 Task: Create a logo that cleverly uses shadow and light.
Action: Mouse moved to (33, 96)
Screenshot: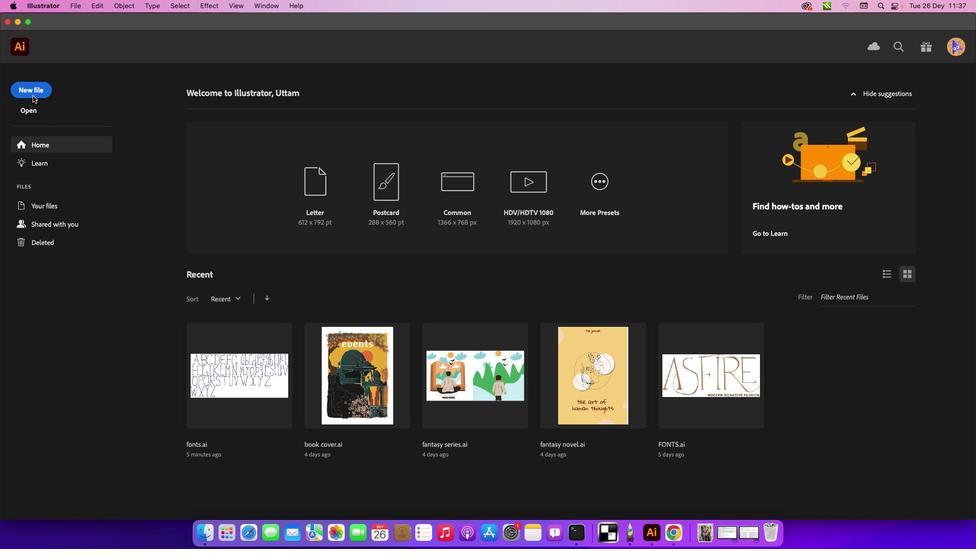 
Action: Mouse pressed left at (33, 96)
Screenshot: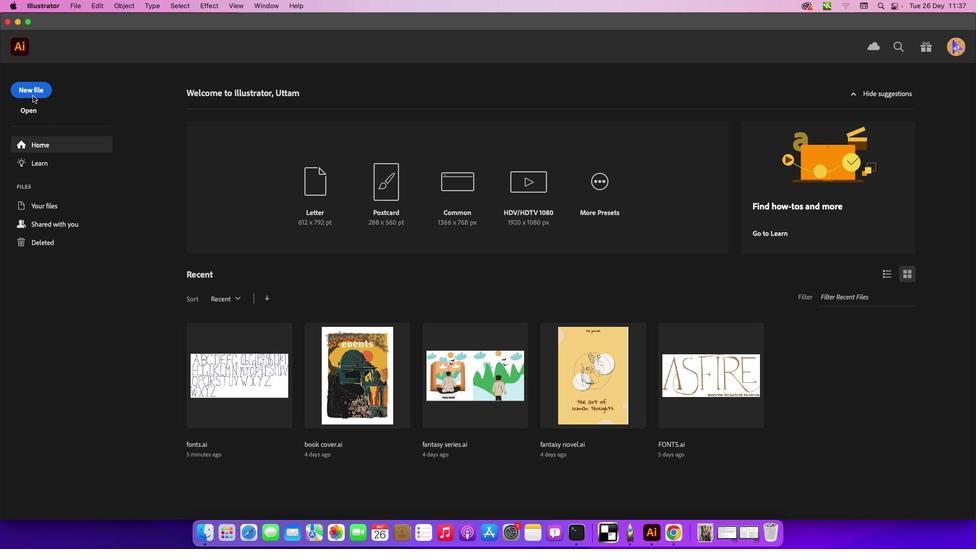 
Action: Mouse moved to (37, 94)
Screenshot: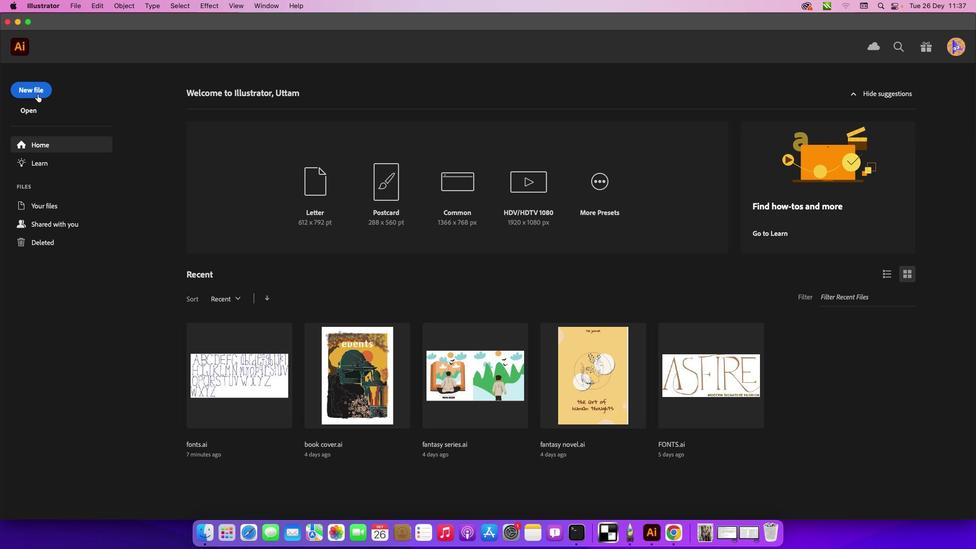 
Action: Mouse pressed left at (37, 94)
Screenshot: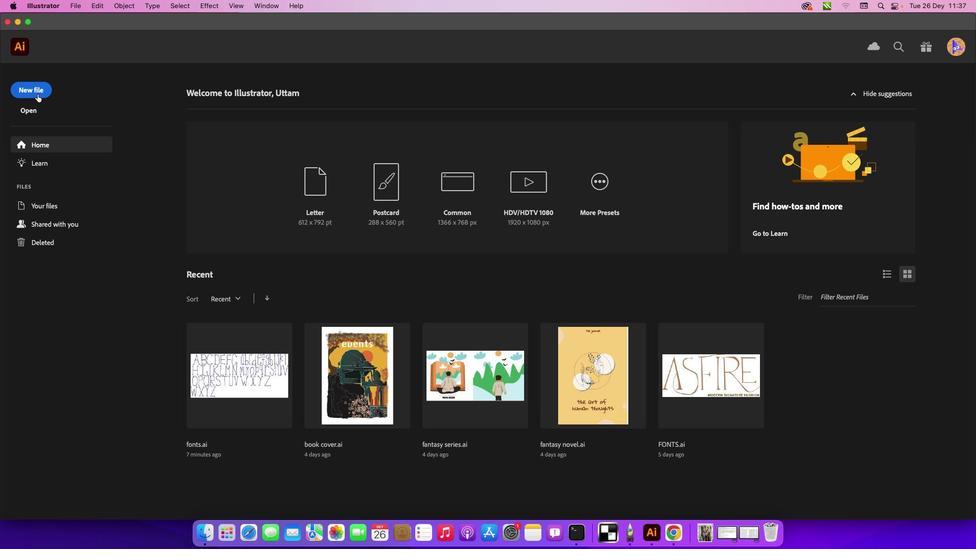 
Action: Mouse moved to (302, 200)
Screenshot: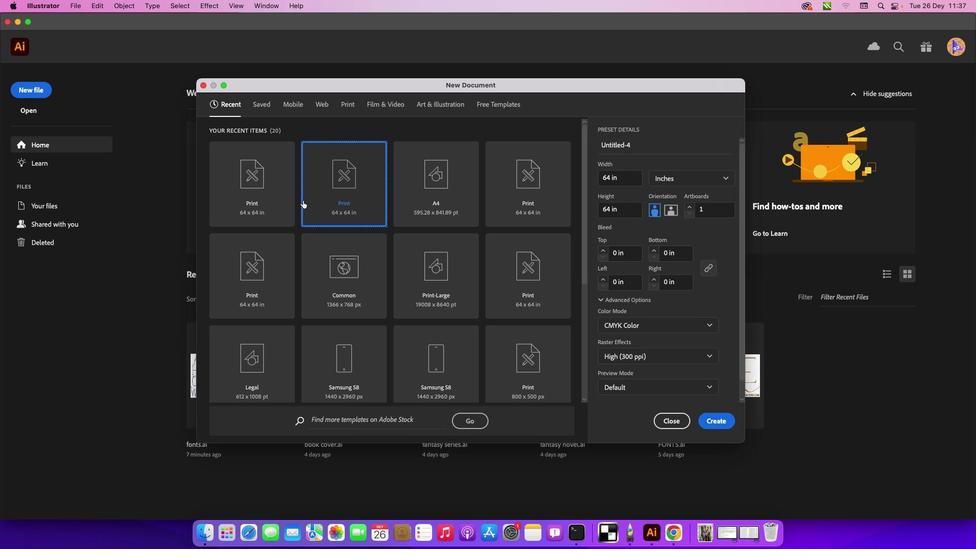
Action: Mouse pressed left at (302, 200)
Screenshot: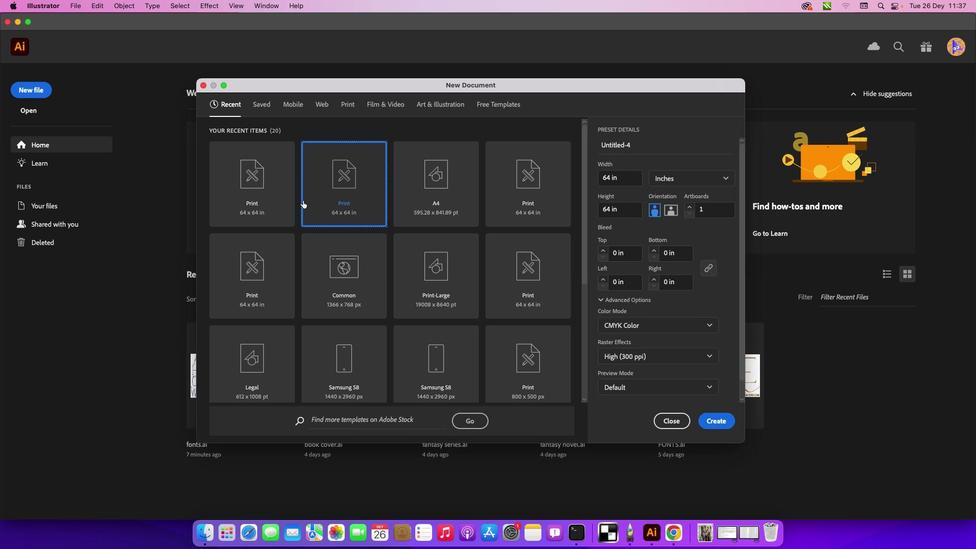 
Action: Mouse moved to (711, 422)
Screenshot: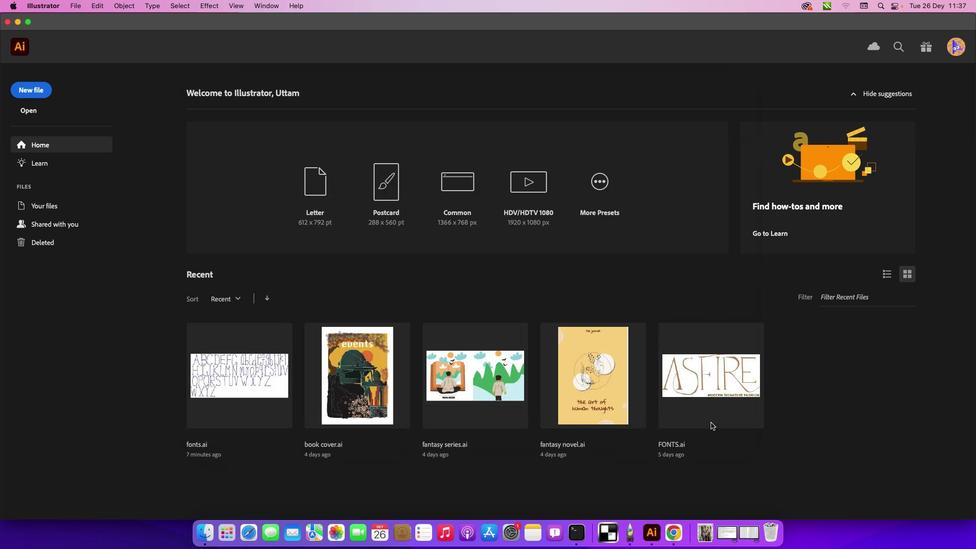
Action: Mouse pressed left at (711, 422)
Screenshot: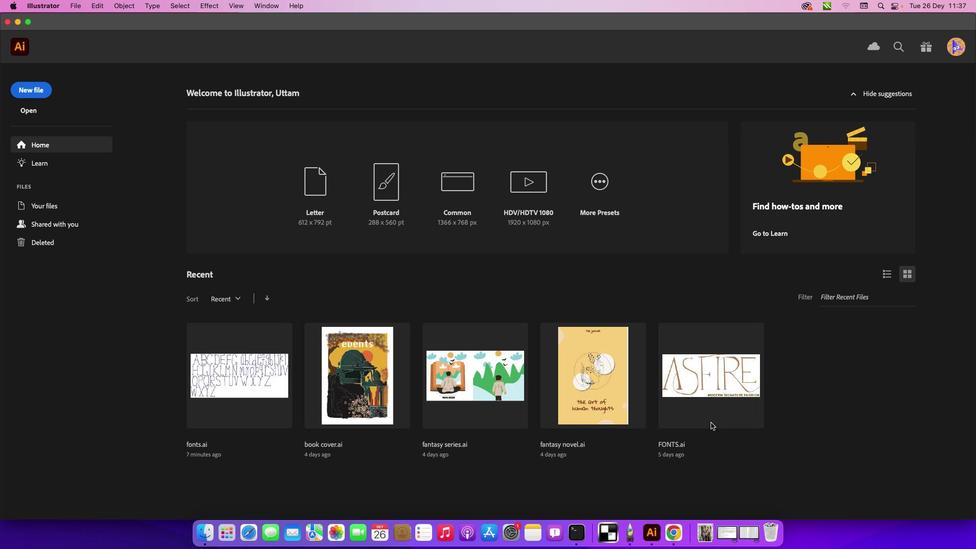 
Action: Mouse moved to (11, 91)
Screenshot: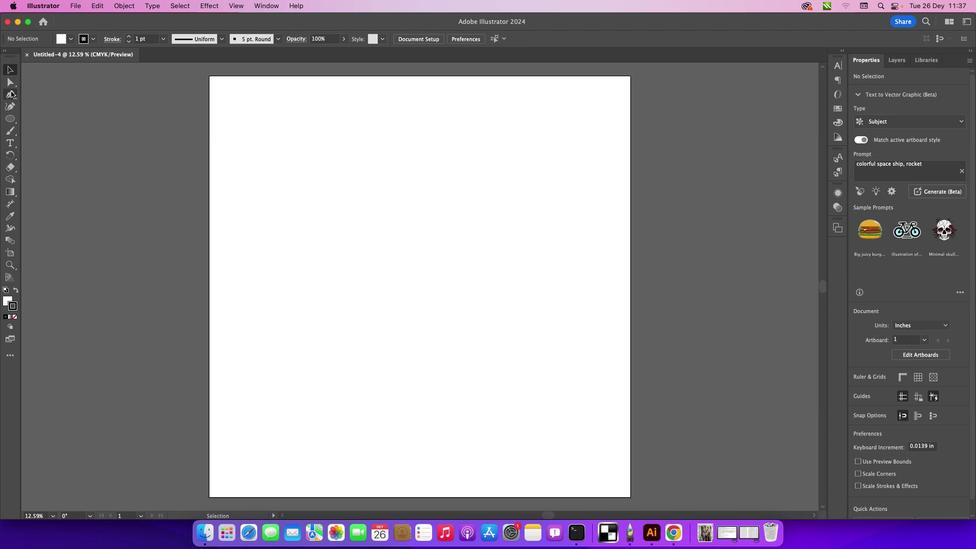 
Action: Mouse pressed left at (11, 91)
Screenshot: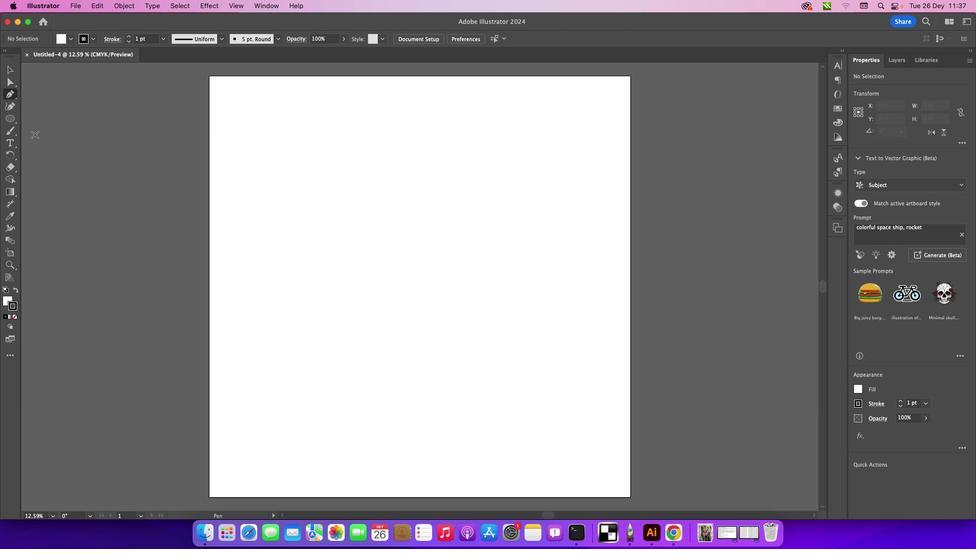 
Action: Mouse moved to (313, 347)
Screenshot: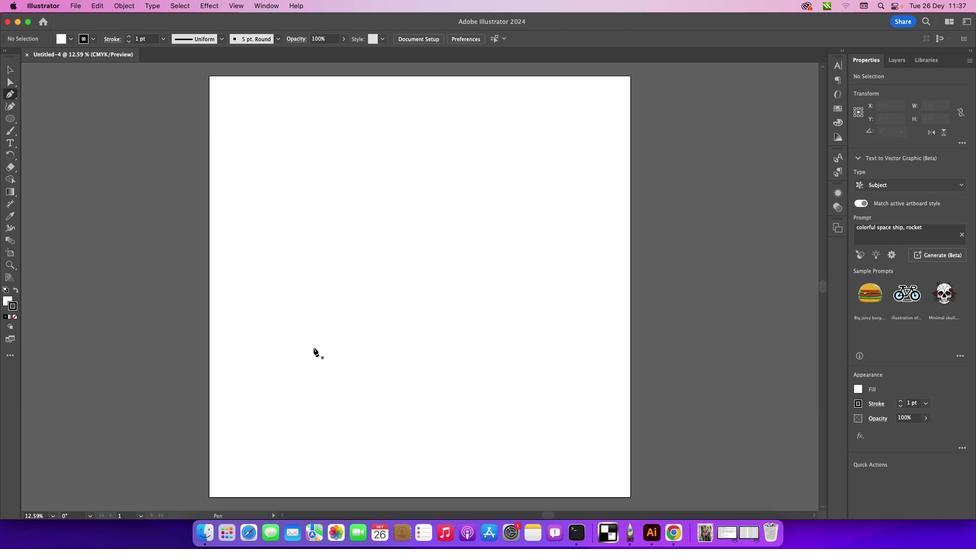 
Action: Key pressed Key.caps_lock
Screenshot: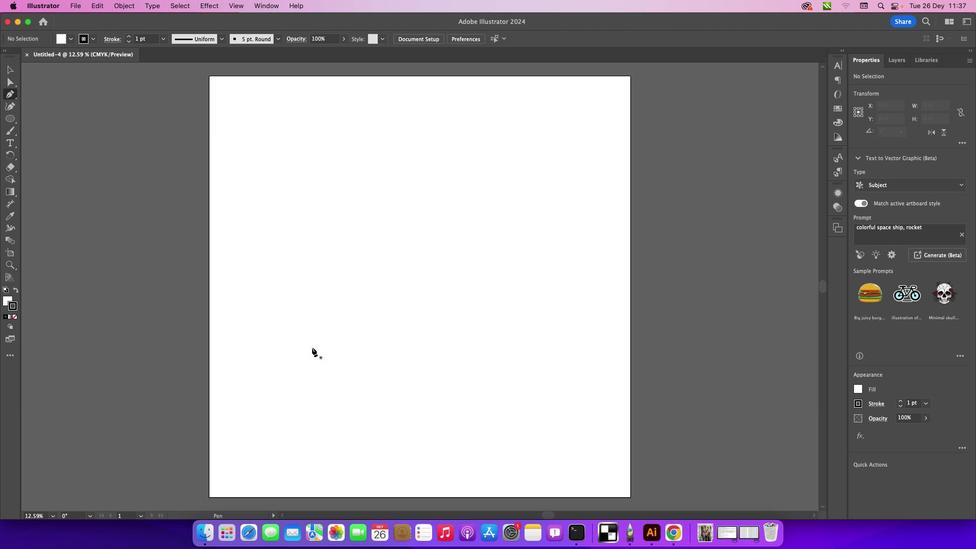 
Action: Mouse moved to (271, 391)
Screenshot: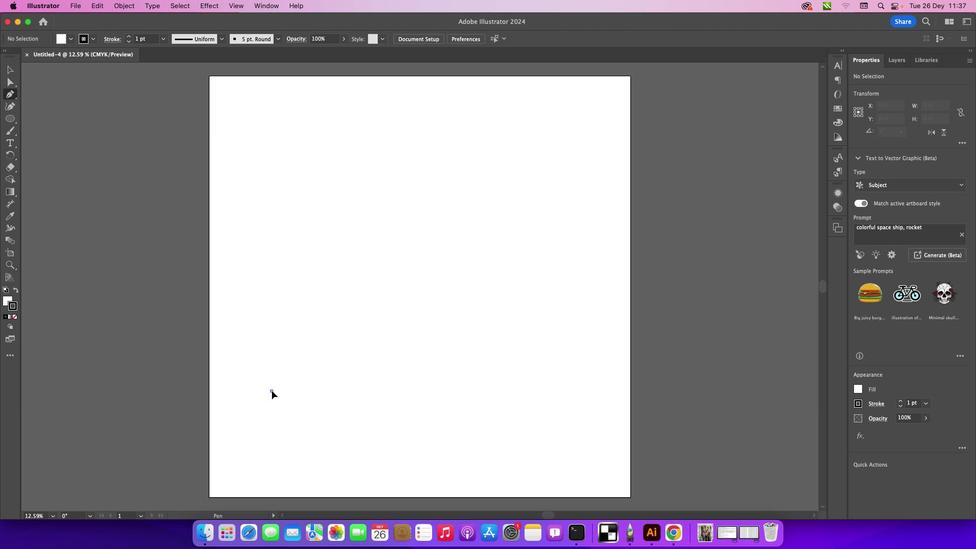 
Action: Mouse pressed left at (271, 391)
Screenshot: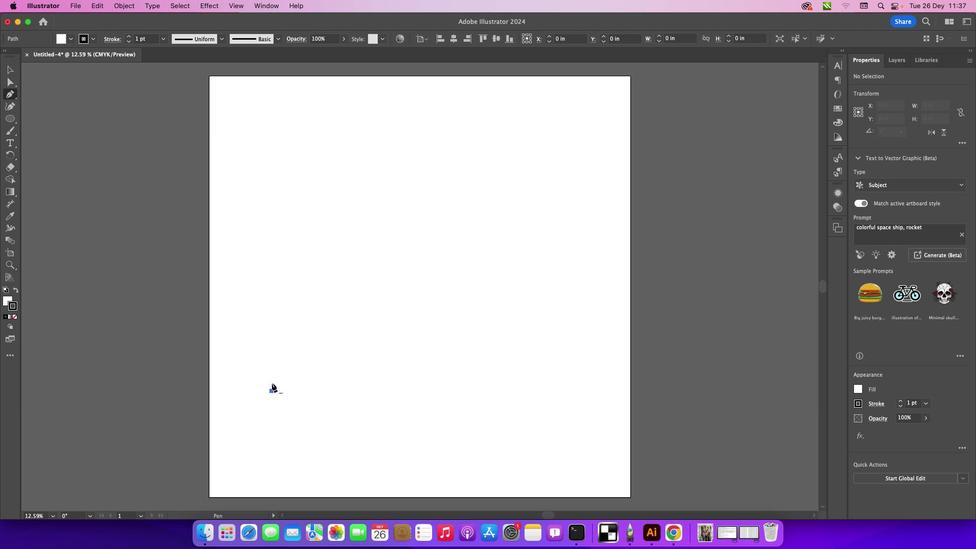 
Action: Mouse moved to (270, 242)
Screenshot: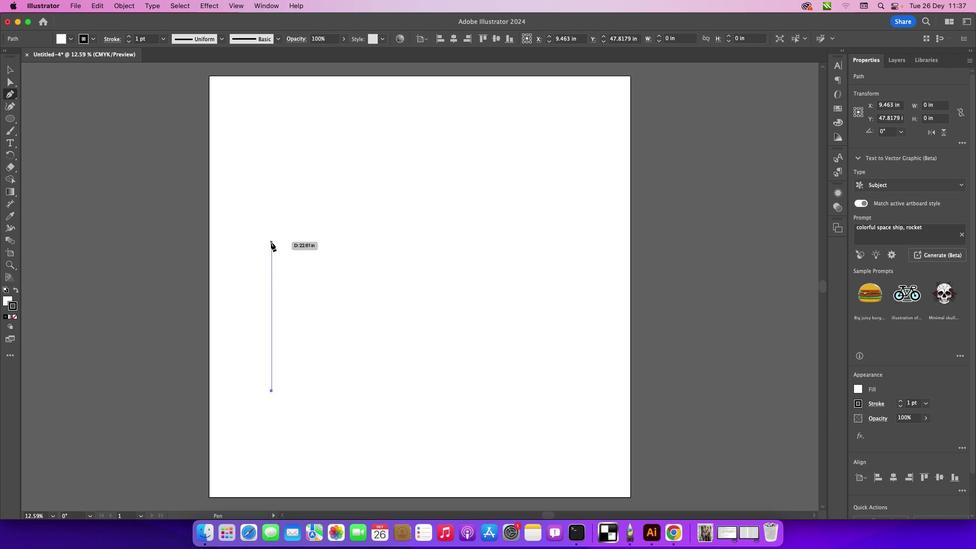 
Action: Mouse pressed left at (270, 242)
Screenshot: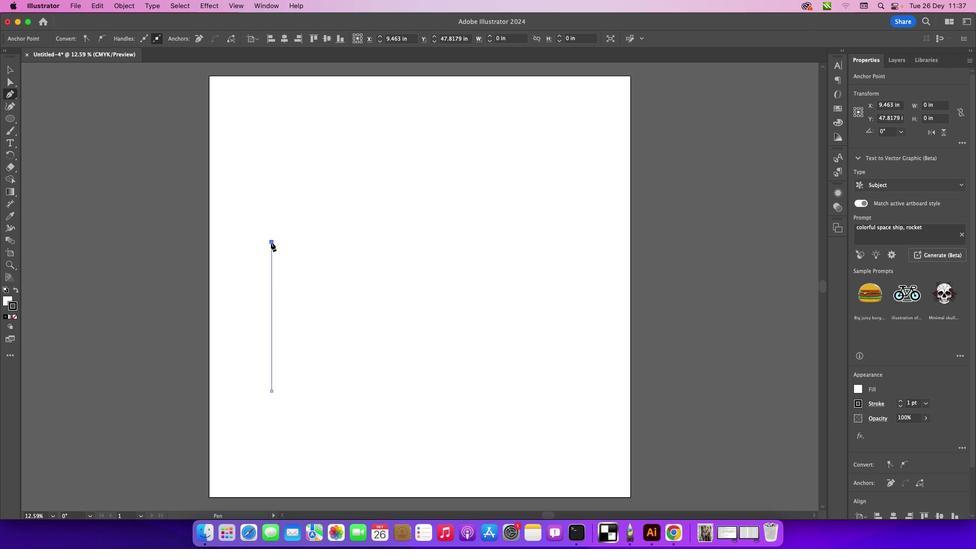 
Action: Mouse moved to (329, 160)
Screenshot: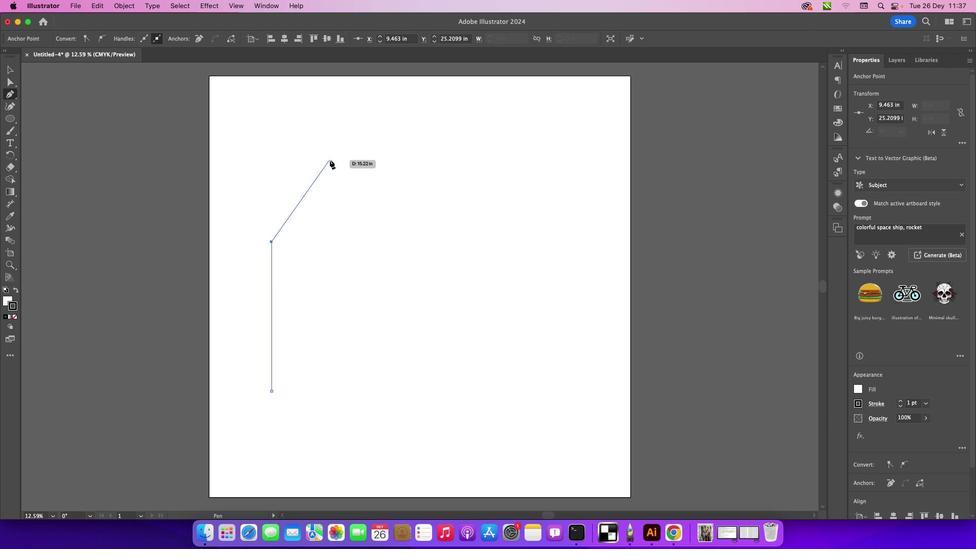 
Action: Mouse pressed left at (329, 160)
Screenshot: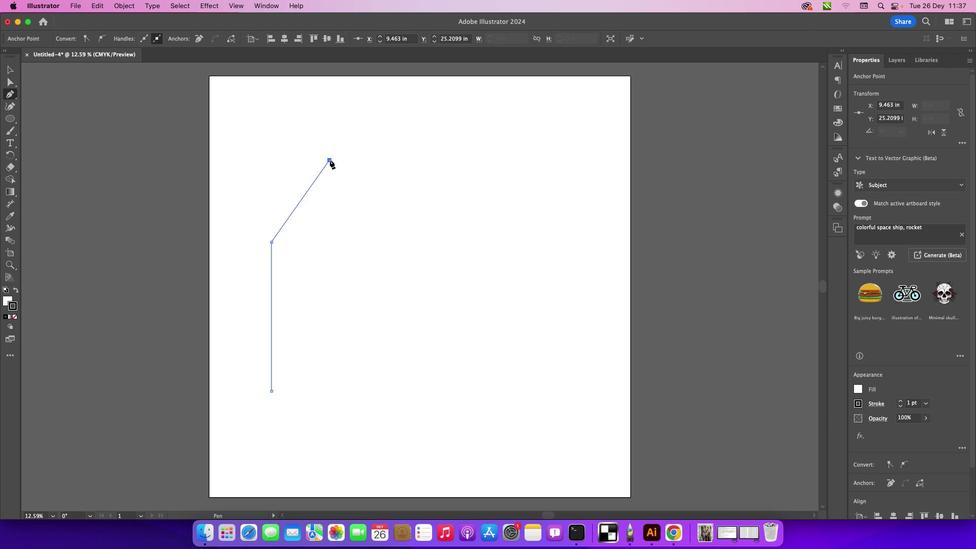 
Action: Mouse moved to (329, 366)
Screenshot: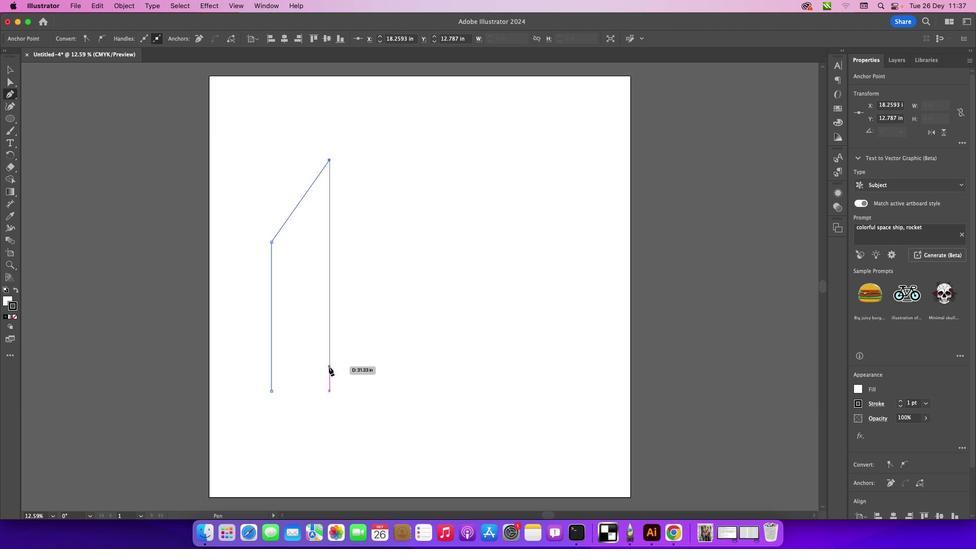 
Action: Mouse pressed left at (329, 366)
Screenshot: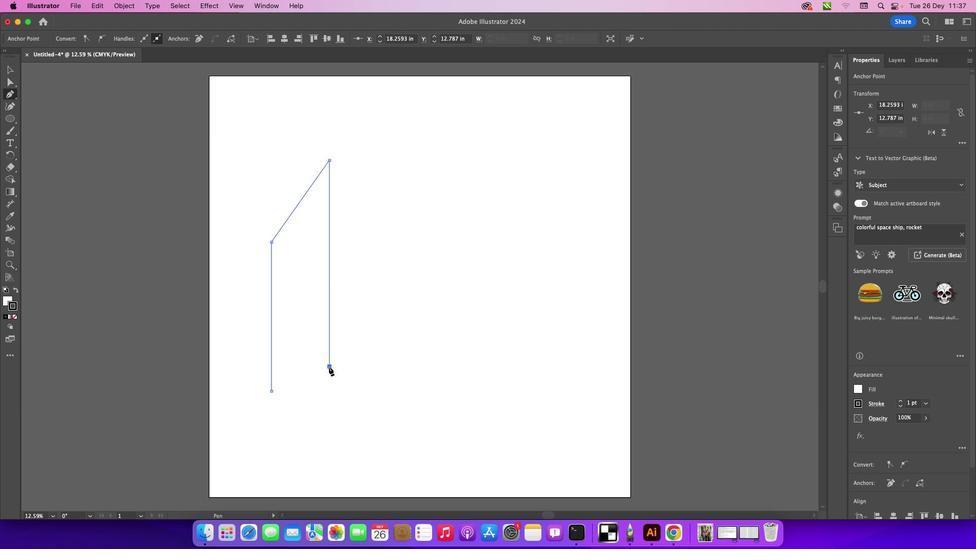
Action: Mouse moved to (341, 390)
Screenshot: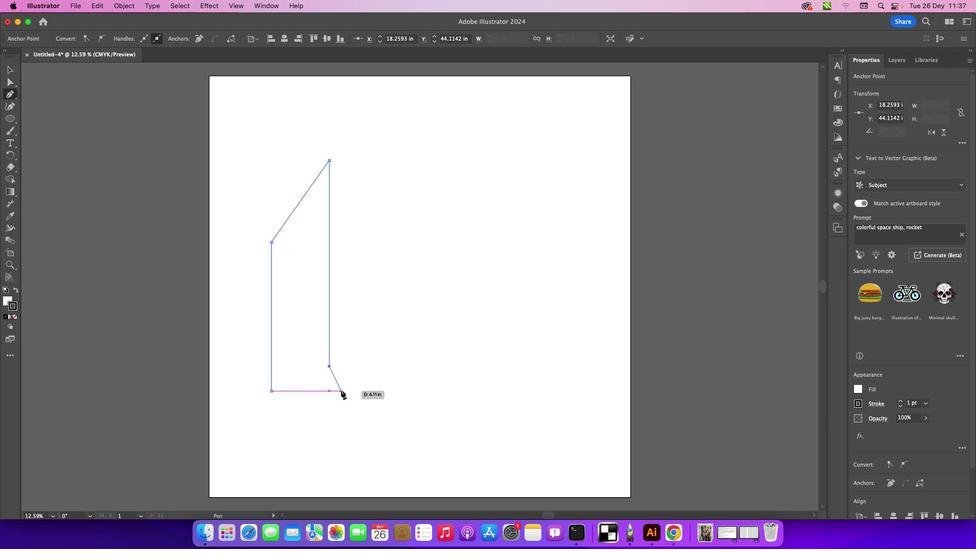 
Action: Mouse pressed left at (341, 390)
Screenshot: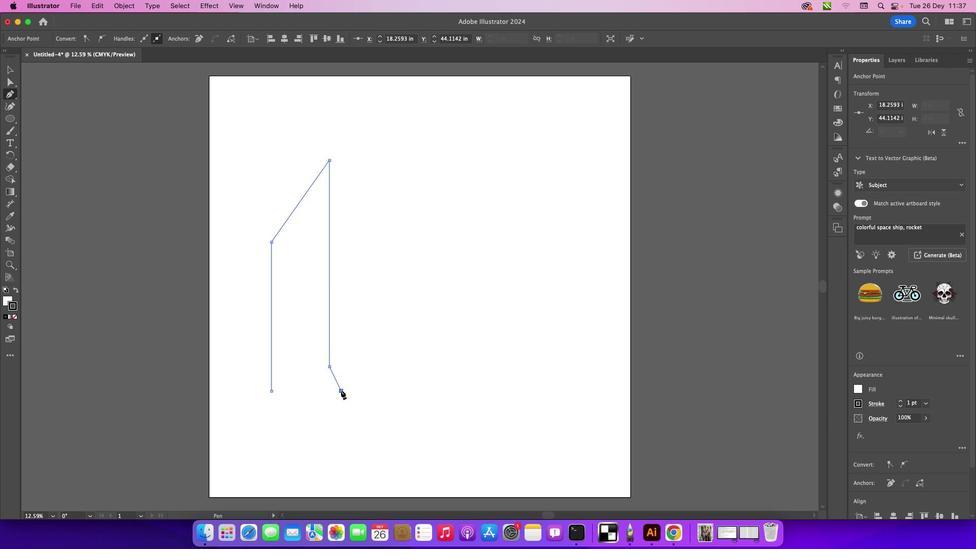 
Action: Mouse moved to (350, 378)
Screenshot: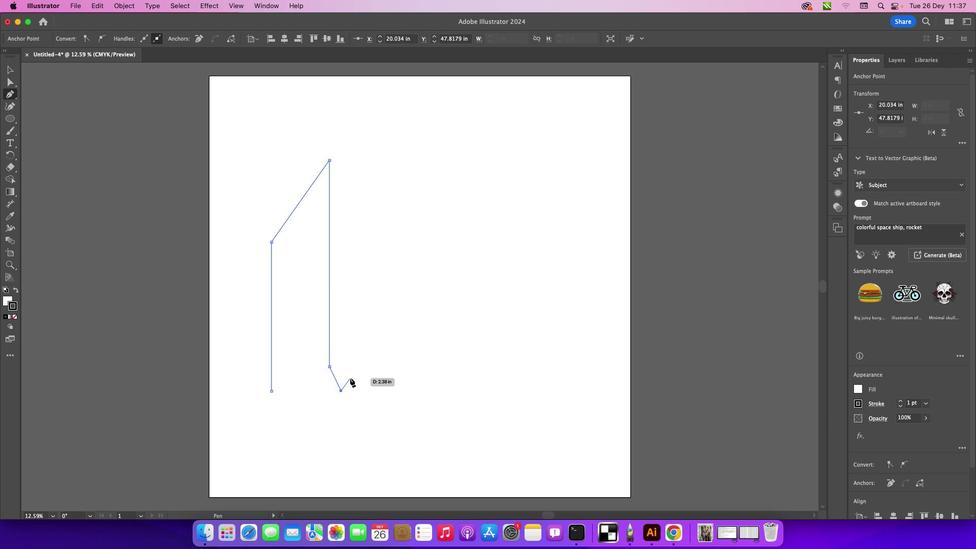 
Action: Mouse pressed left at (350, 378)
Screenshot: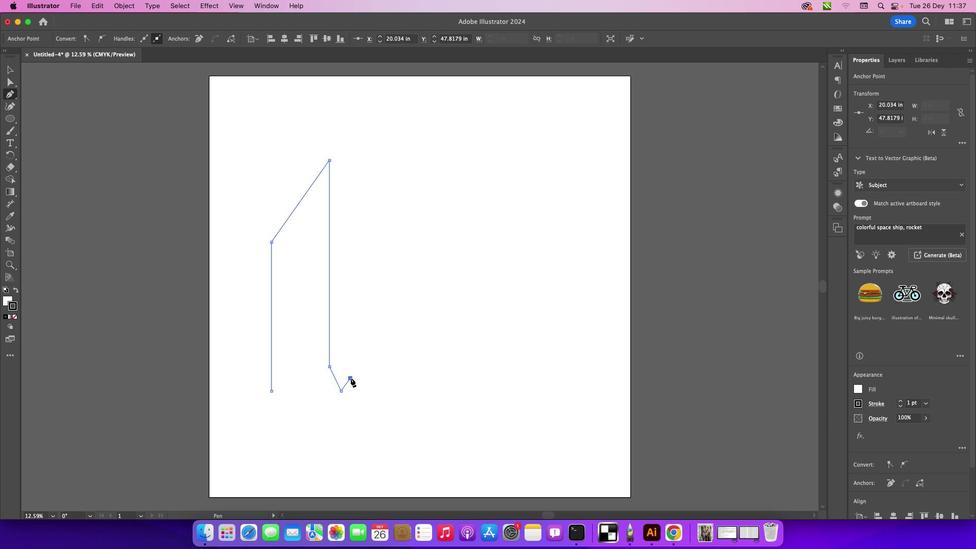 
Action: Mouse moved to (340, 361)
Screenshot: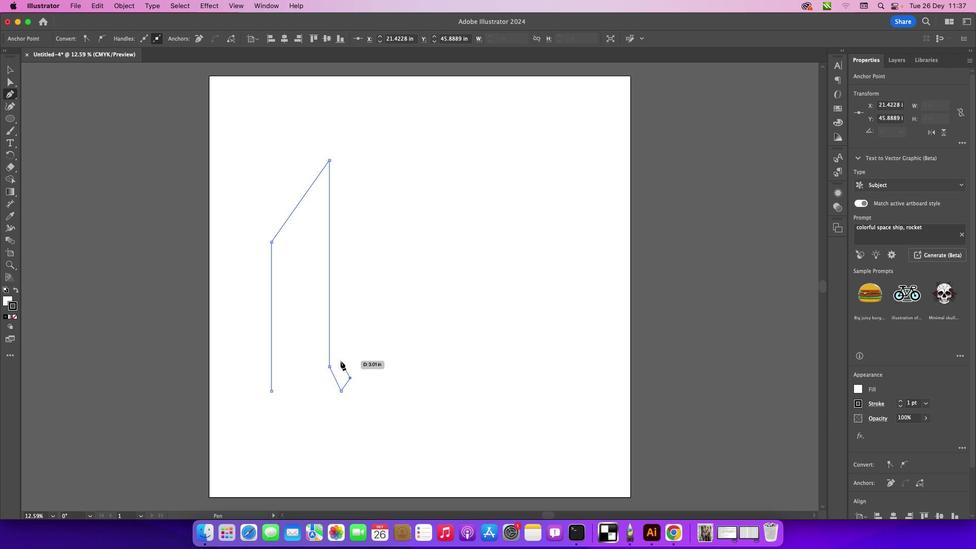 
Action: Mouse pressed left at (340, 361)
Screenshot: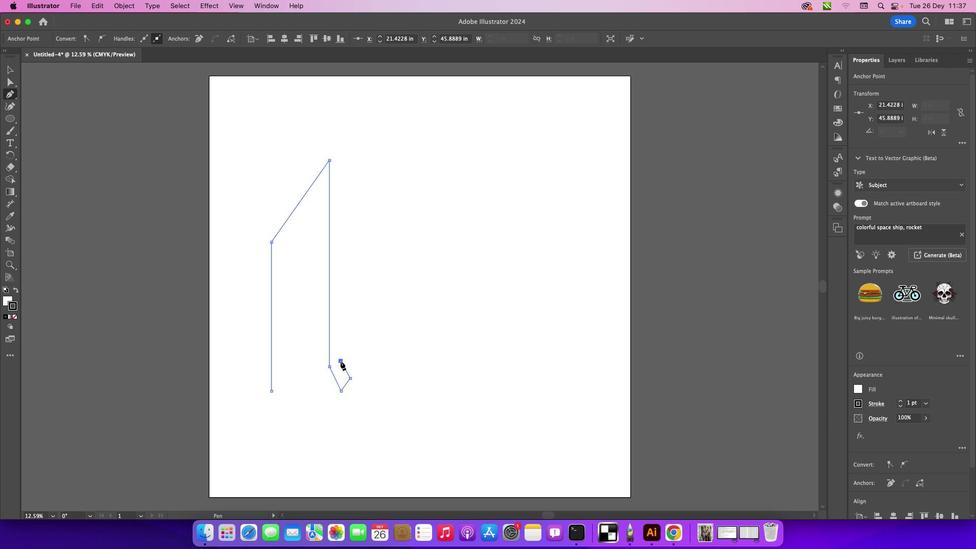
Action: Mouse moved to (342, 141)
Screenshot: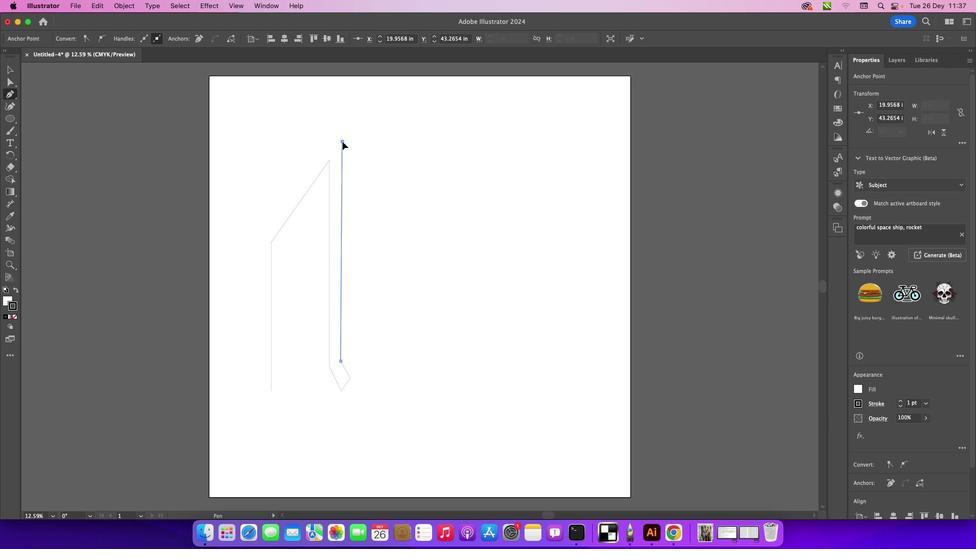 
Action: Mouse pressed left at (342, 141)
Screenshot: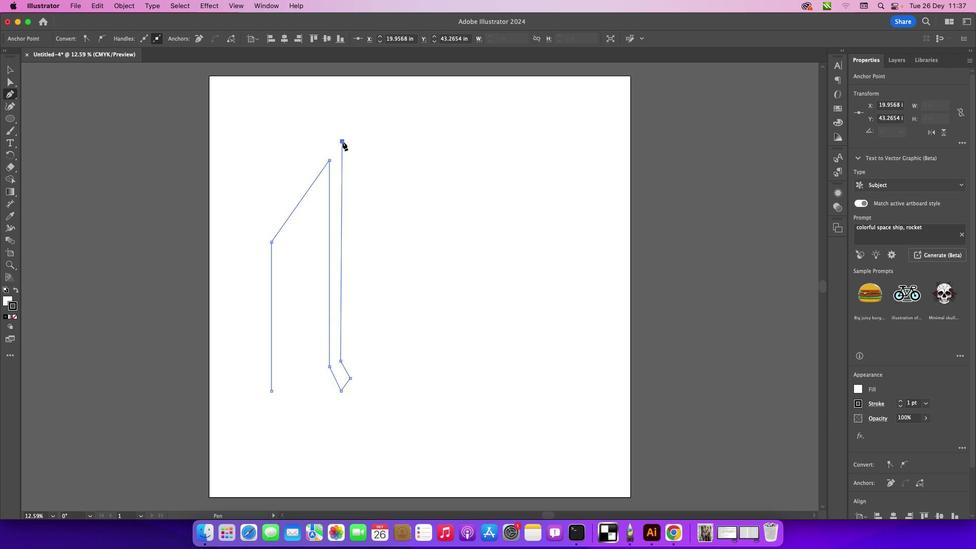 
Action: Mouse moved to (342, 117)
Screenshot: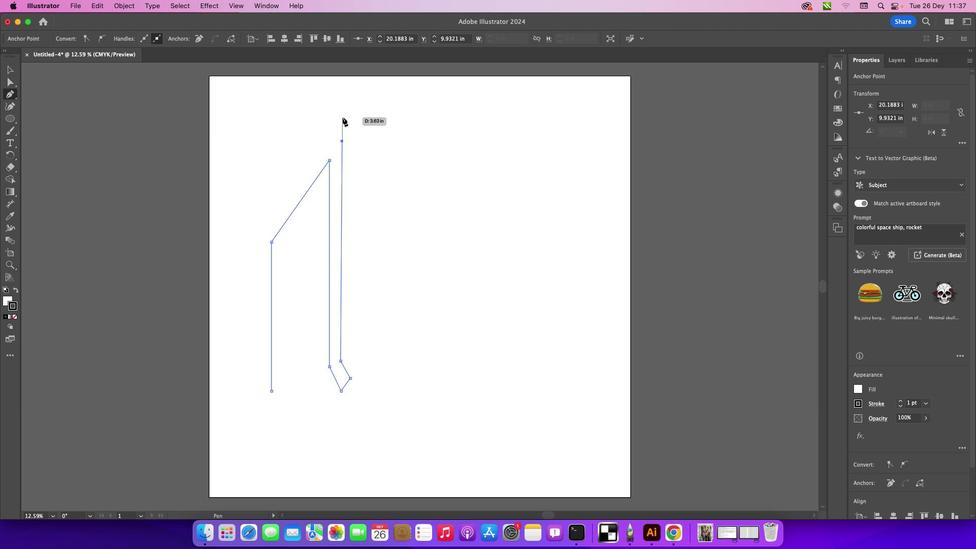 
Action: Mouse pressed left at (342, 117)
Screenshot: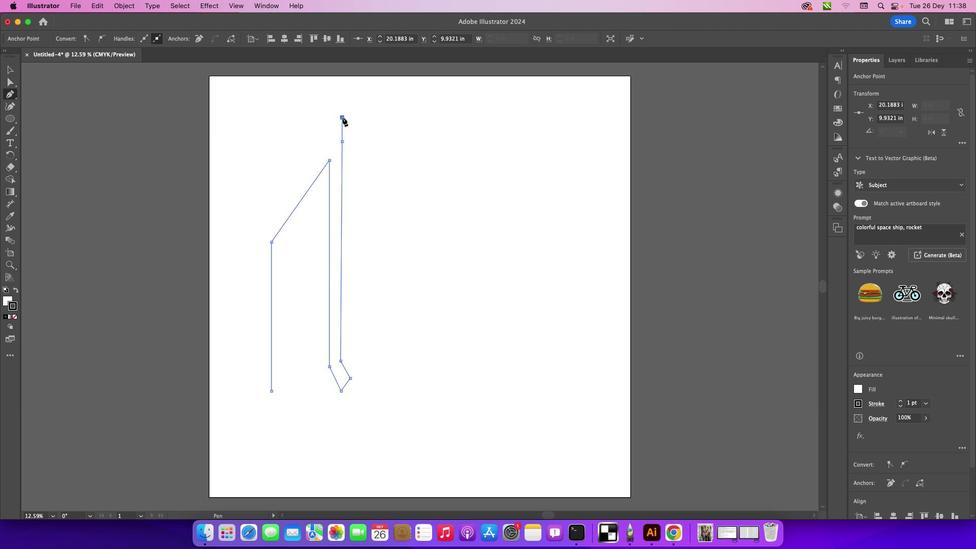 
Action: Mouse moved to (261, 239)
Screenshot: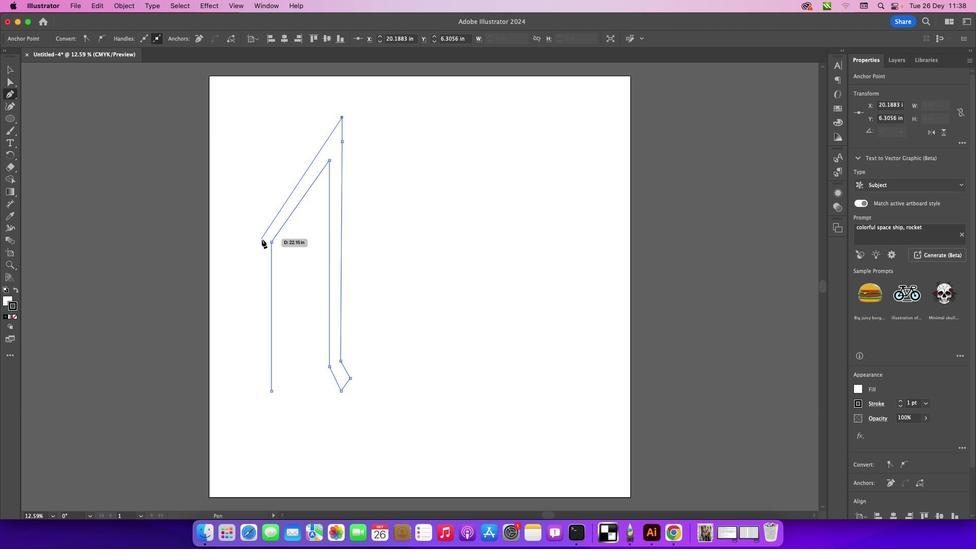 
Action: Mouse pressed left at (261, 239)
Screenshot: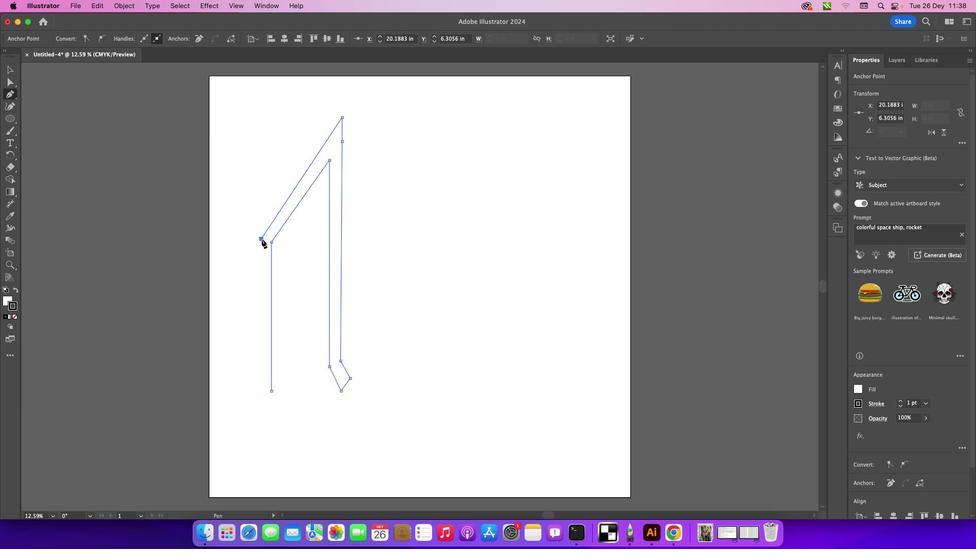 
Action: Mouse moved to (259, 382)
Screenshot: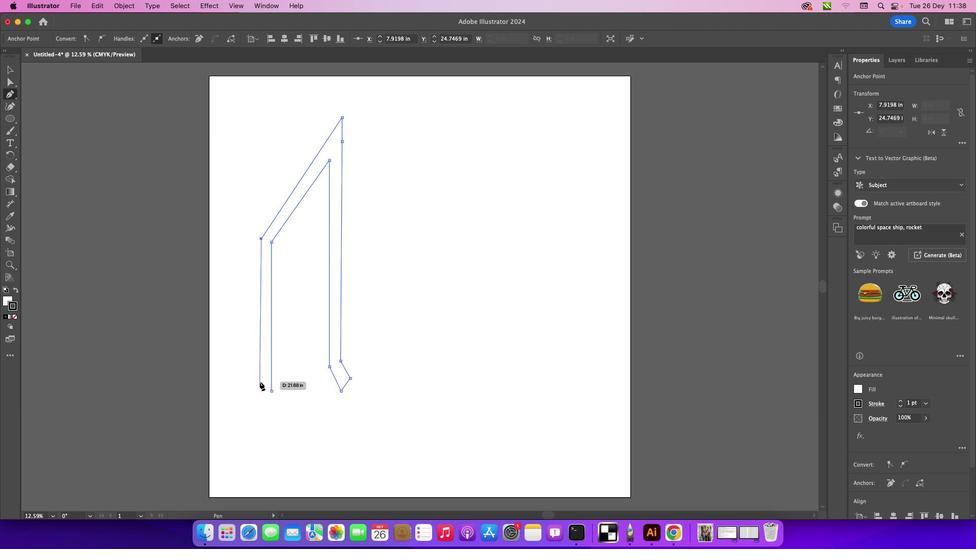 
Action: Mouse pressed left at (259, 382)
Screenshot: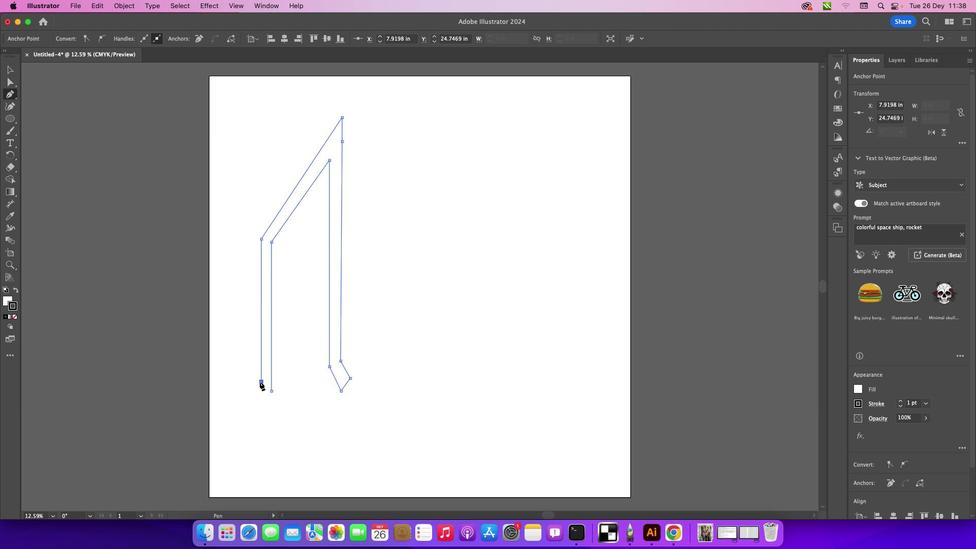 
Action: Mouse moved to (271, 390)
Screenshot: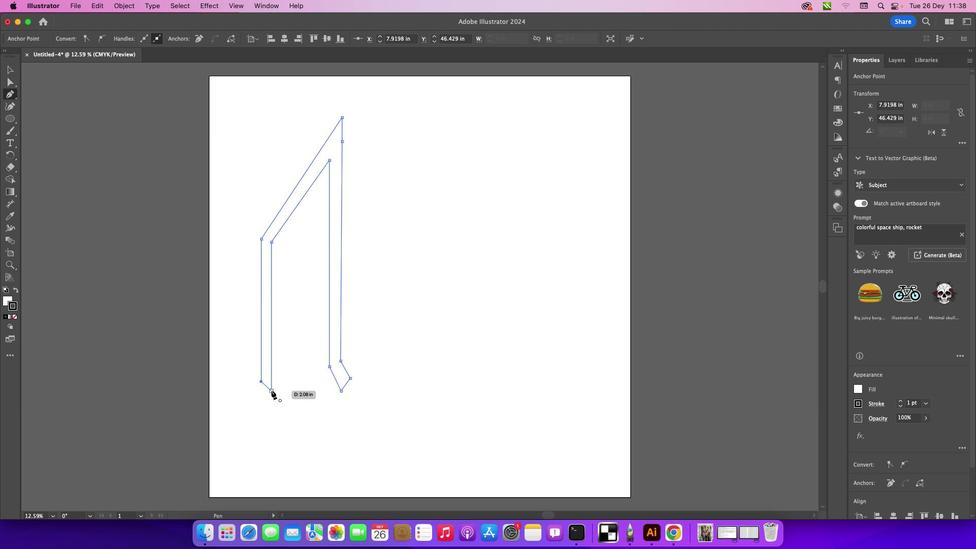 
Action: Mouse pressed left at (271, 390)
Screenshot: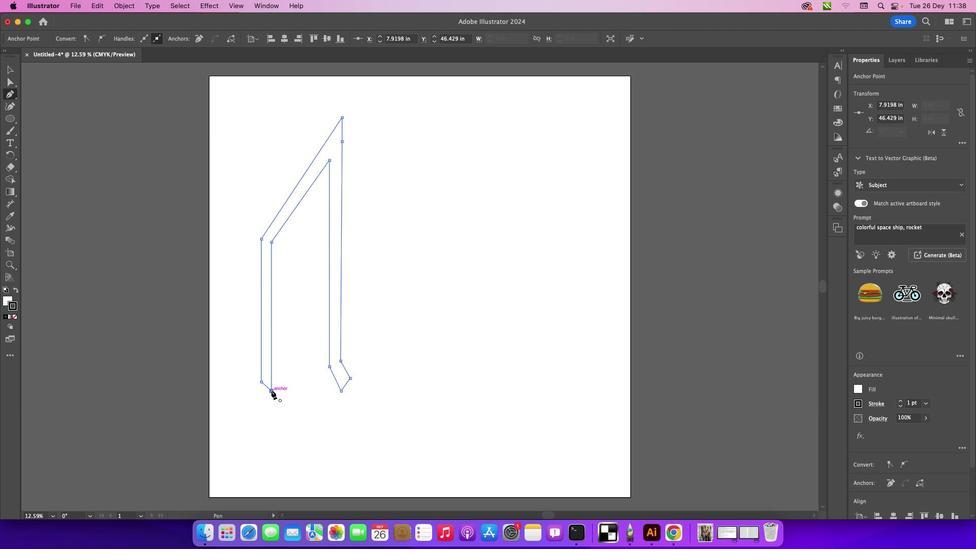 
Action: Mouse moved to (7, 298)
Screenshot: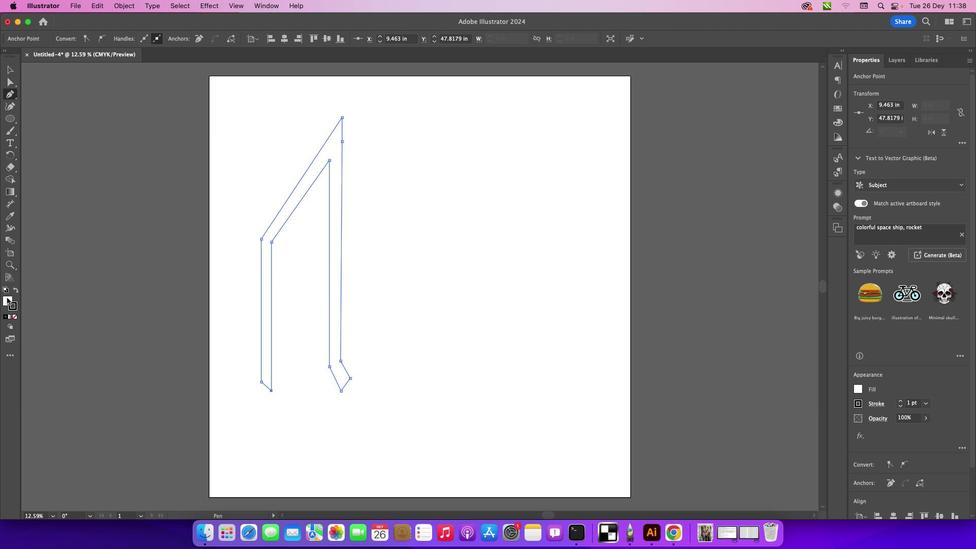 
Action: Mouse pressed left at (7, 298)
Screenshot: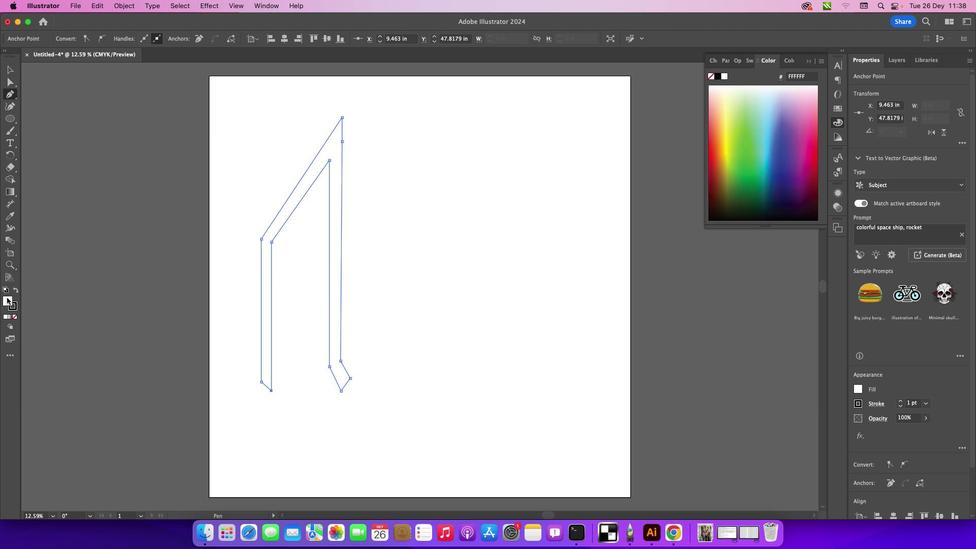
Action: Mouse moved to (6, 298)
Screenshot: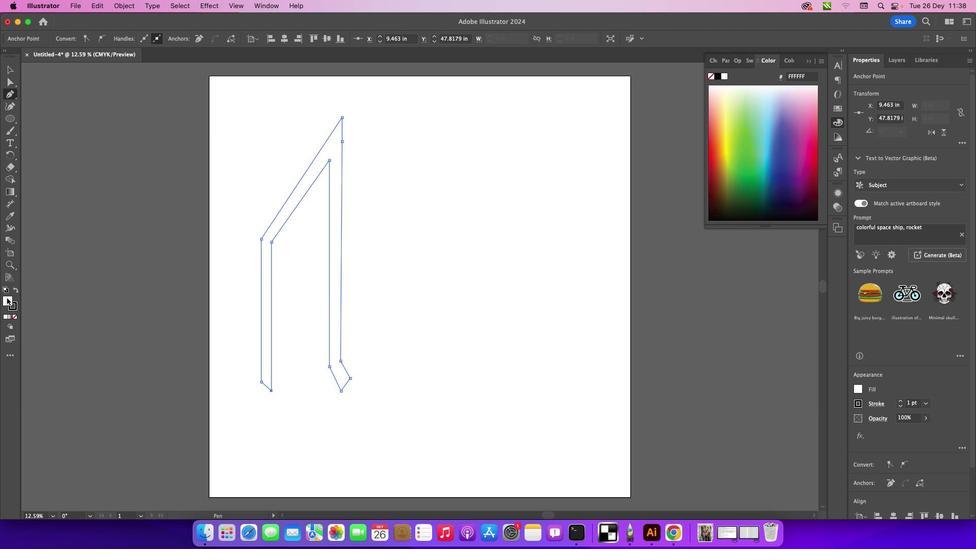 
Action: Mouse pressed left at (6, 298)
Screenshot: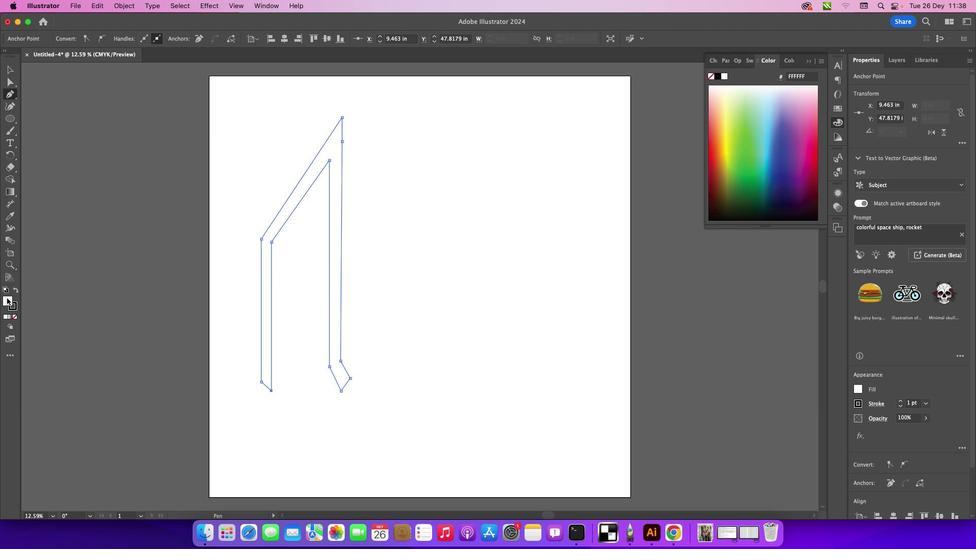 
Action: Mouse pressed left at (6, 298)
Screenshot: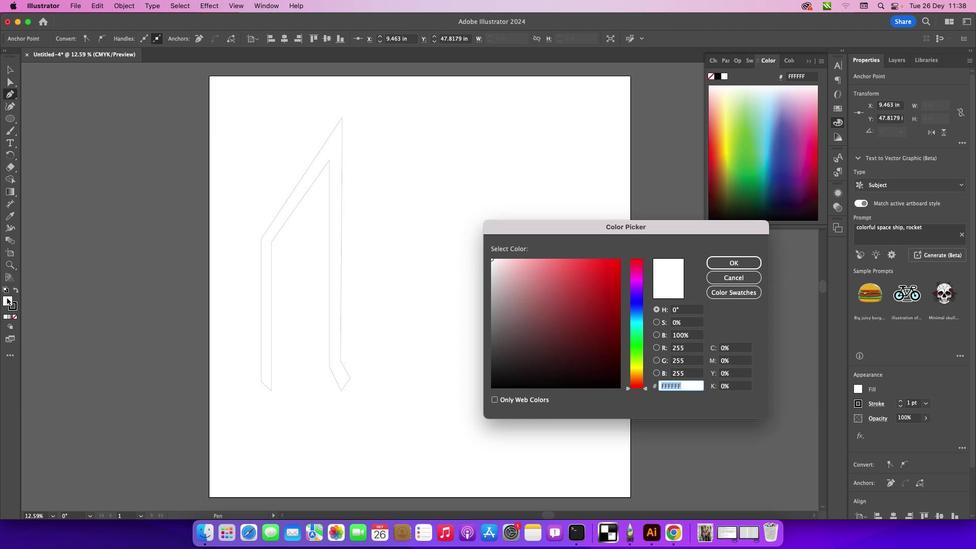 
Action: Mouse moved to (640, 303)
Screenshot: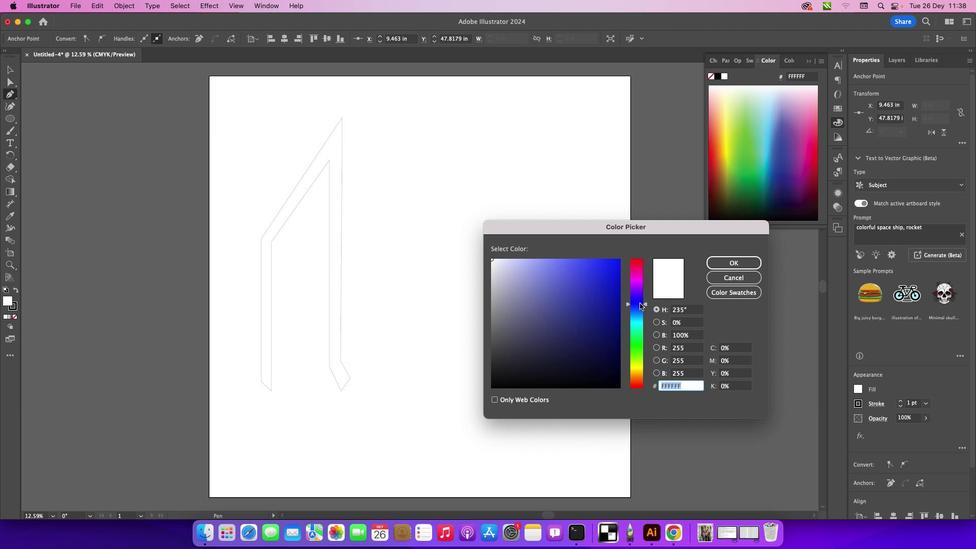 
Action: Mouse pressed left at (640, 303)
Screenshot: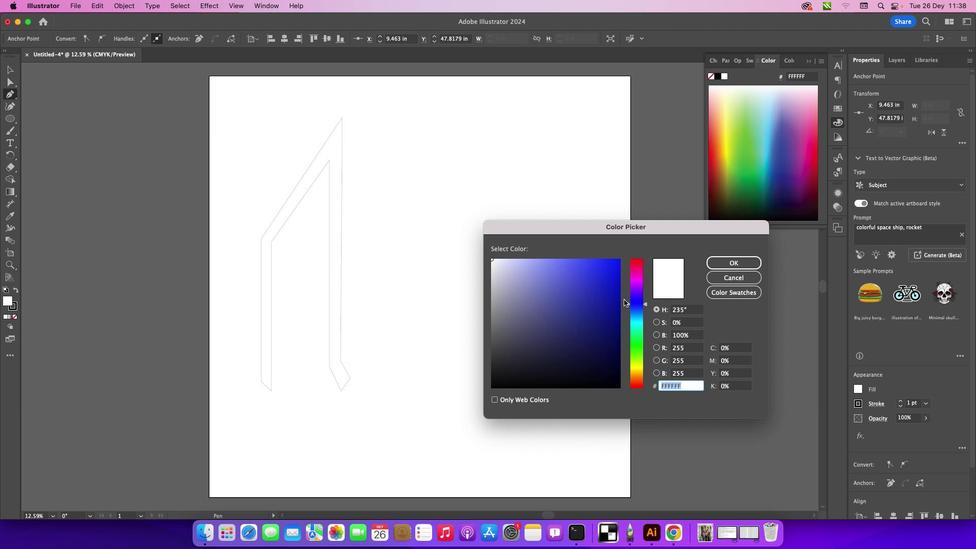
Action: Mouse moved to (597, 298)
Screenshot: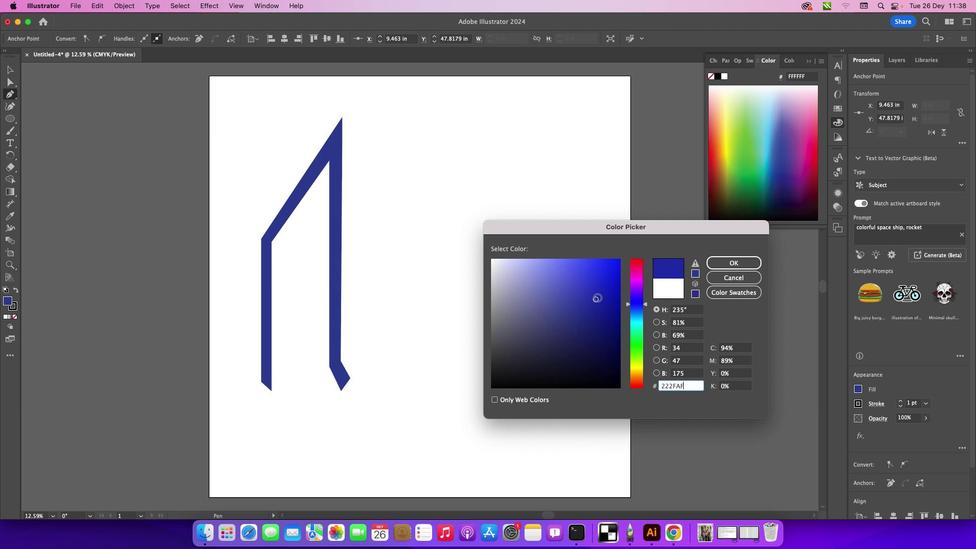 
Action: Mouse pressed left at (597, 298)
Screenshot: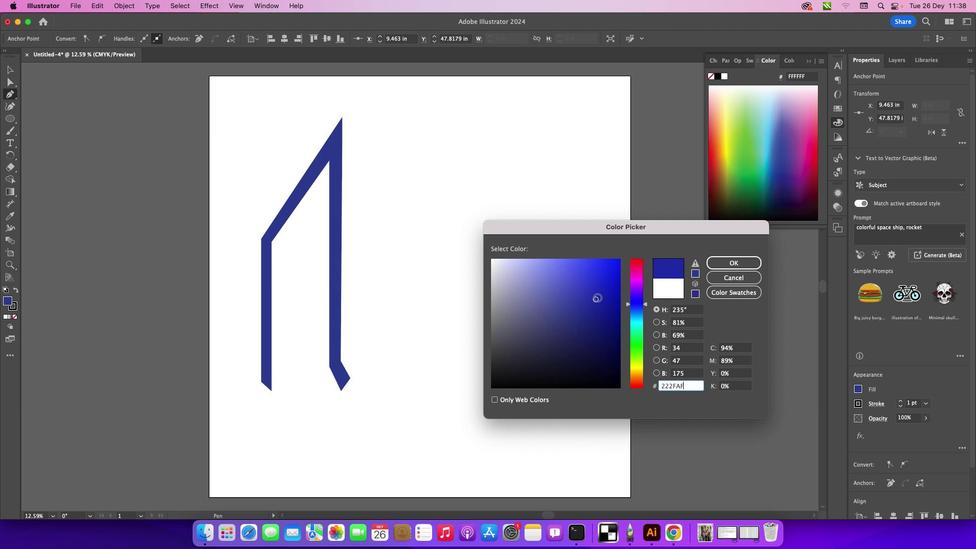 
Action: Mouse moved to (714, 266)
Screenshot: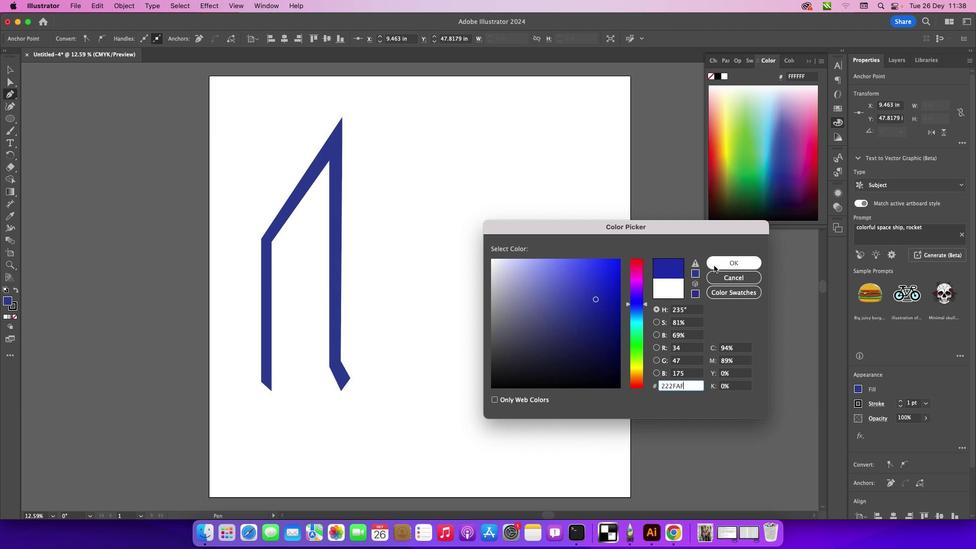 
Action: Mouse pressed left at (714, 266)
Screenshot: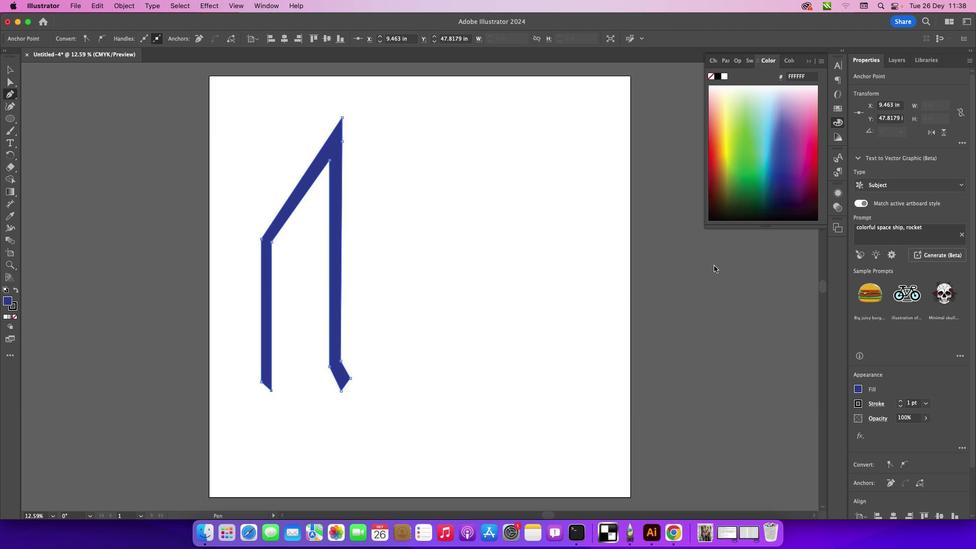 
Action: Mouse moved to (10, 72)
Screenshot: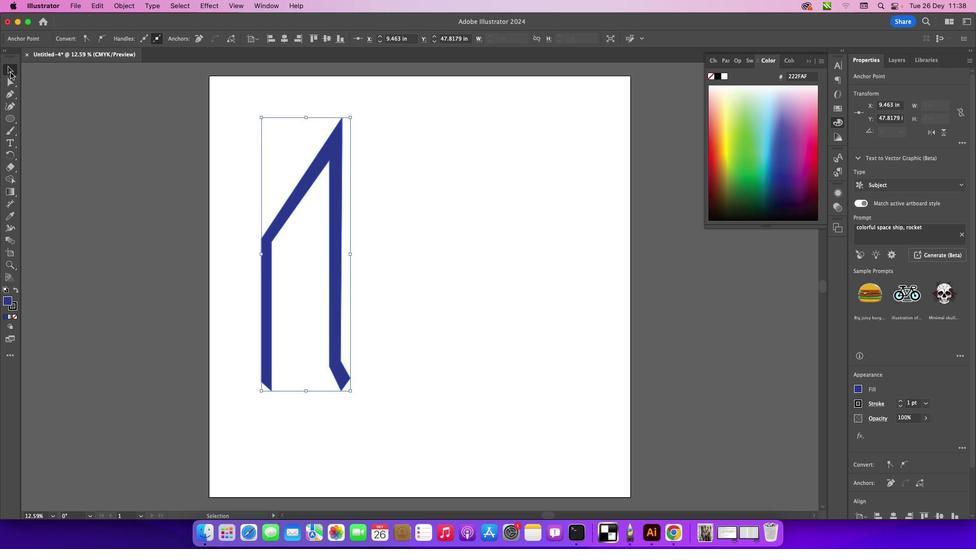 
Action: Mouse pressed left at (10, 72)
Screenshot: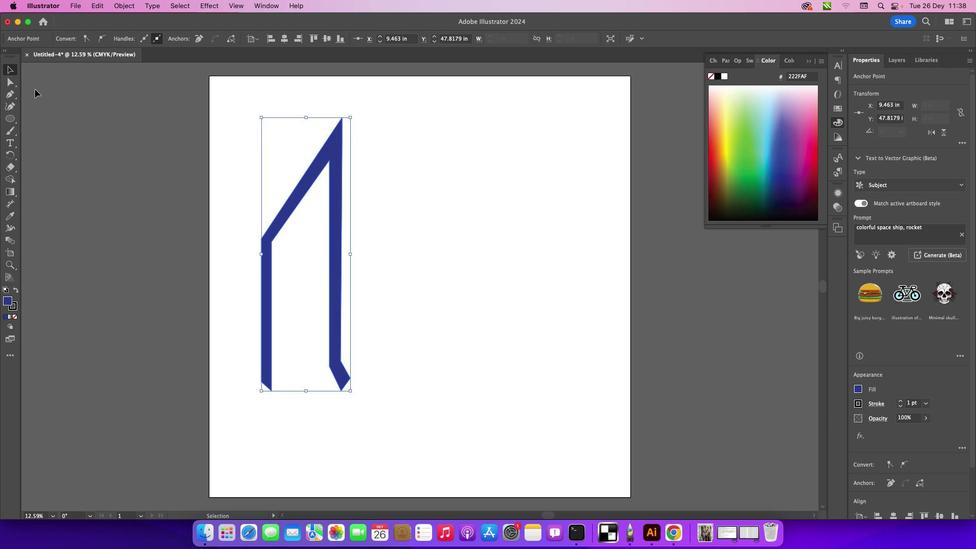 
Action: Mouse moved to (227, 170)
Screenshot: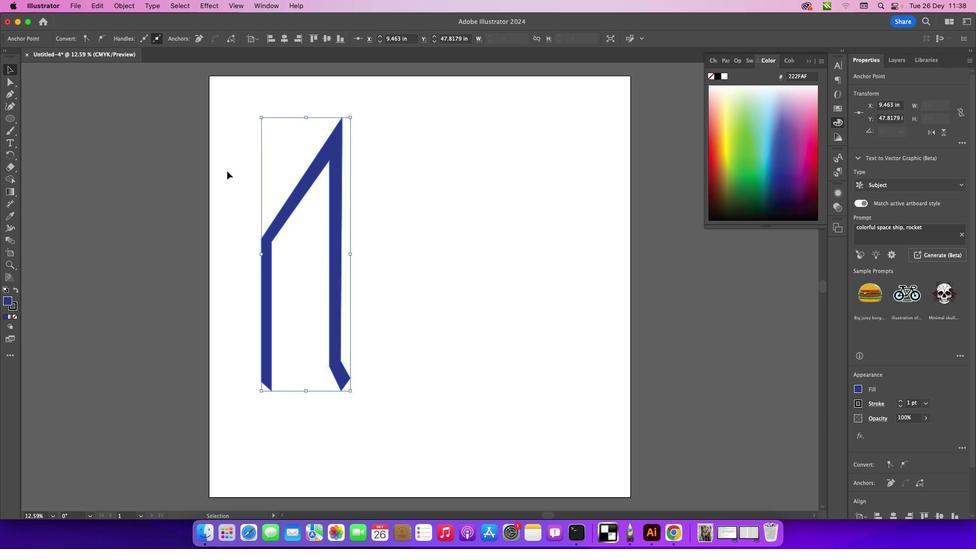 
Action: Mouse pressed left at (227, 170)
Screenshot: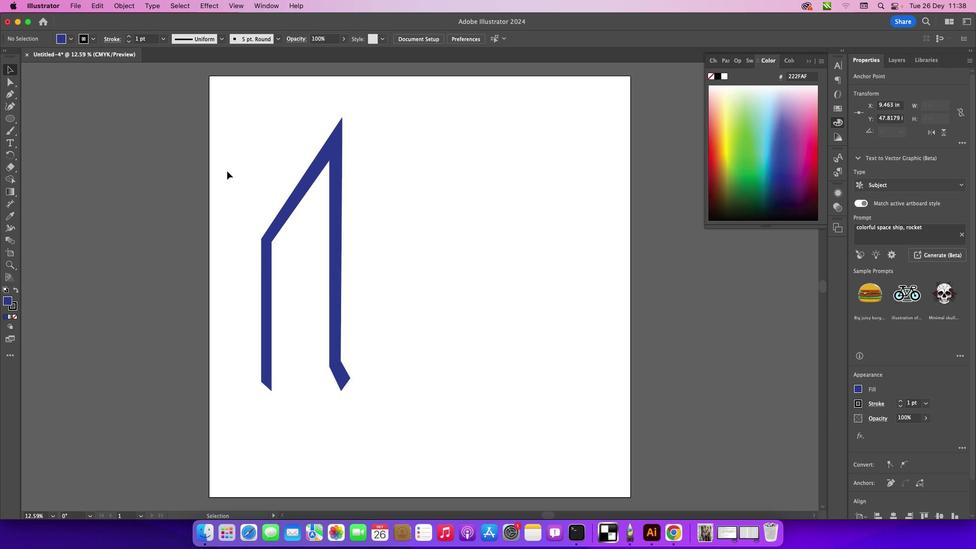 
Action: Mouse moved to (293, 192)
Screenshot: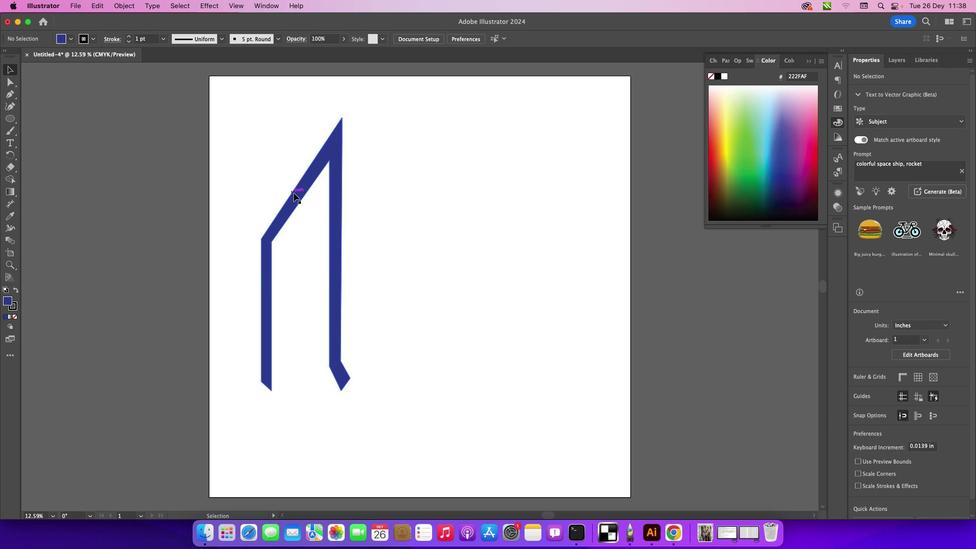 
Action: Mouse pressed left at (293, 192)
Screenshot: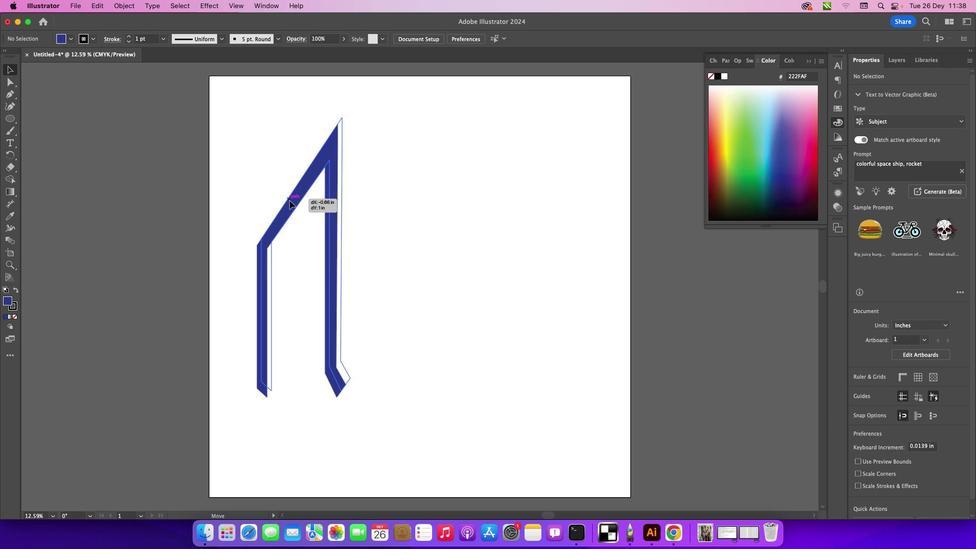 
Action: Mouse moved to (433, 241)
Screenshot: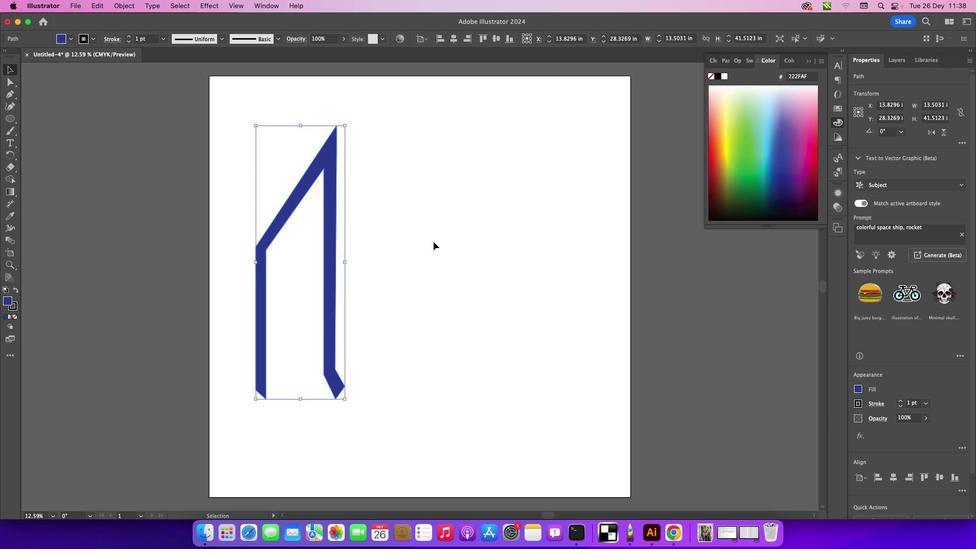 
Action: Mouse pressed left at (433, 241)
Screenshot: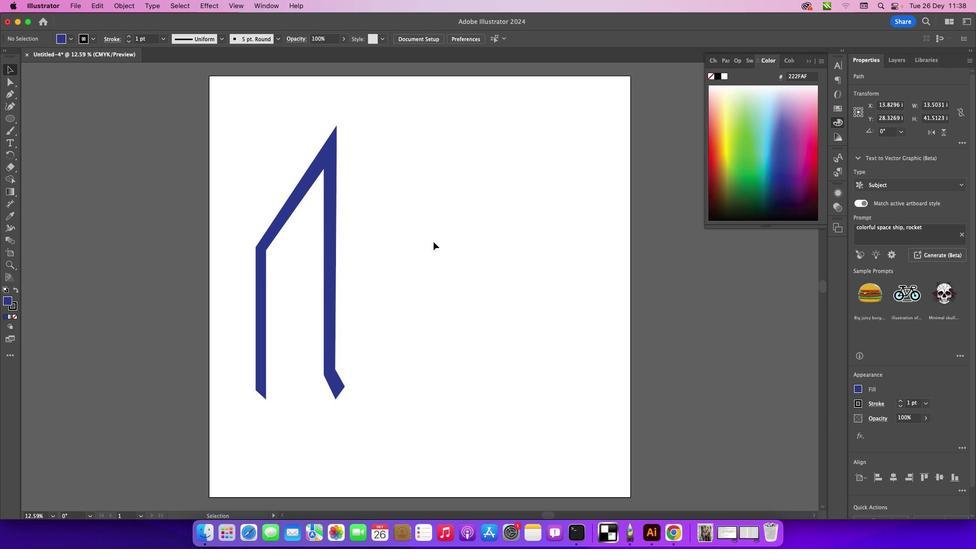 
Action: Mouse moved to (8, 97)
Screenshot: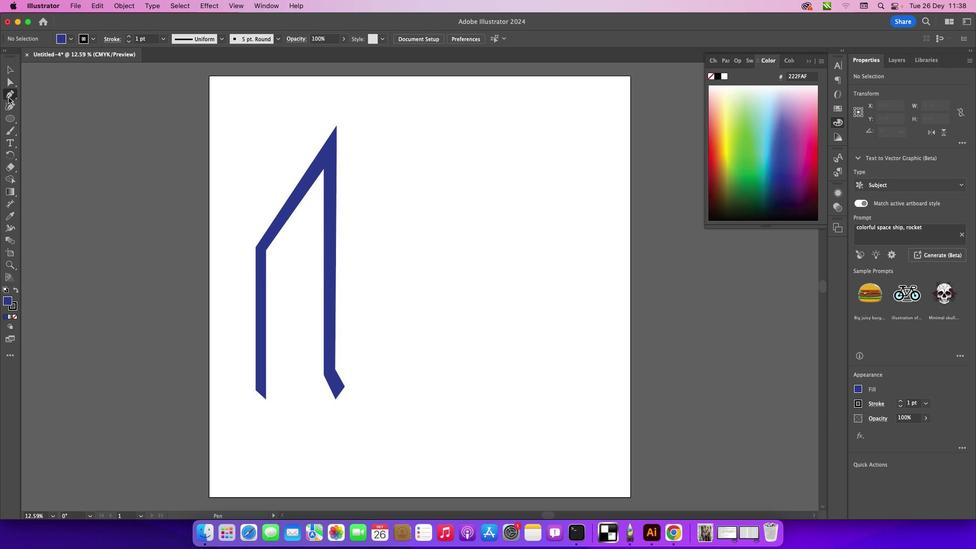 
Action: Mouse pressed left at (8, 97)
Screenshot: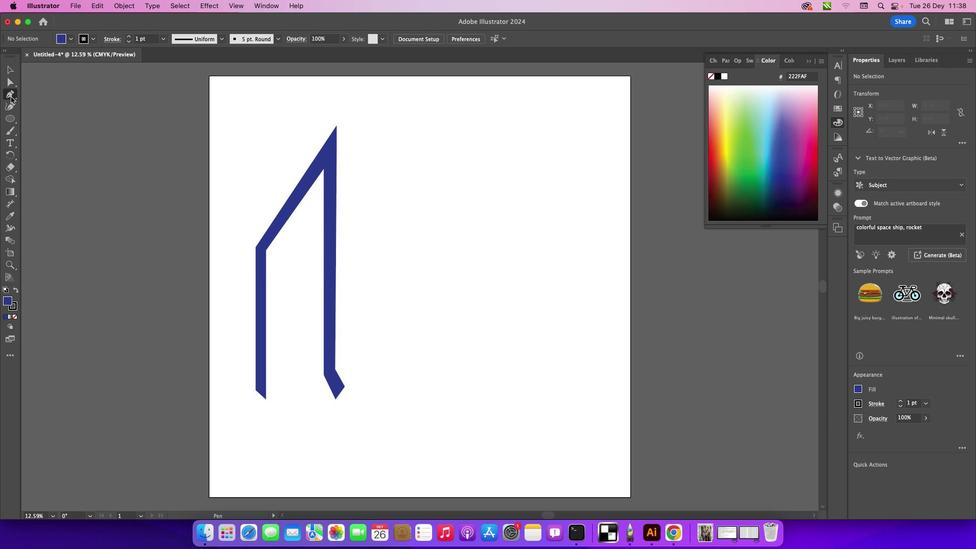 
Action: Mouse moved to (302, 237)
Screenshot: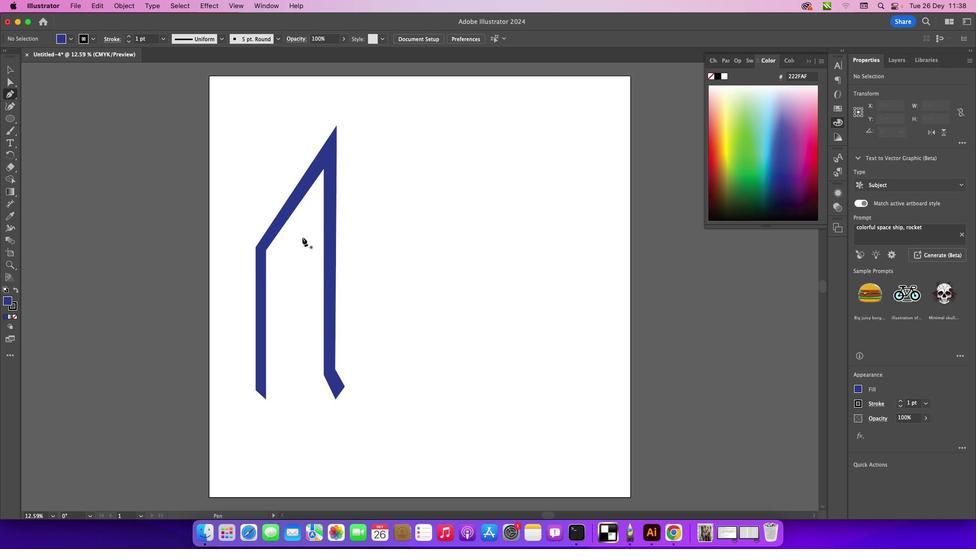 
Action: Mouse pressed left at (302, 237)
Screenshot: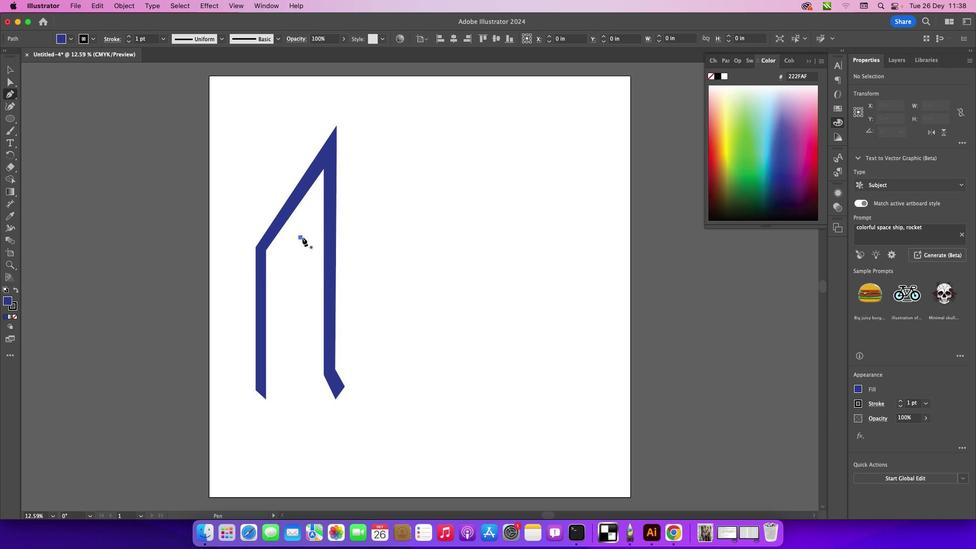 
Action: Mouse moved to (299, 380)
Screenshot: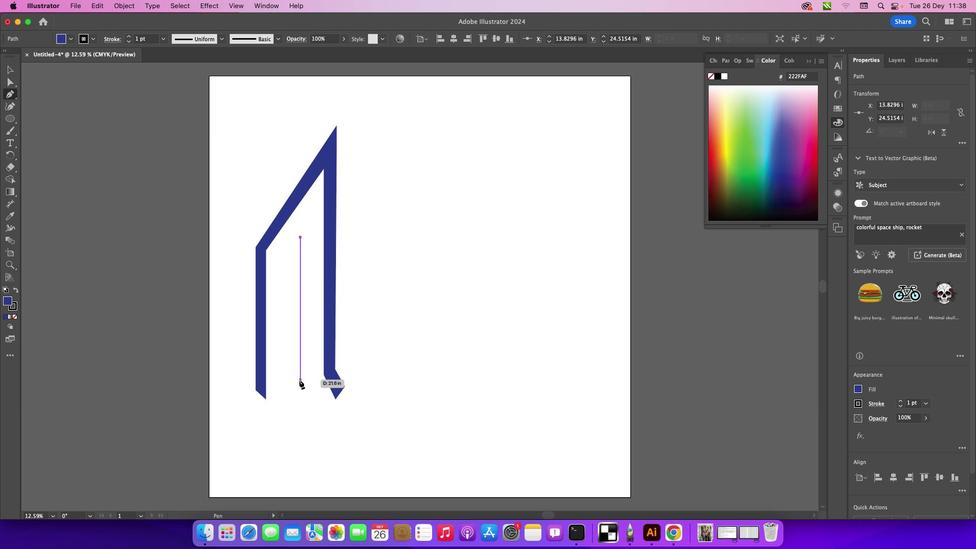 
Action: Mouse pressed left at (299, 380)
Screenshot: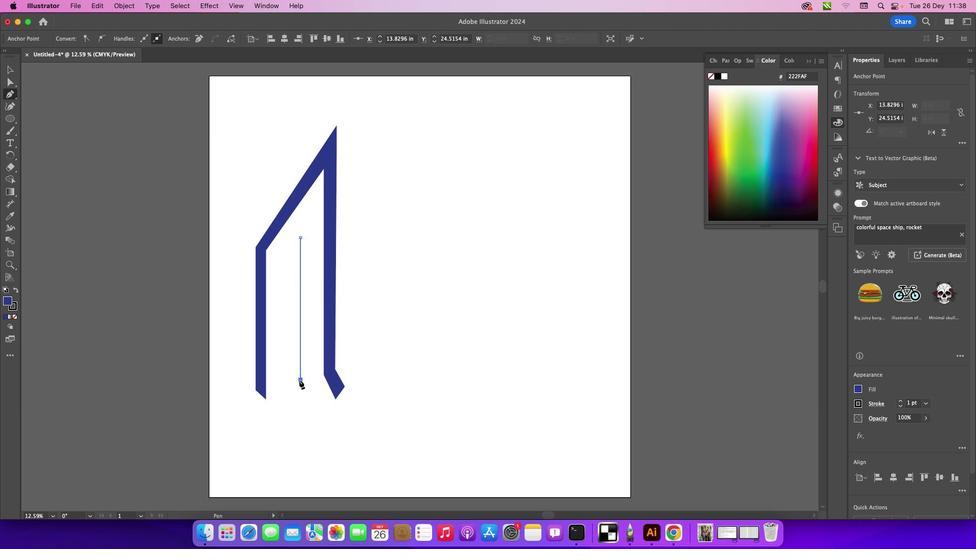 
Action: Mouse moved to (327, 421)
Screenshot: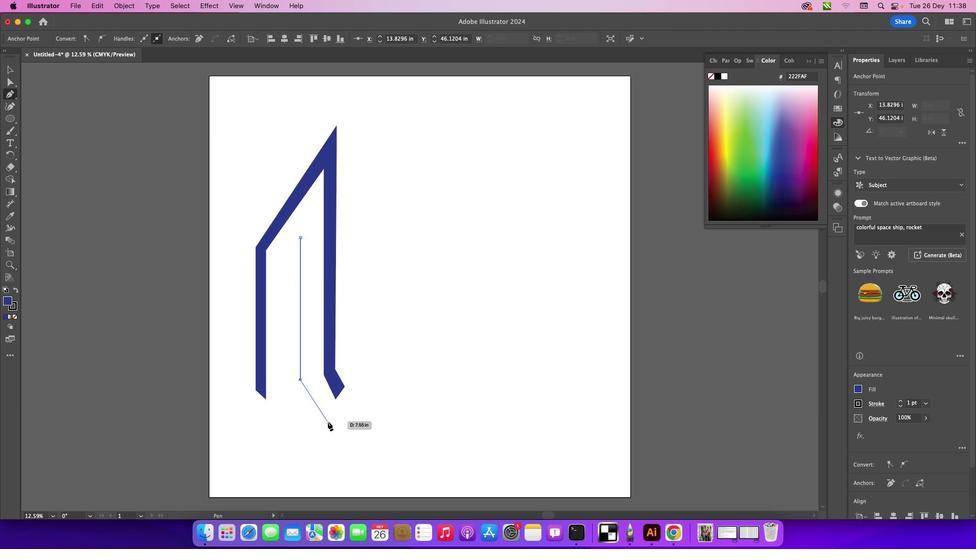 
Action: Mouse pressed left at (327, 421)
Screenshot: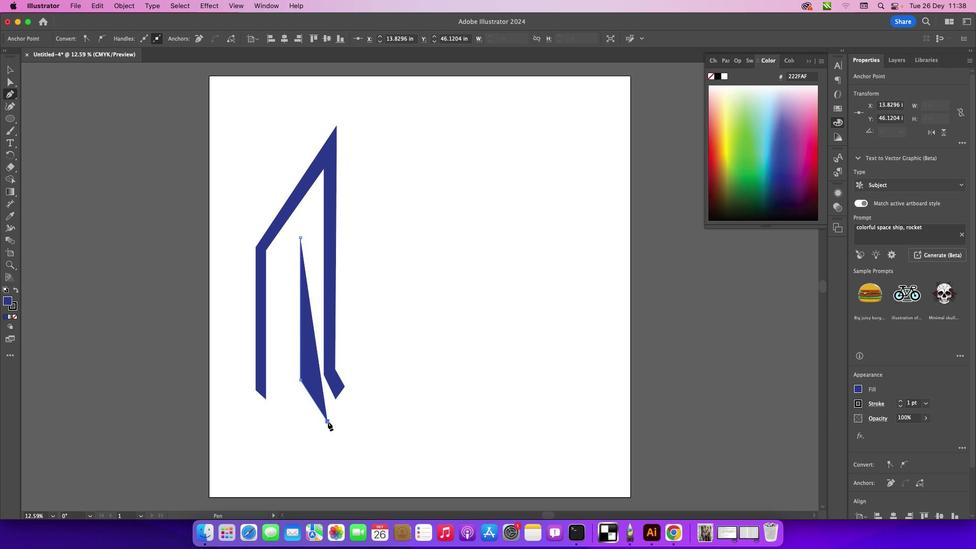 
Action: Mouse moved to (328, 432)
Screenshot: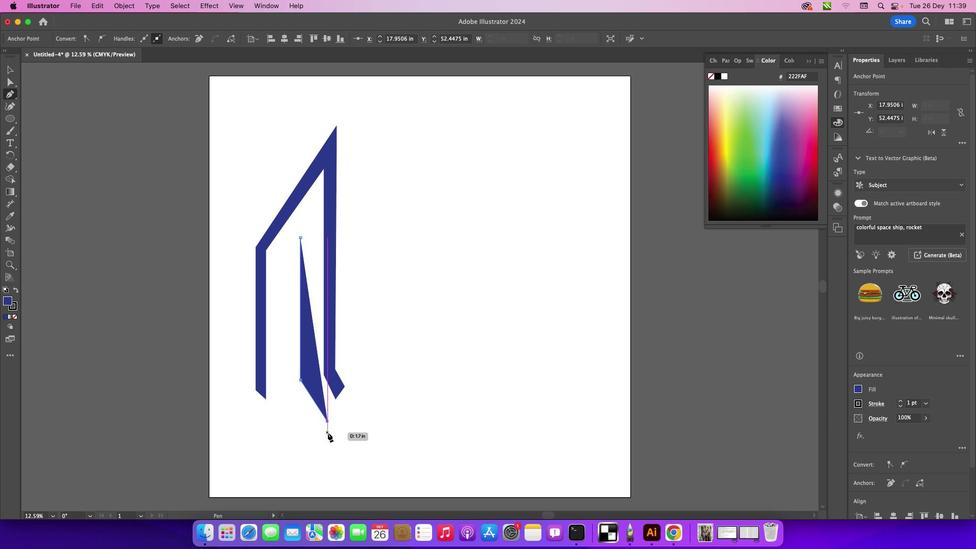 
Action: Mouse pressed left at (328, 432)
Screenshot: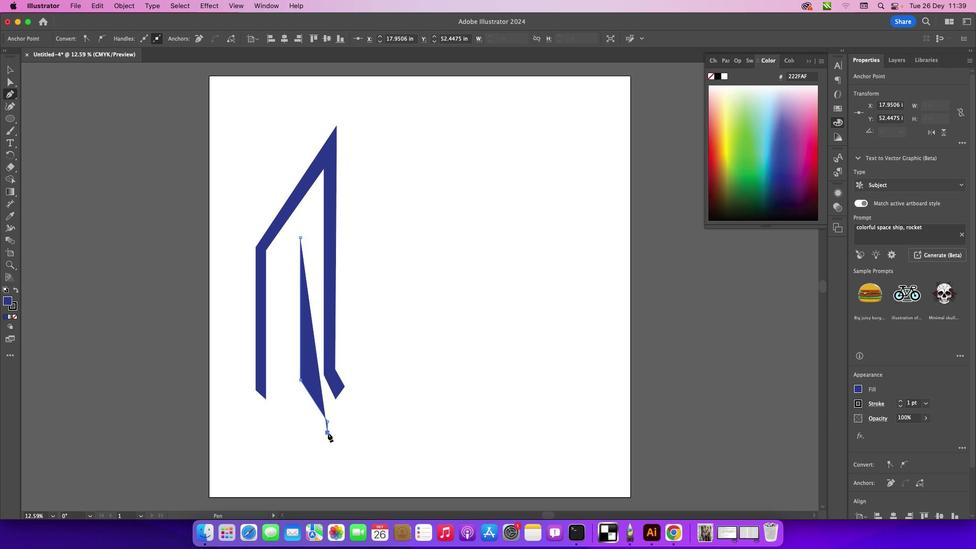 
Action: Key pressed Key.cmd'z'
Screenshot: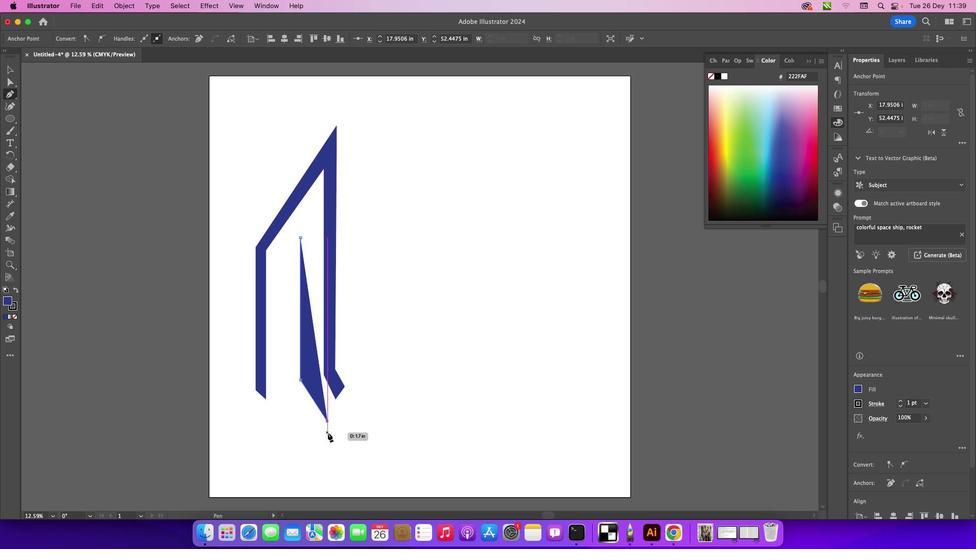 
Action: Mouse moved to (325, 436)
Screenshot: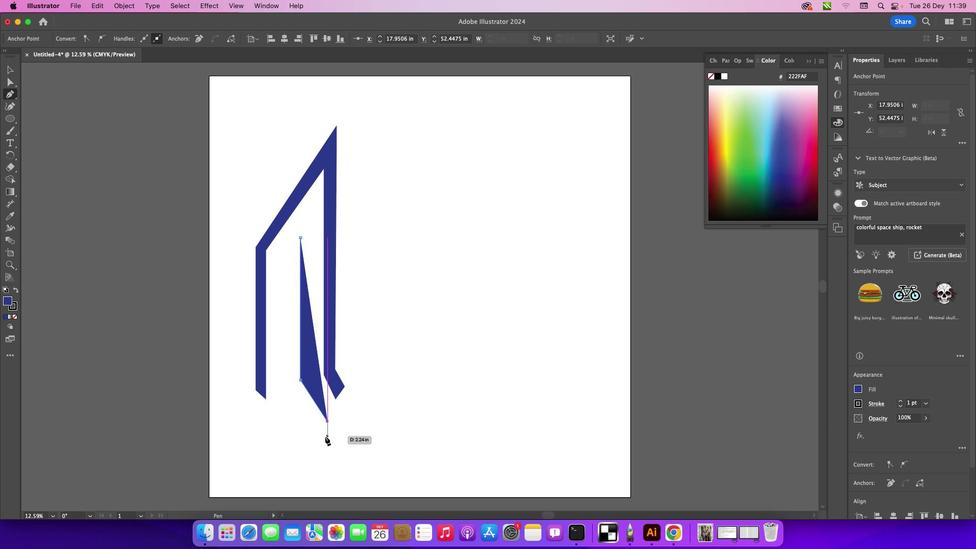 
Action: Mouse pressed left at (325, 436)
Screenshot: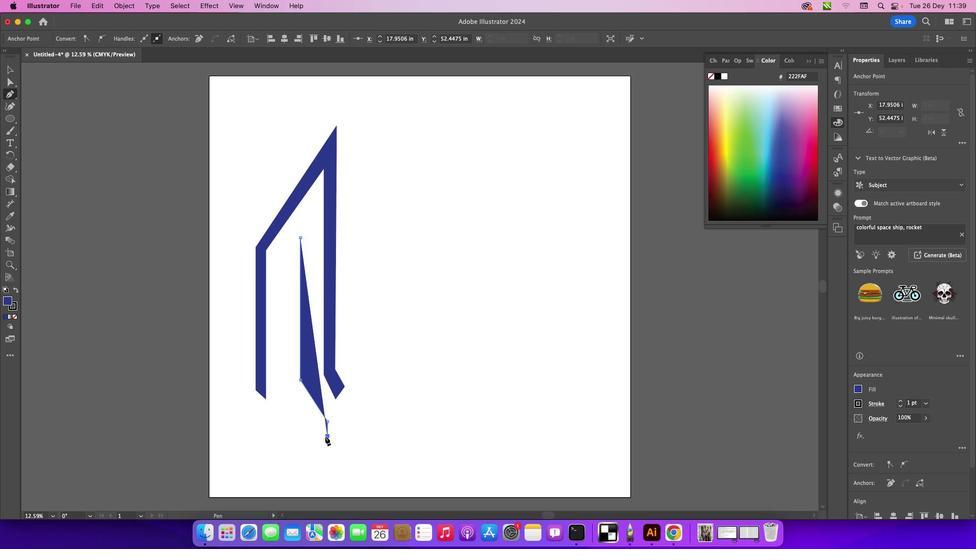 
Action: Mouse moved to (288, 384)
Screenshot: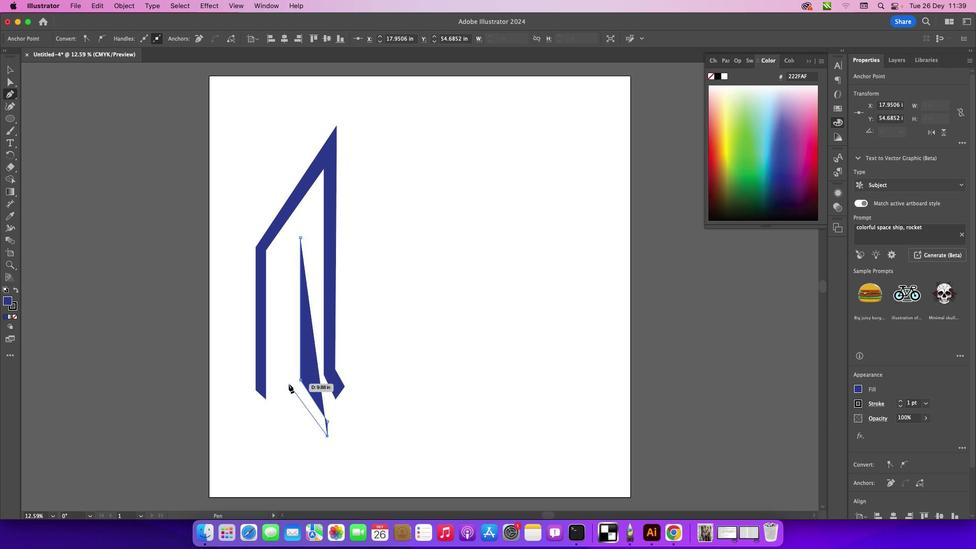 
Action: Mouse pressed left at (288, 384)
Screenshot: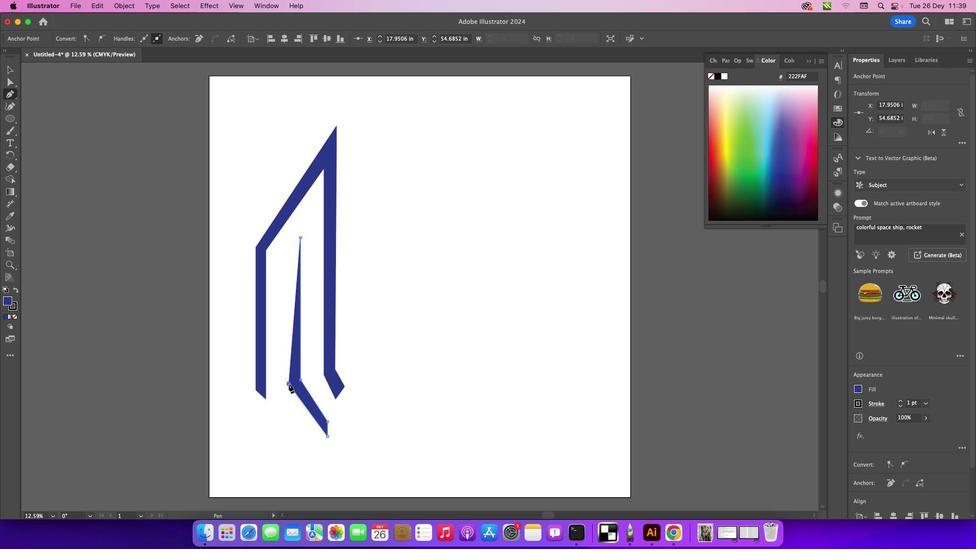
Action: Mouse moved to (288, 244)
Screenshot: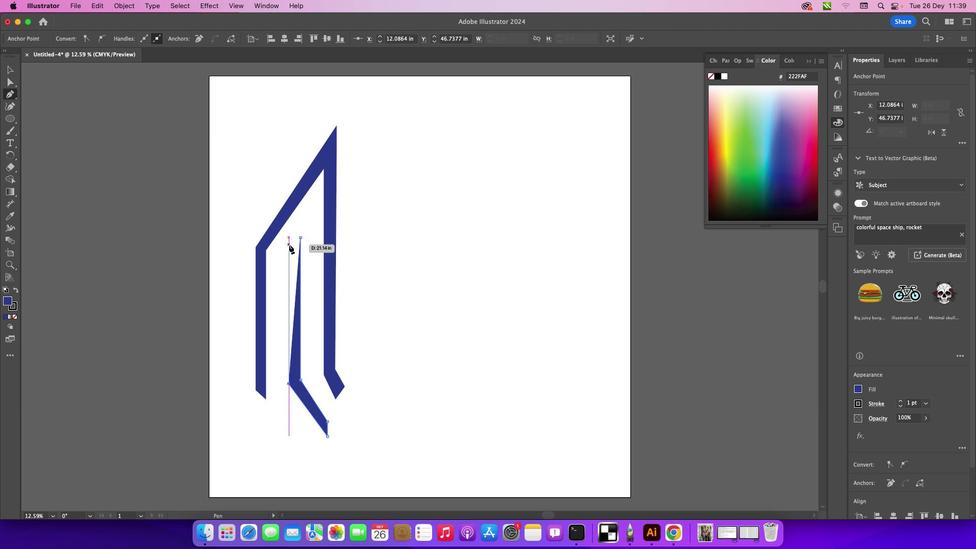 
Action: Mouse pressed left at (288, 244)
Screenshot: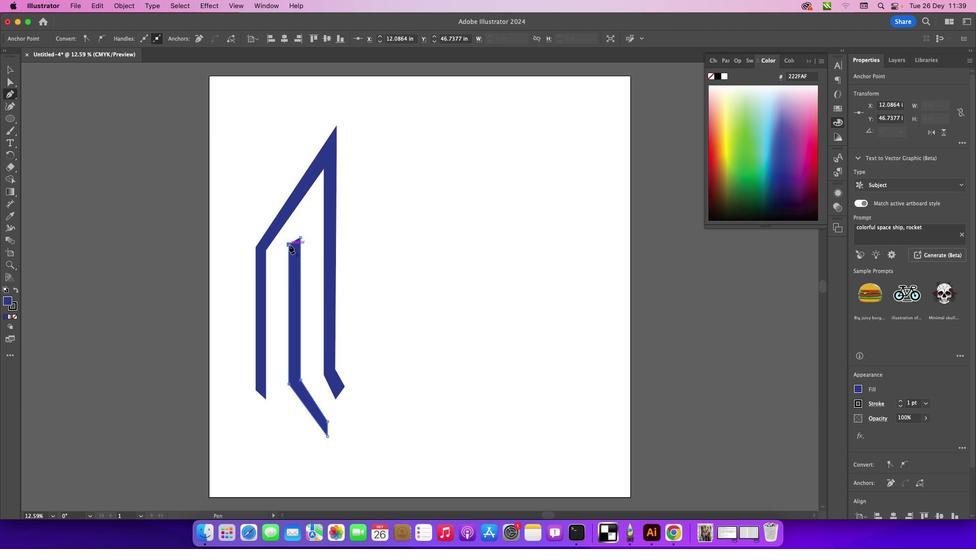 
Action: Mouse moved to (301, 237)
Screenshot: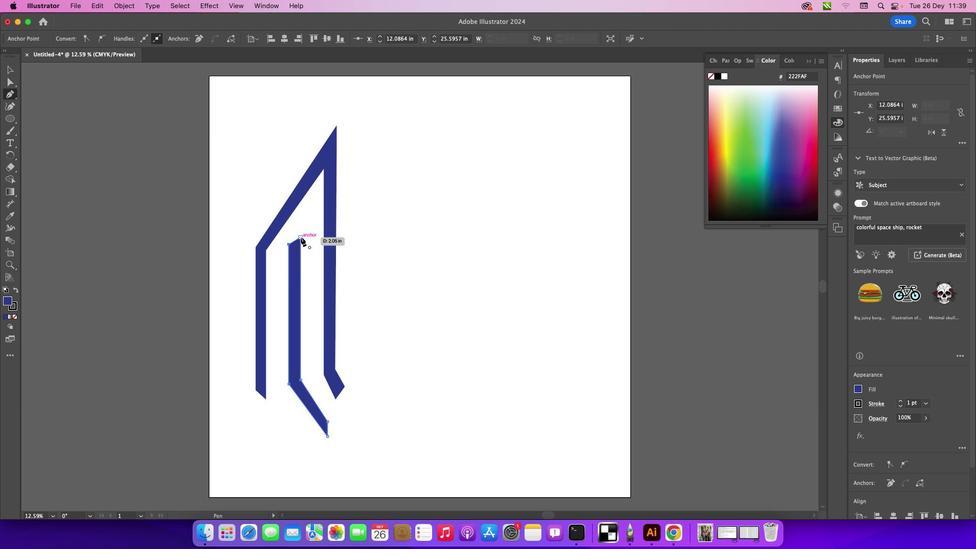 
Action: Mouse pressed left at (301, 237)
Screenshot: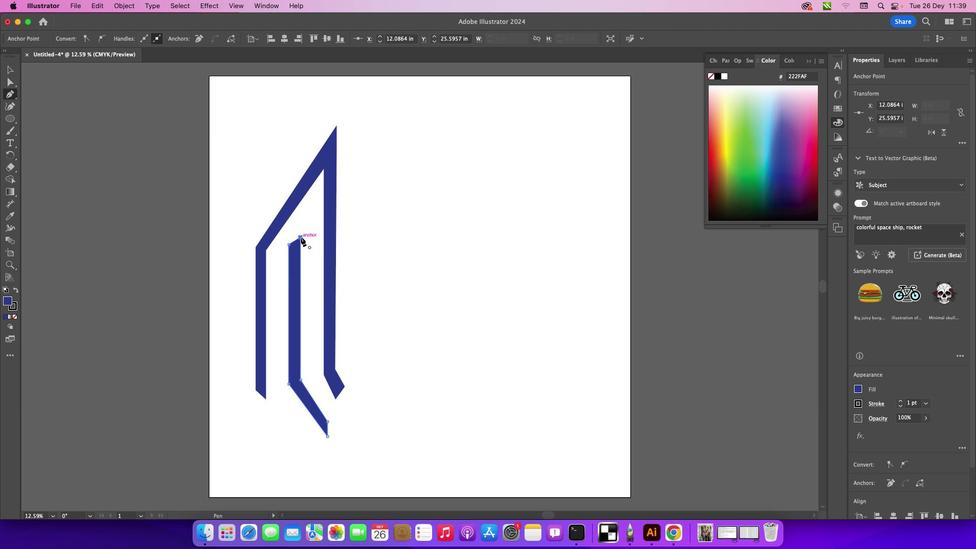 
Action: Mouse moved to (9, 69)
Screenshot: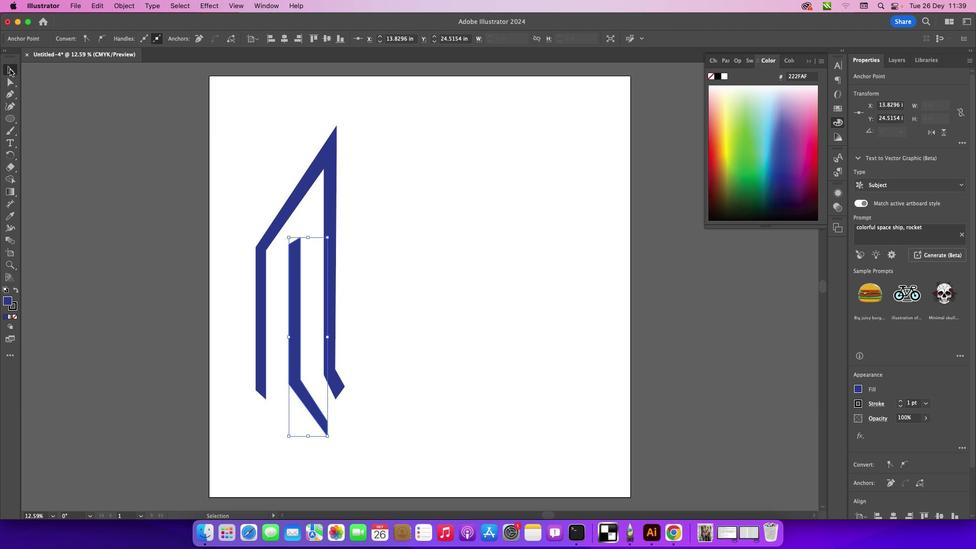 
Action: Mouse pressed left at (9, 69)
Screenshot: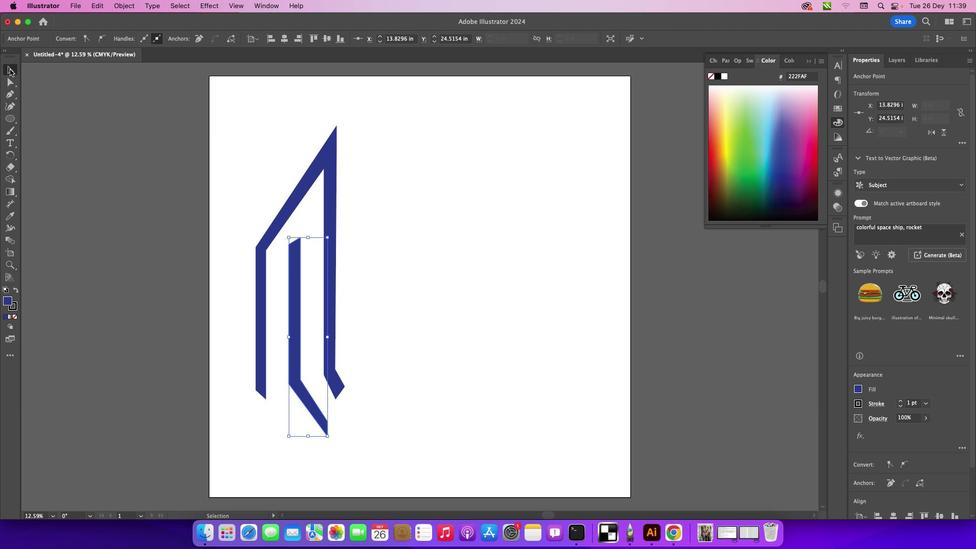 
Action: Mouse moved to (6, 305)
Screenshot: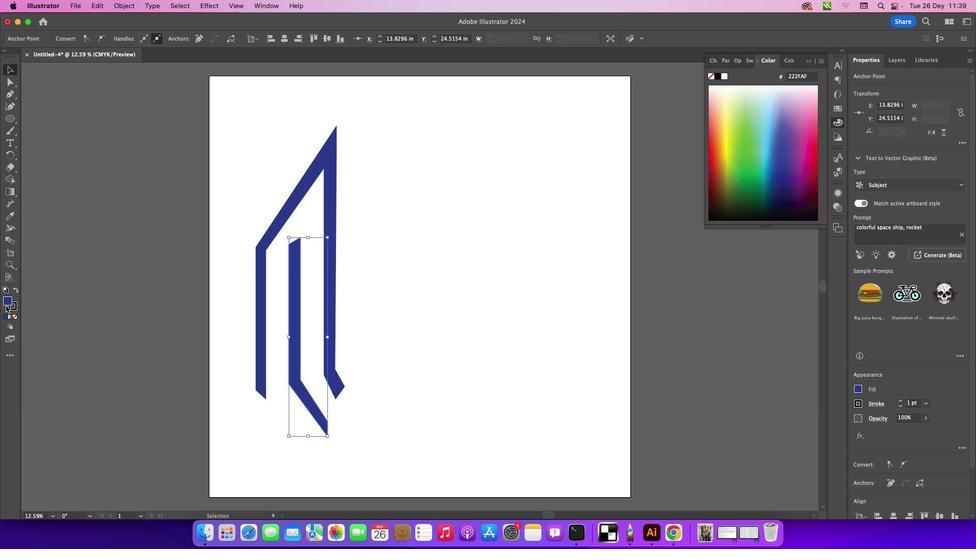 
Action: Mouse pressed left at (6, 305)
Screenshot: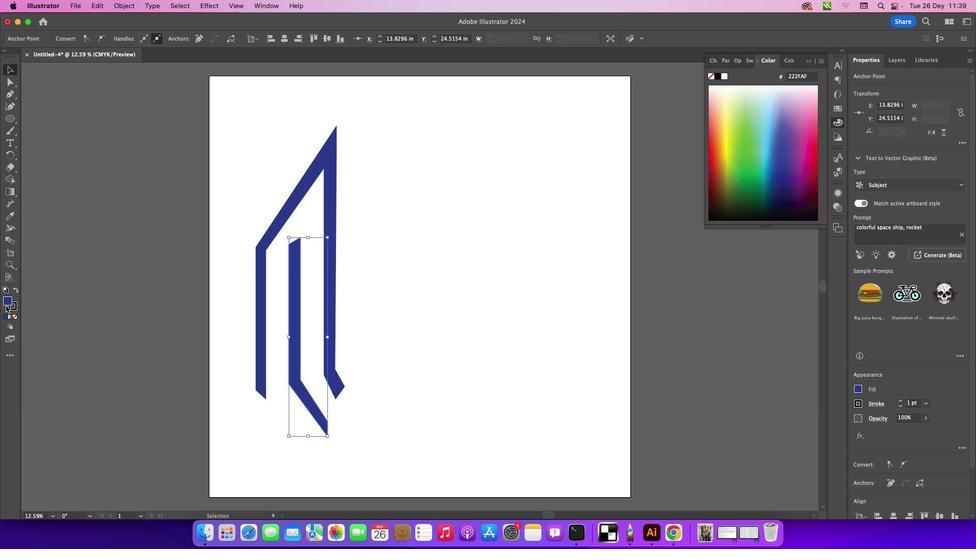 
Action: Mouse moved to (6, 304)
Screenshot: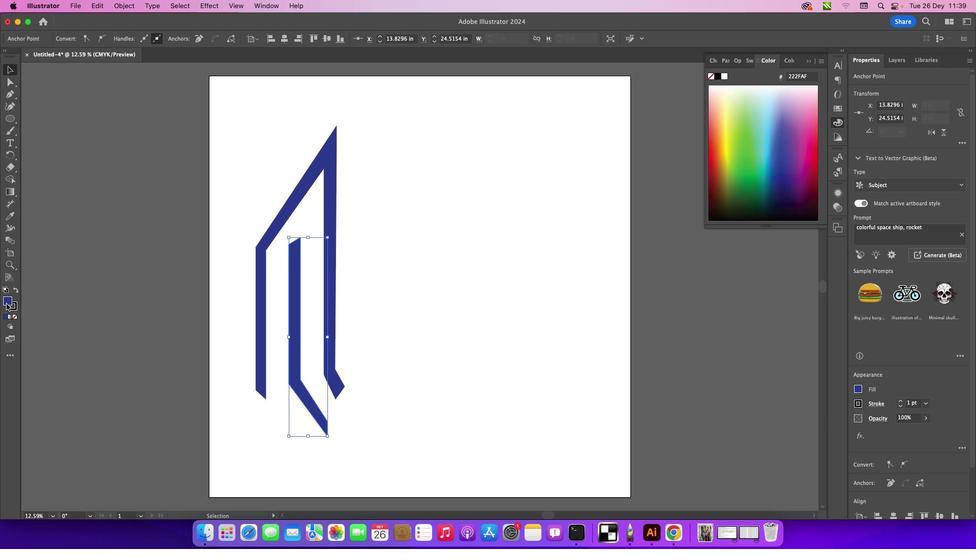 
Action: Mouse pressed left at (6, 304)
Screenshot: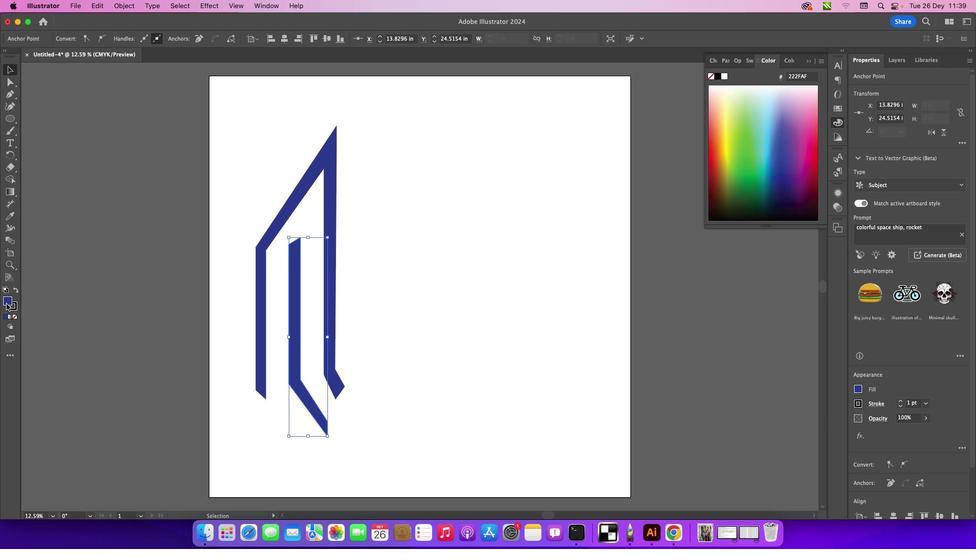 
Action: Mouse pressed left at (6, 304)
Screenshot: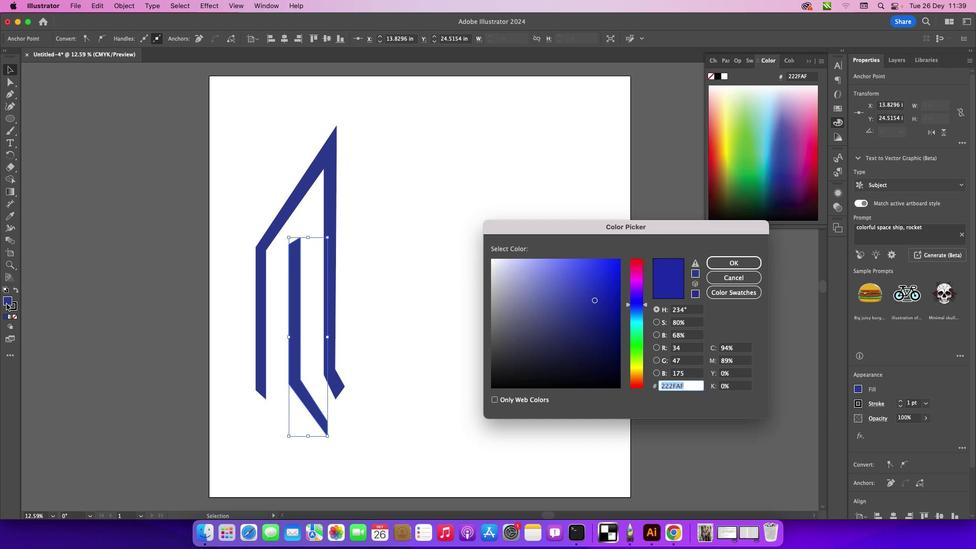 
Action: Mouse moved to (494, 300)
Screenshot: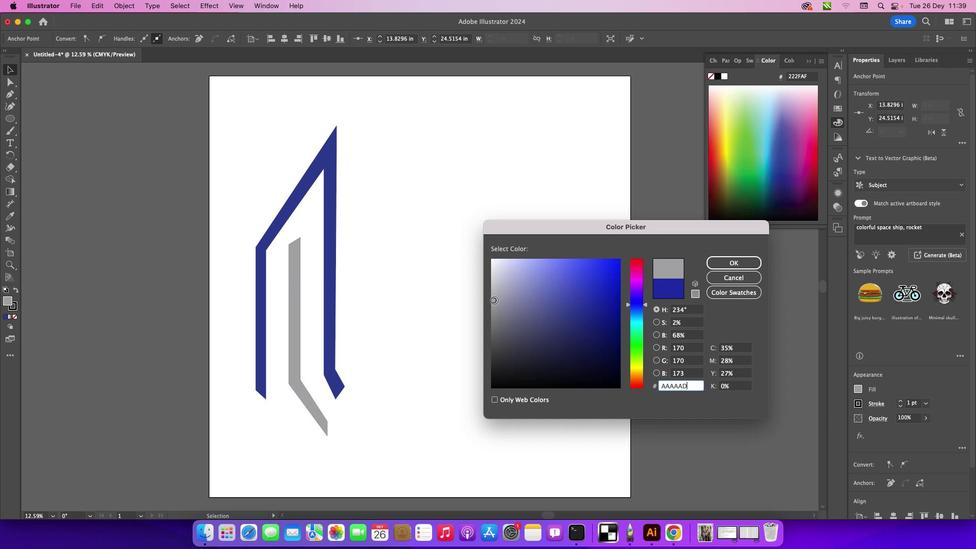 
Action: Mouse pressed left at (494, 300)
Screenshot: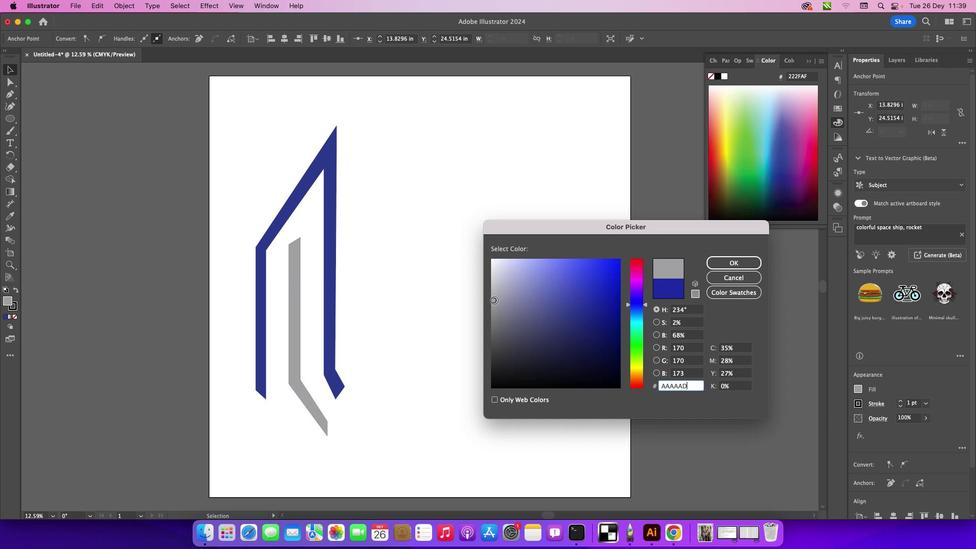 
Action: Mouse moved to (494, 324)
Screenshot: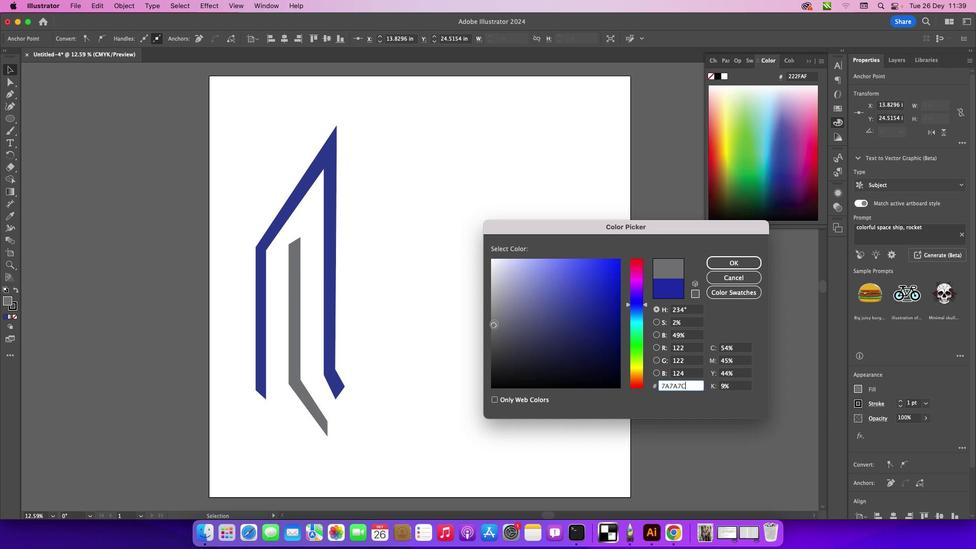
Action: Mouse pressed left at (494, 324)
Screenshot: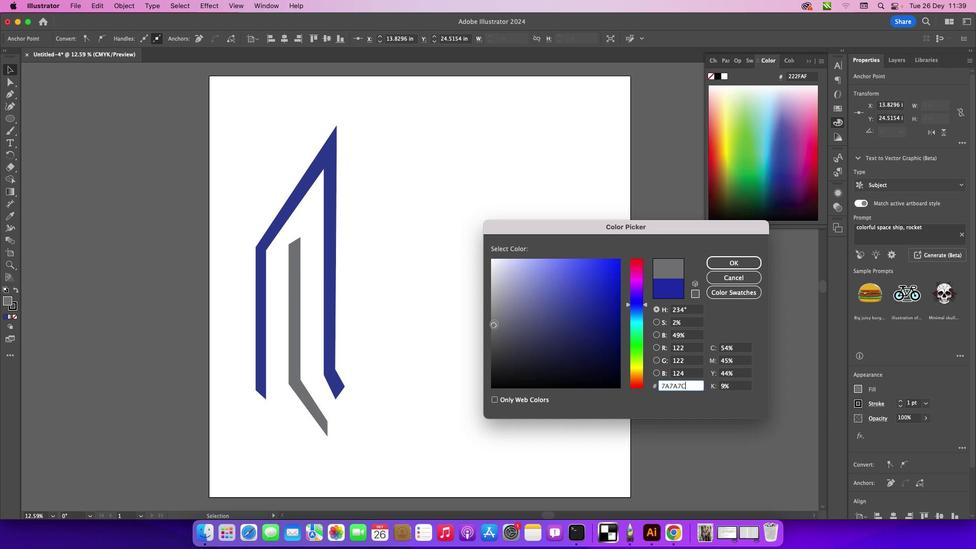 
Action: Mouse moved to (736, 266)
Screenshot: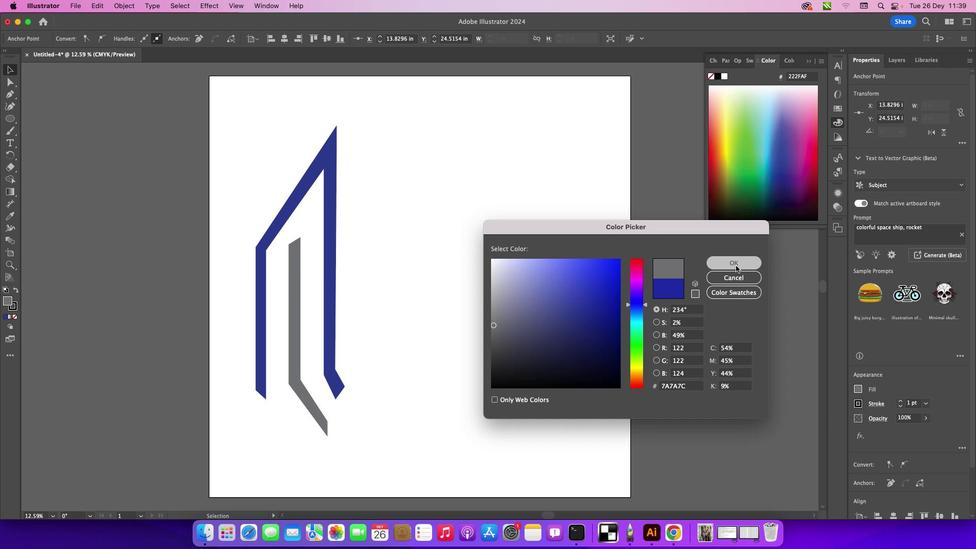 
Action: Mouse pressed left at (736, 266)
Screenshot: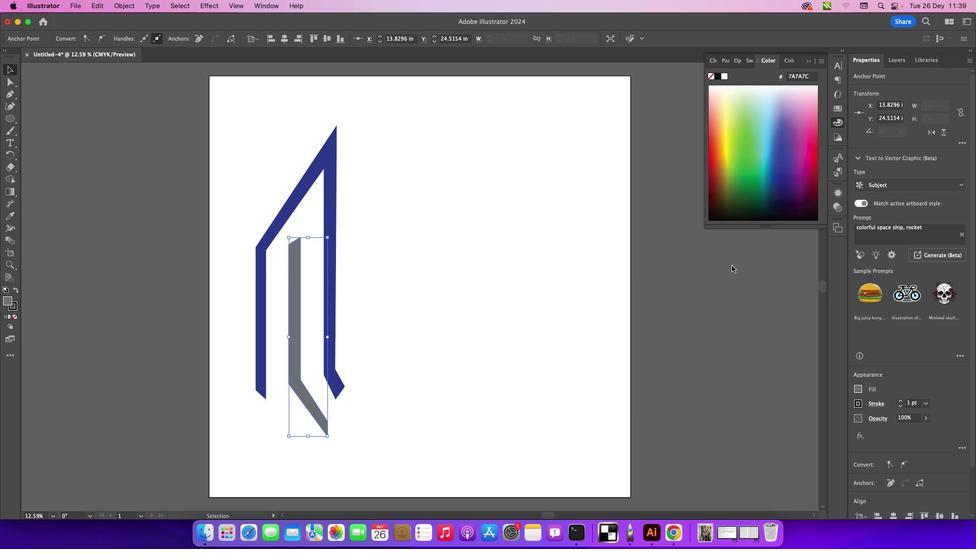 
Action: Mouse moved to (122, 148)
Screenshot: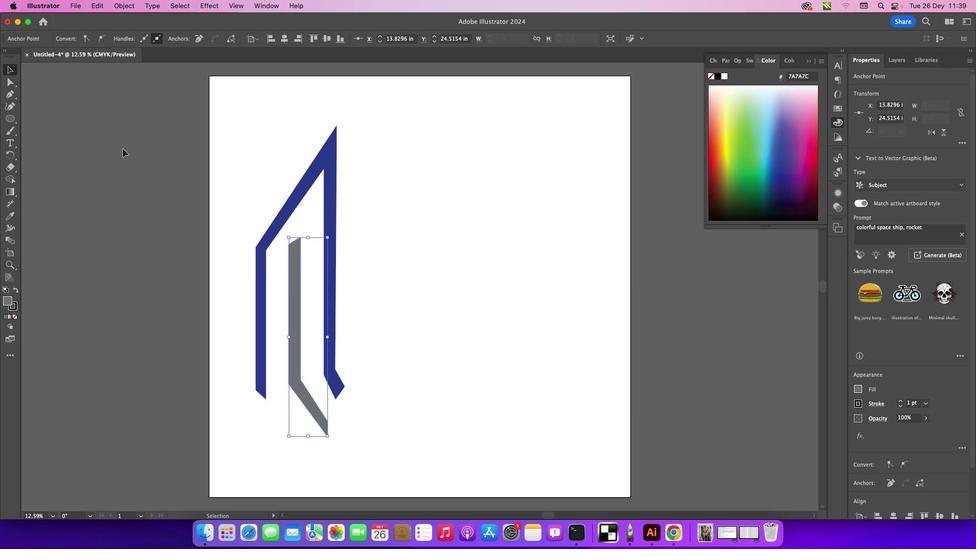 
Action: Mouse pressed left at (122, 148)
Screenshot: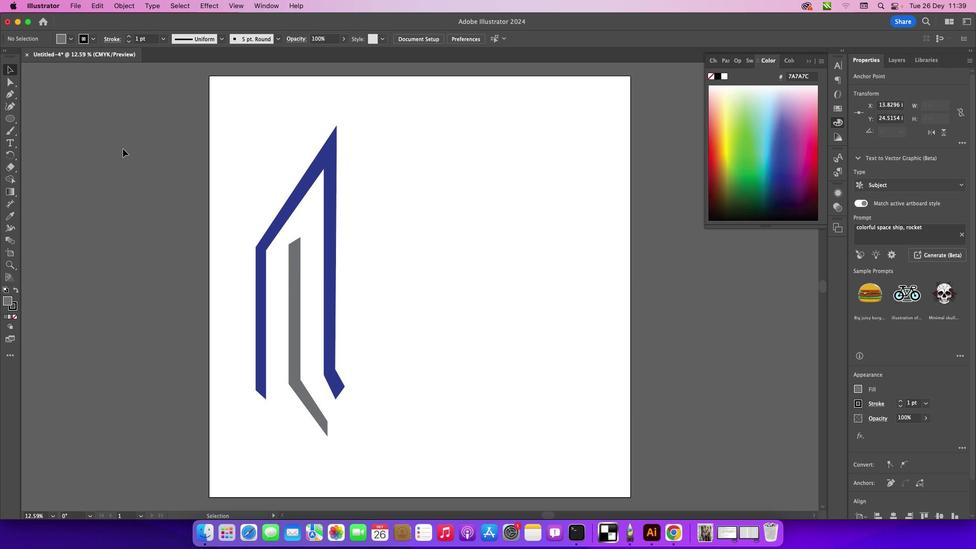 
Action: Mouse moved to (335, 197)
Screenshot: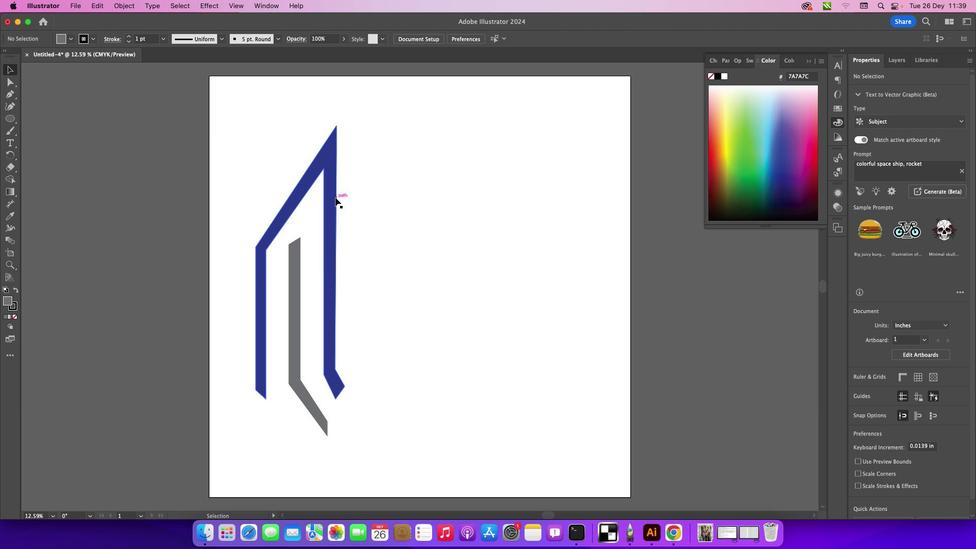 
Action: Key pressed Key.alt
Screenshot: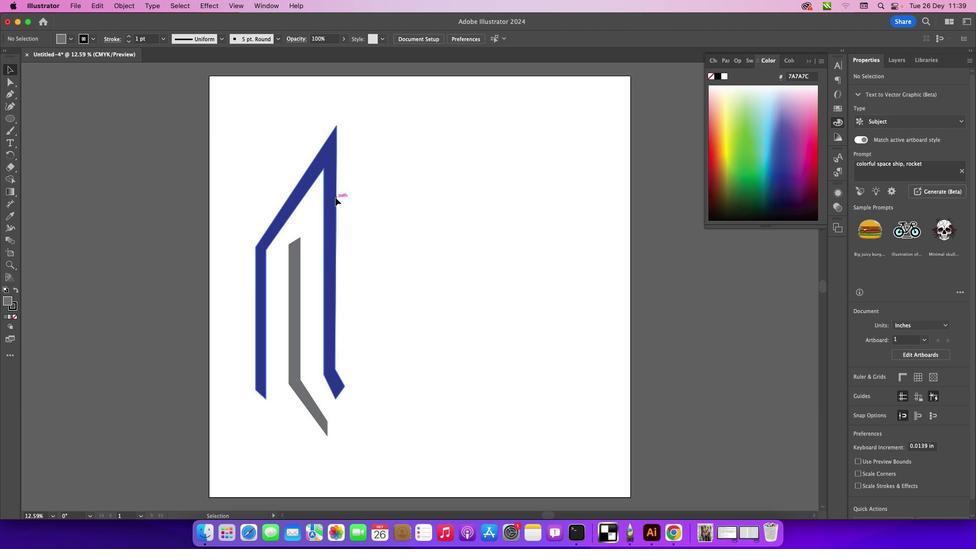 
Action: Mouse pressed left at (335, 197)
Screenshot: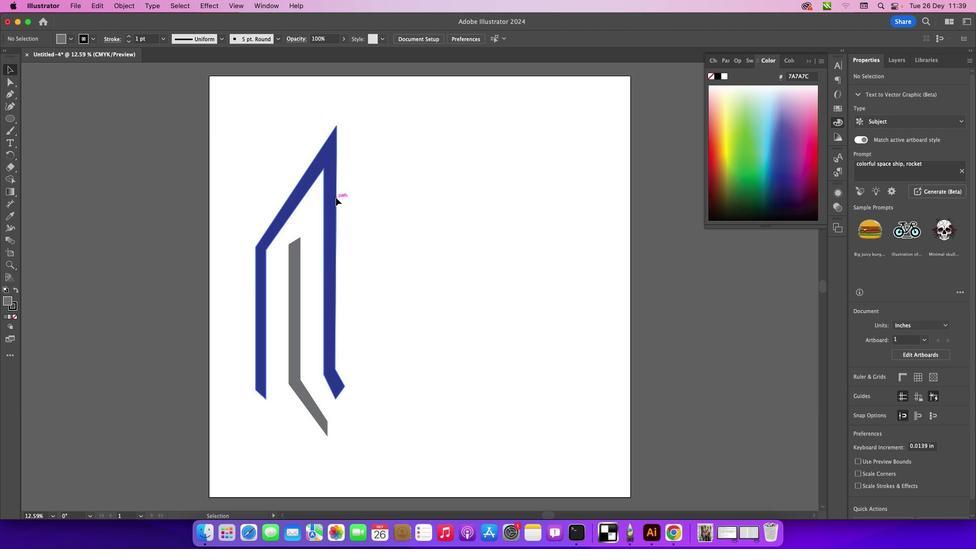 
Action: Mouse moved to (497, 130)
Screenshot: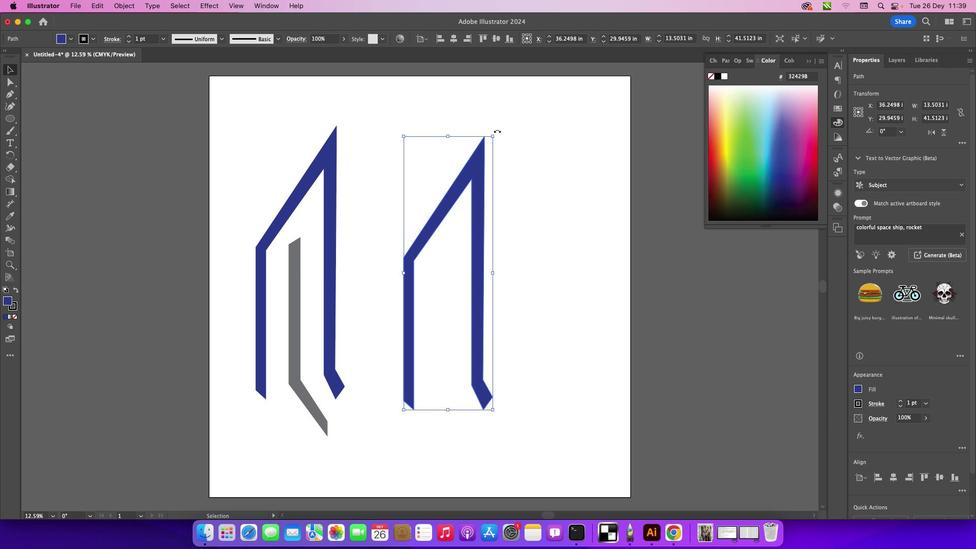 
Action: Mouse pressed left at (497, 130)
Screenshot: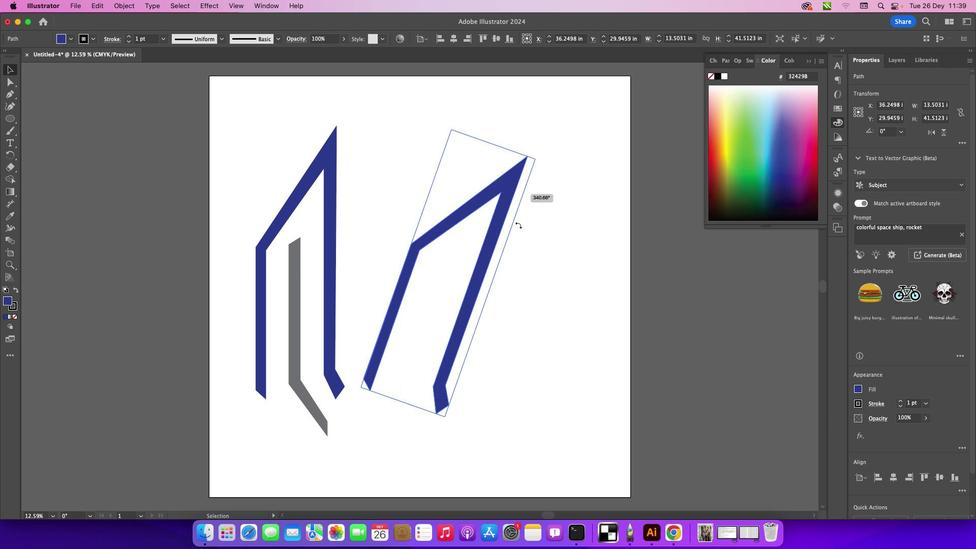 
Action: Mouse moved to (421, 164)
Screenshot: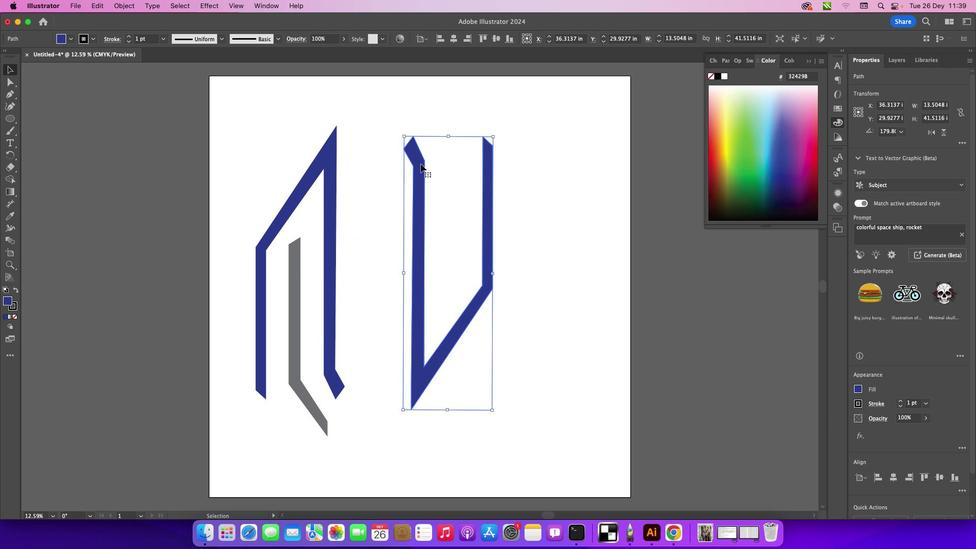 
Action: Mouse pressed left at (421, 164)
Screenshot: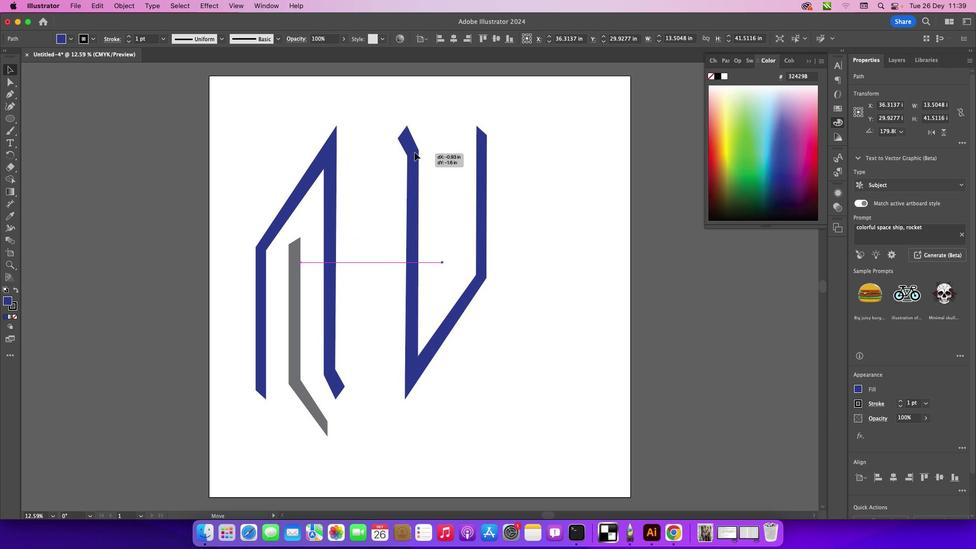 
Action: Mouse moved to (328, 221)
Screenshot: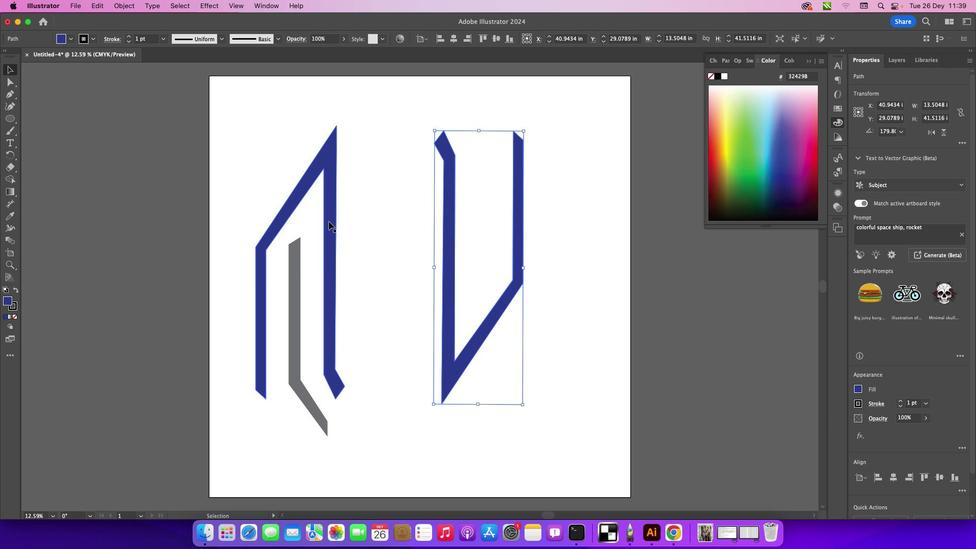 
Action: Mouse pressed left at (328, 221)
Screenshot: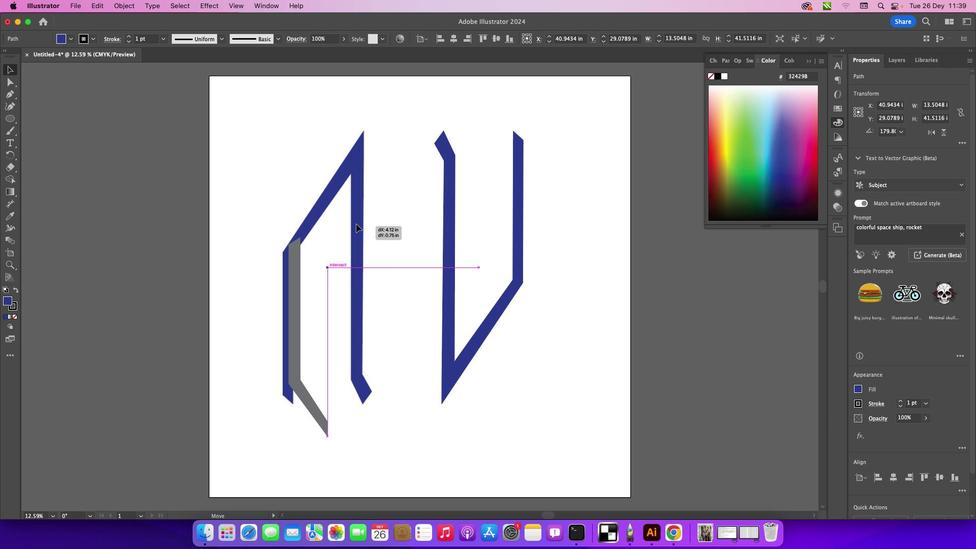 
Action: Mouse moved to (312, 133)
Screenshot: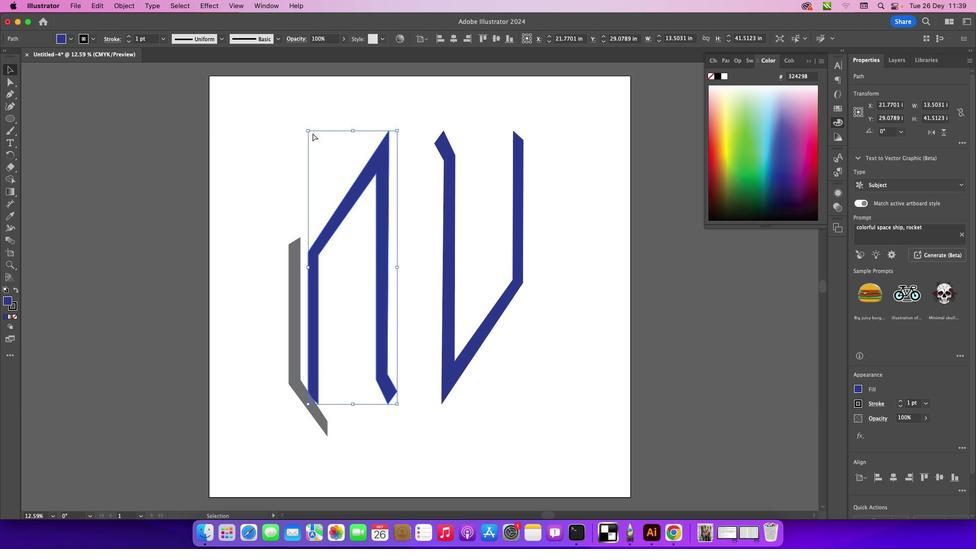 
Action: Key pressed Key.cmd'r'
Screenshot: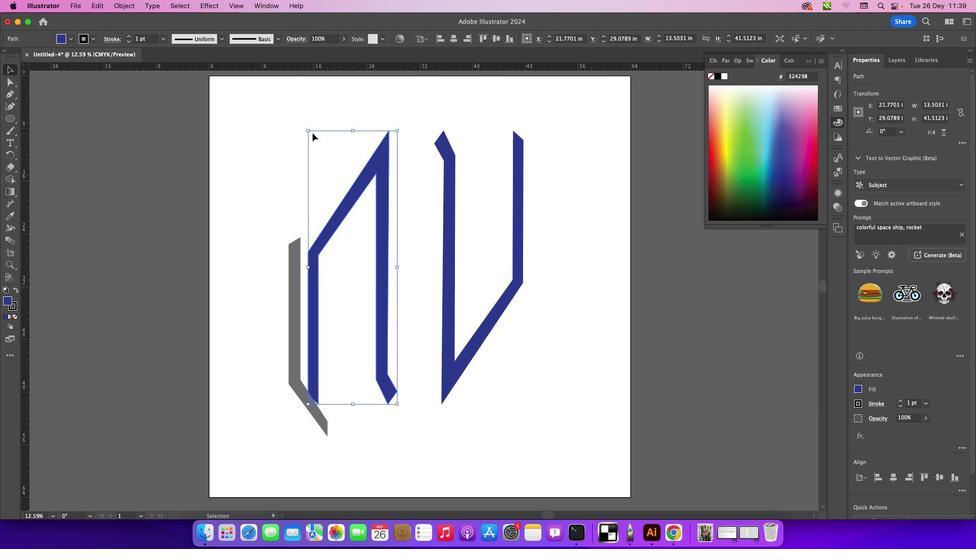
Action: Mouse moved to (451, 68)
Screenshot: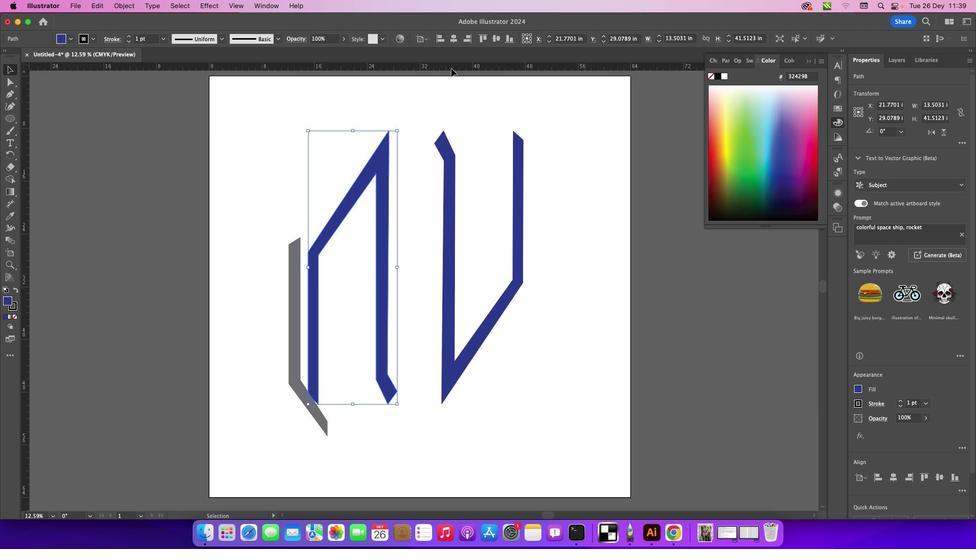 
Action: Mouse pressed left at (451, 68)
Screenshot: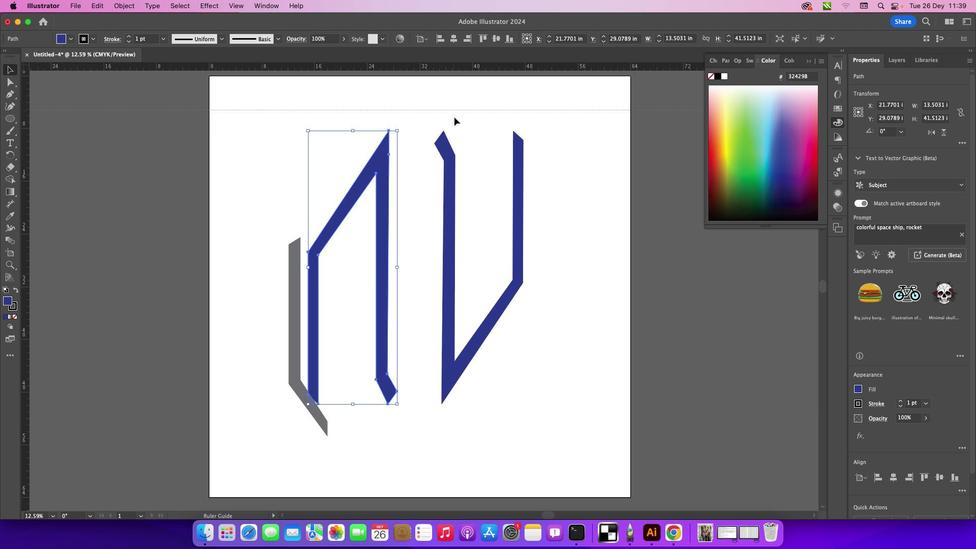 
Action: Mouse moved to (396, 120)
Screenshot: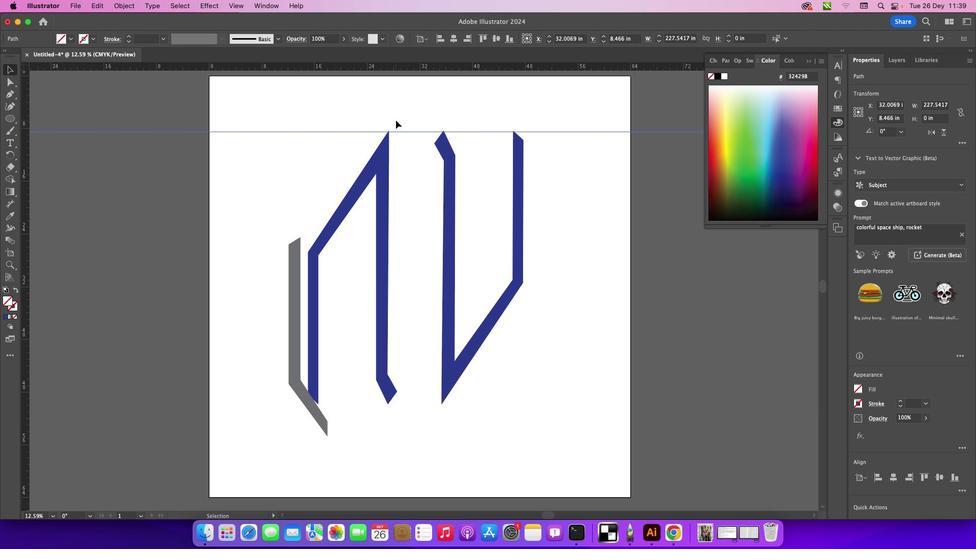 
Action: Mouse pressed left at (396, 120)
Screenshot: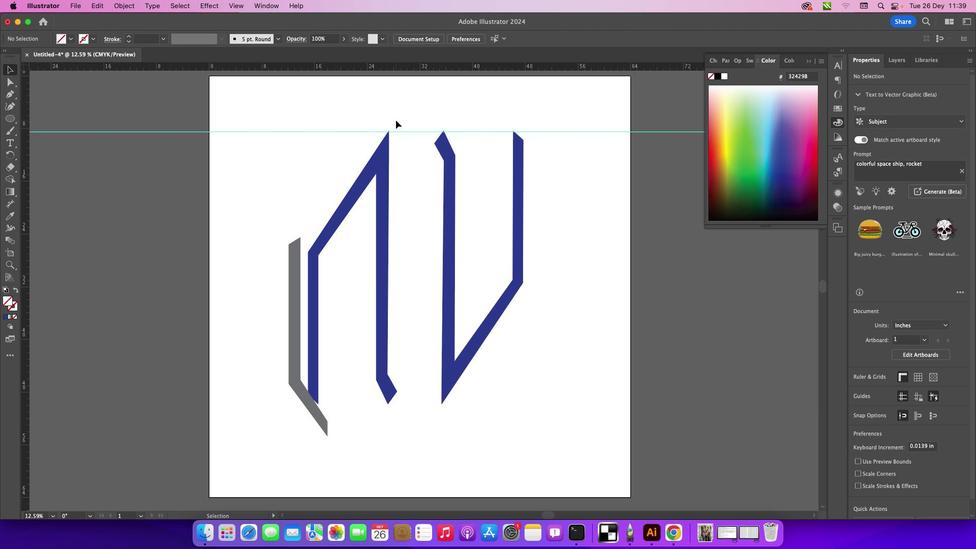 
Action: Mouse moved to (289, 312)
Screenshot: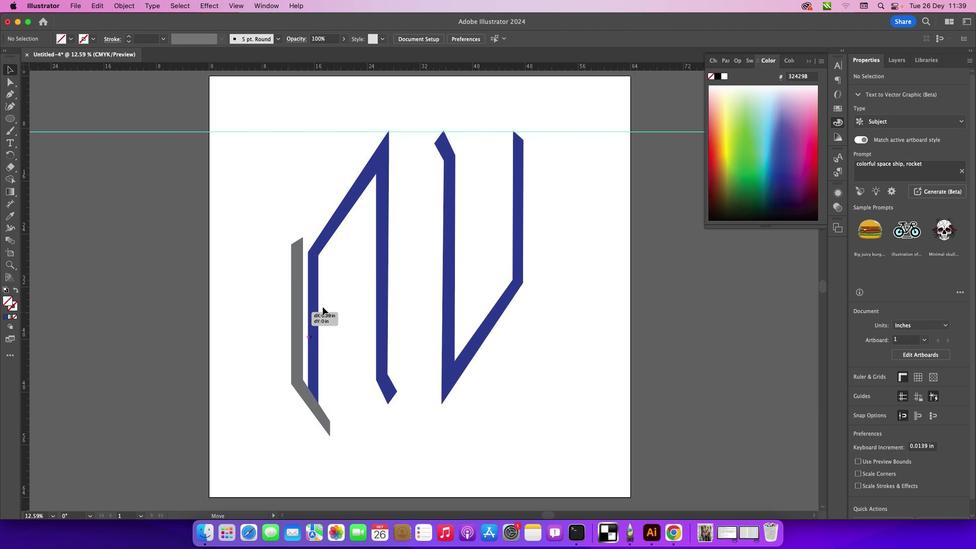 
Action: Mouse pressed left at (289, 312)
Screenshot: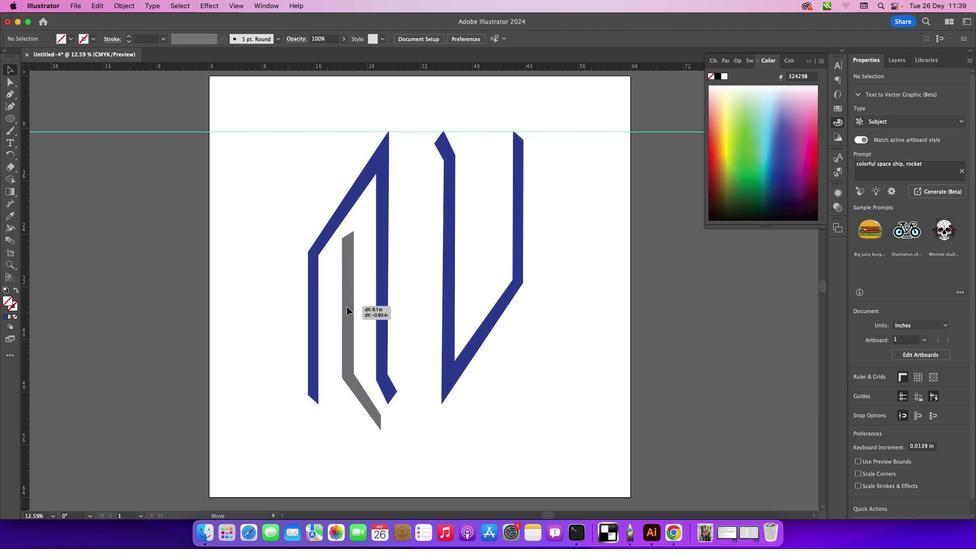 
Action: Mouse moved to (345, 292)
Screenshot: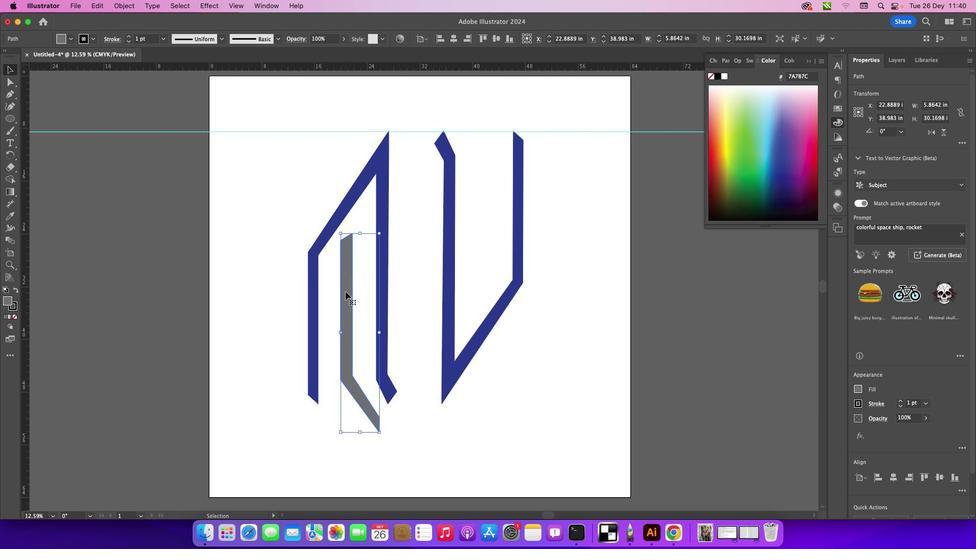 
Action: Mouse pressed left at (345, 292)
Screenshot: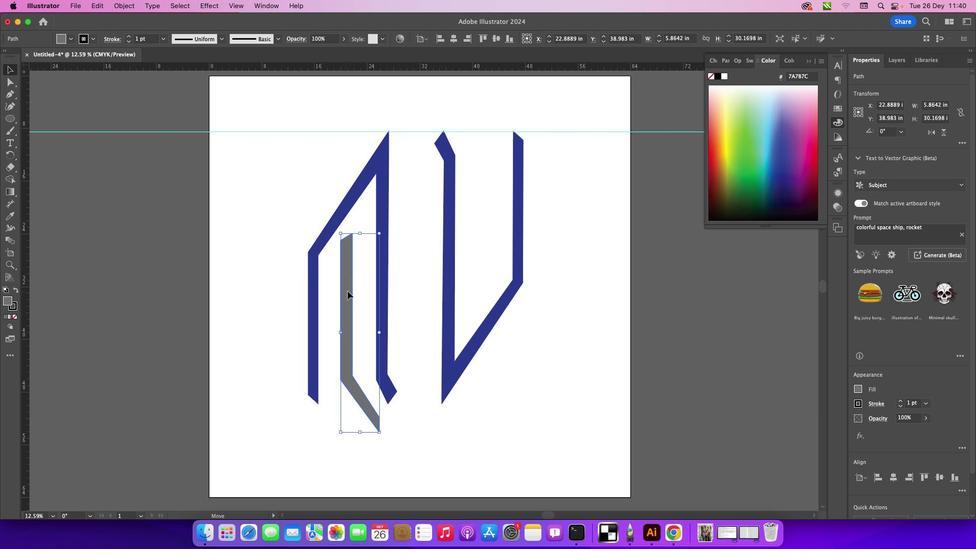 
Action: Mouse moved to (562, 379)
Screenshot: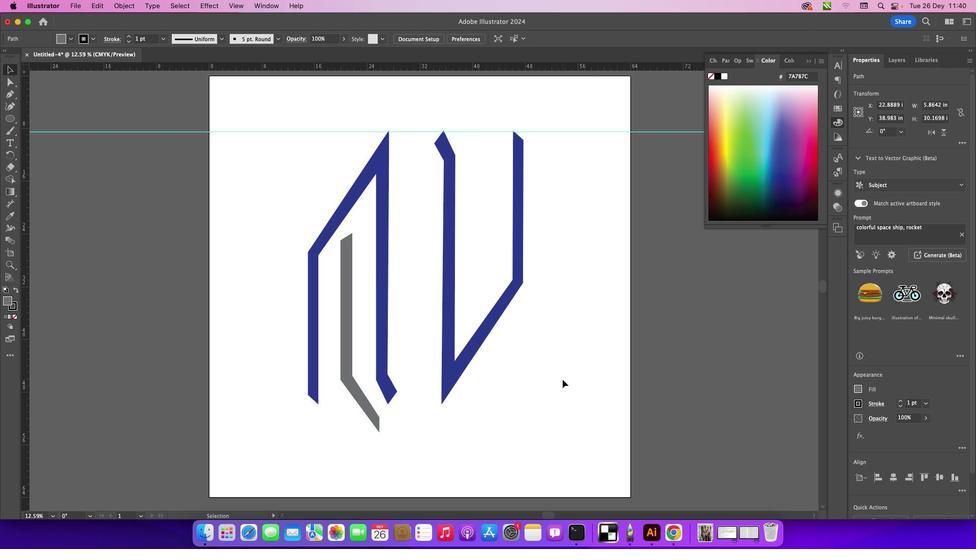 
Action: Mouse pressed left at (562, 379)
Screenshot: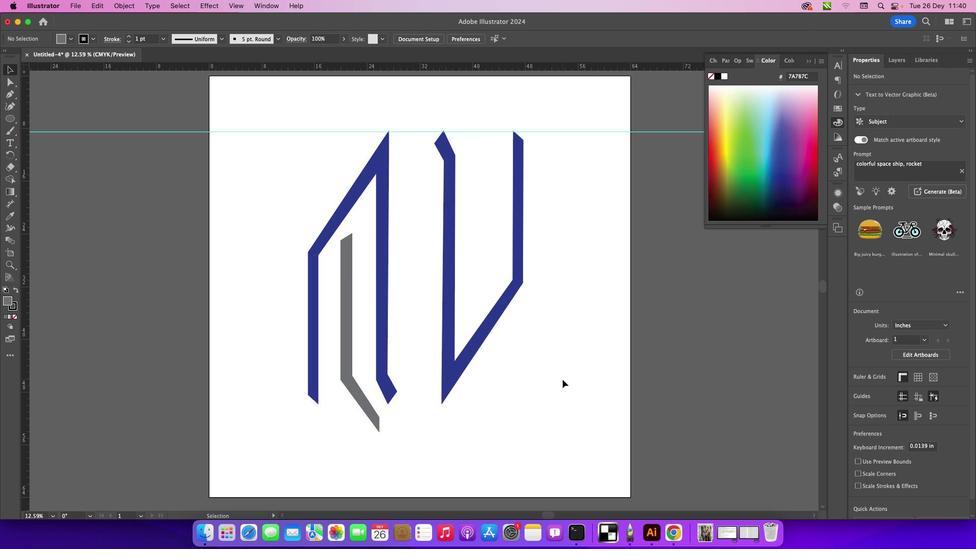 
Action: Mouse moved to (346, 301)
Screenshot: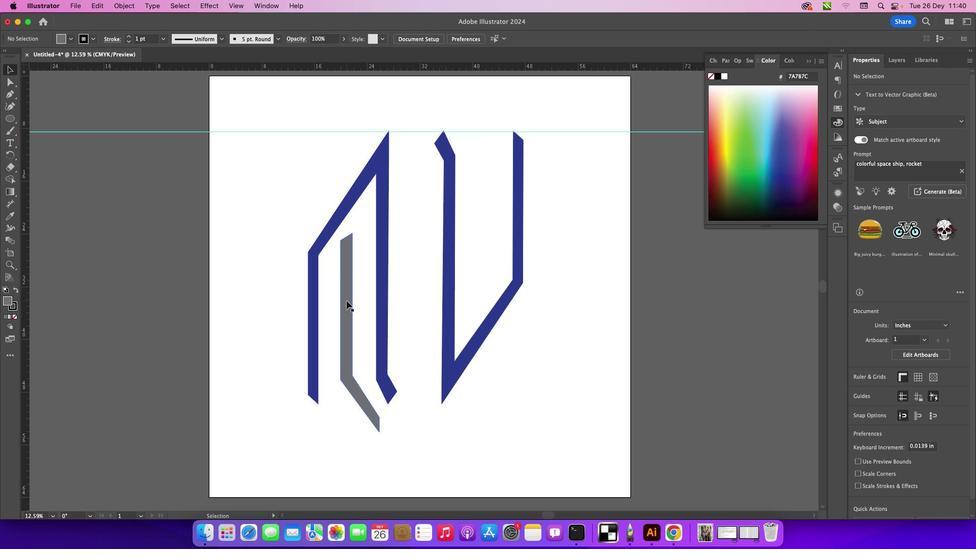 
Action: Key pressed Key.alt
Screenshot: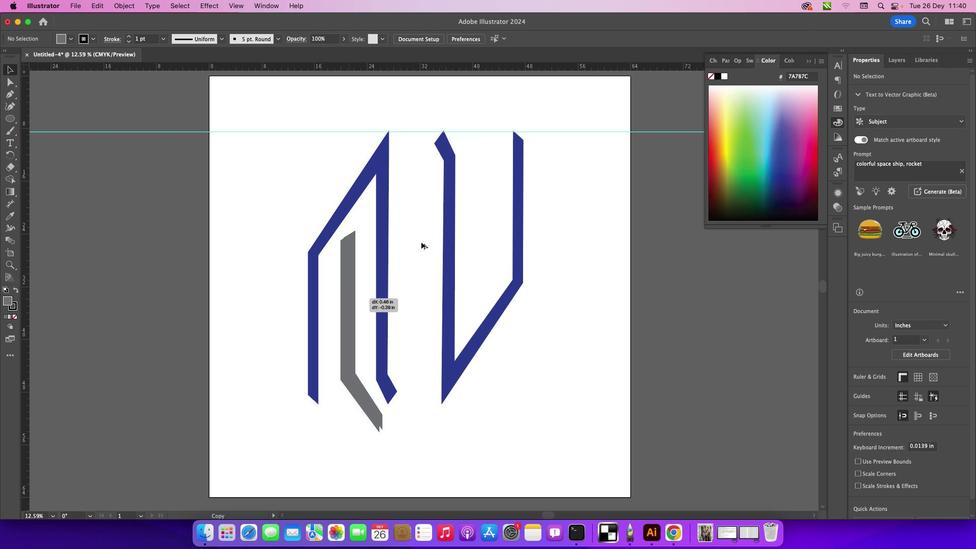 
Action: Mouse pressed left at (346, 301)
Screenshot: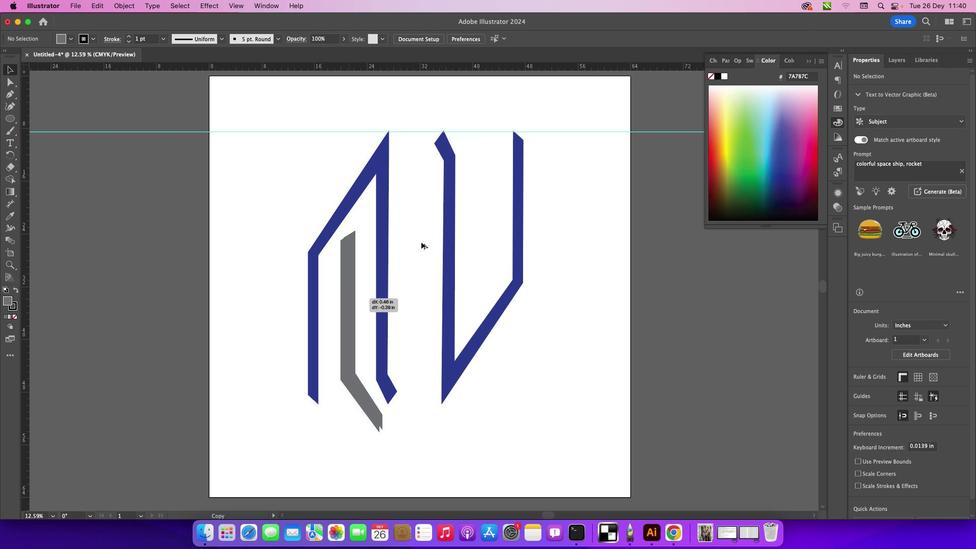 
Action: Mouse moved to (511, 304)
Screenshot: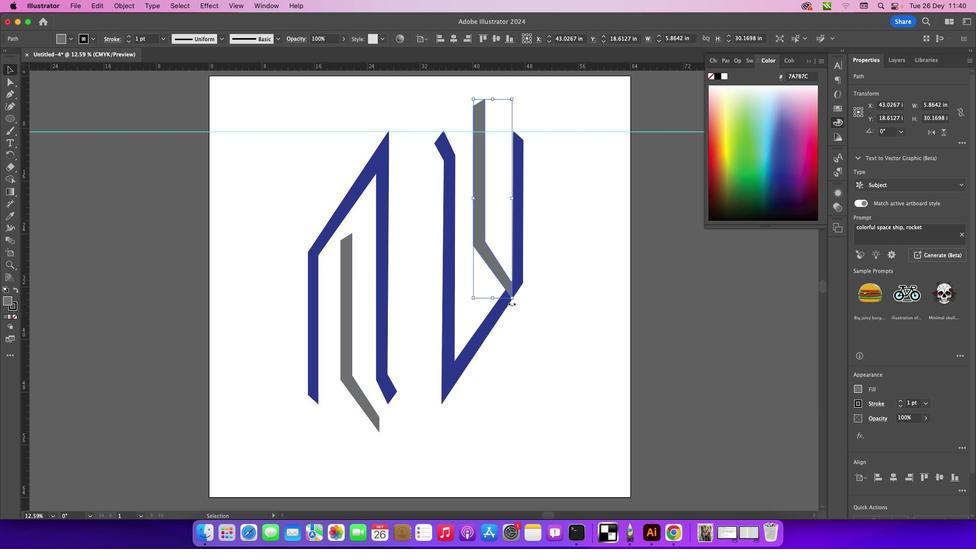 
Action: Mouse pressed left at (511, 304)
Screenshot: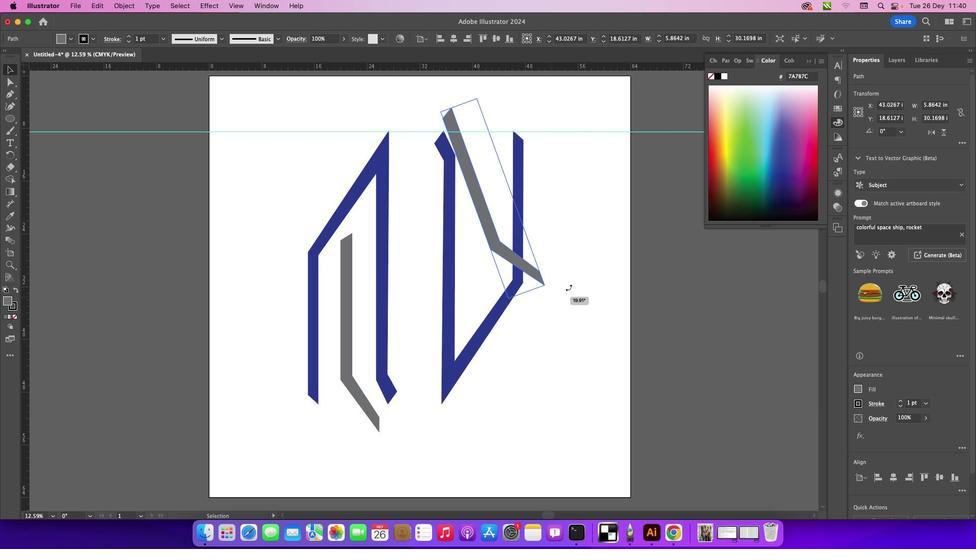
Action: Mouse moved to (503, 171)
Screenshot: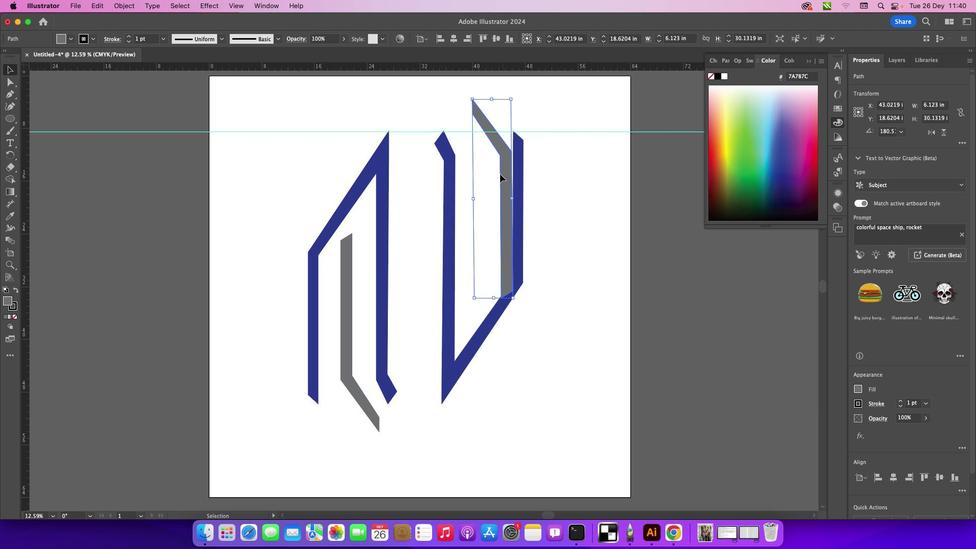 
Action: Mouse pressed left at (503, 171)
Screenshot: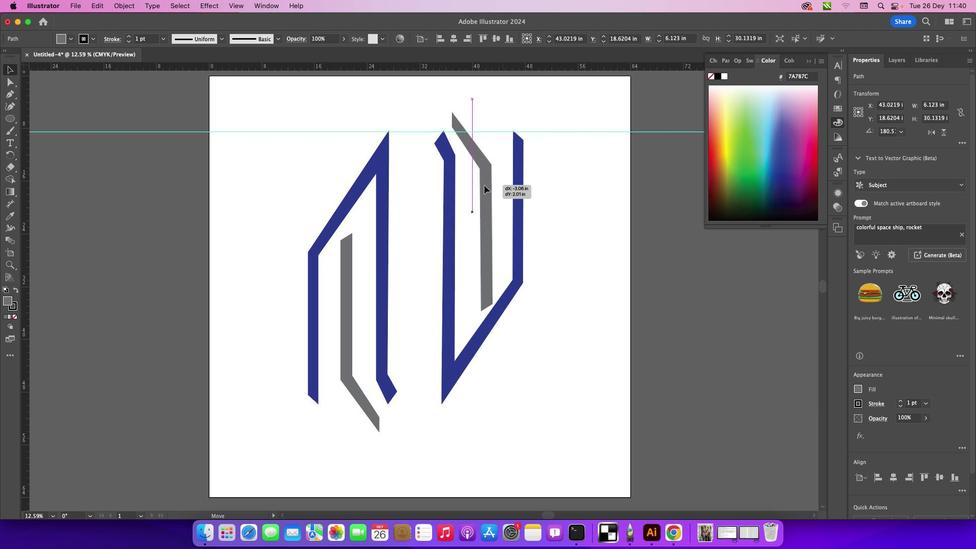 
Action: Mouse moved to (506, 330)
Screenshot: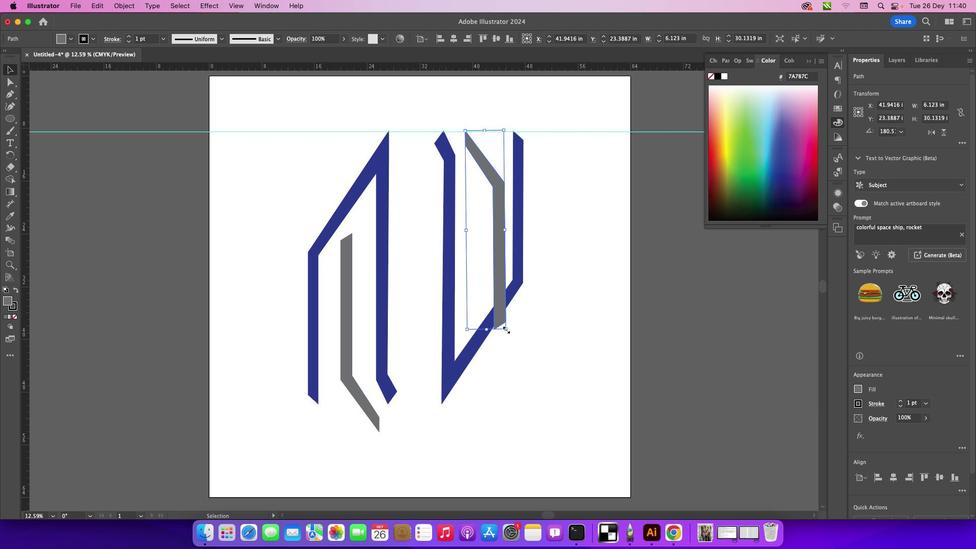 
Action: Mouse pressed left at (506, 330)
Screenshot: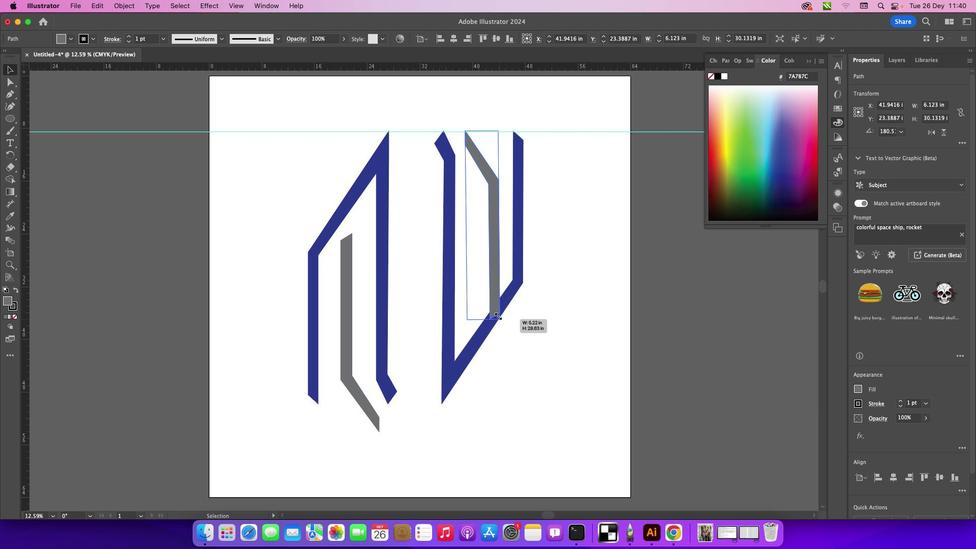
Action: Mouse moved to (488, 302)
Screenshot: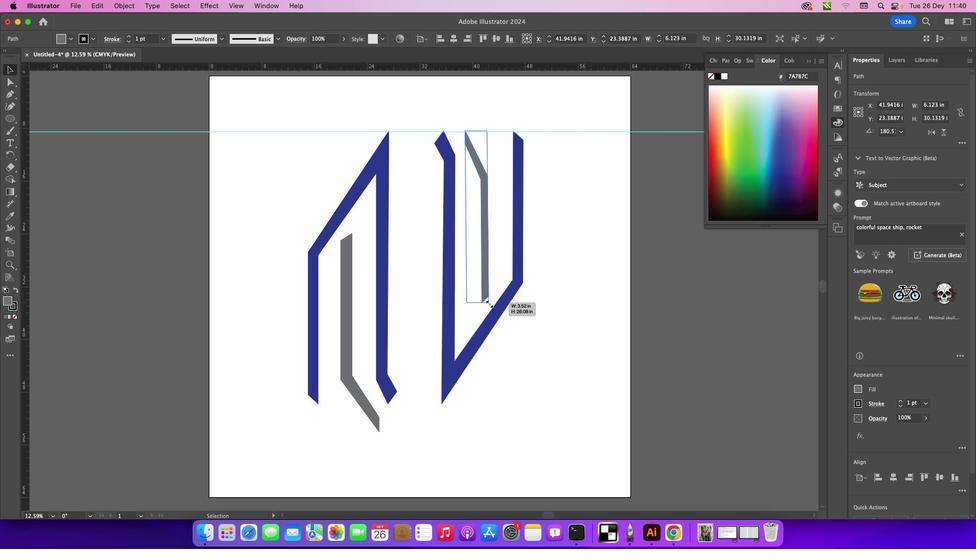 
Action: Key pressed Key.cmd'z'
Screenshot: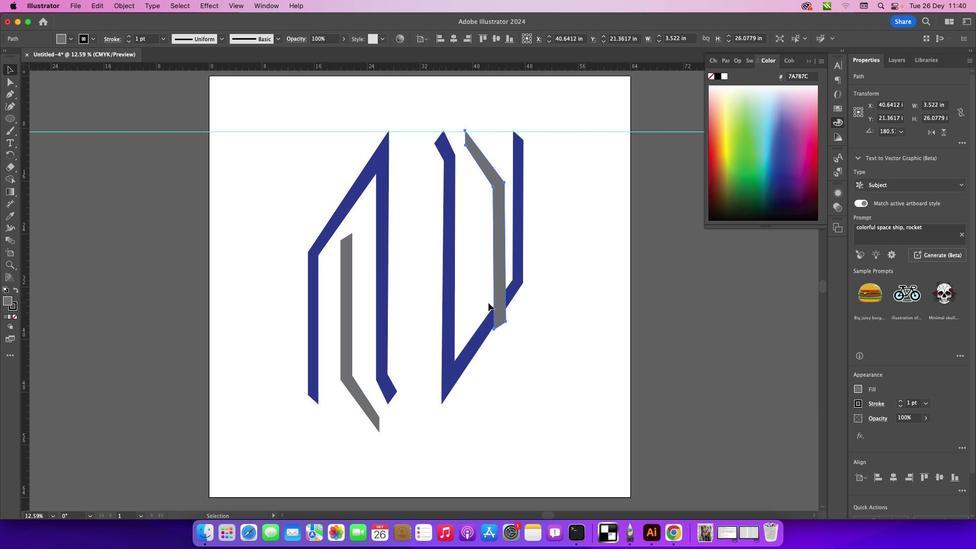 
Action: Mouse moved to (498, 267)
Screenshot: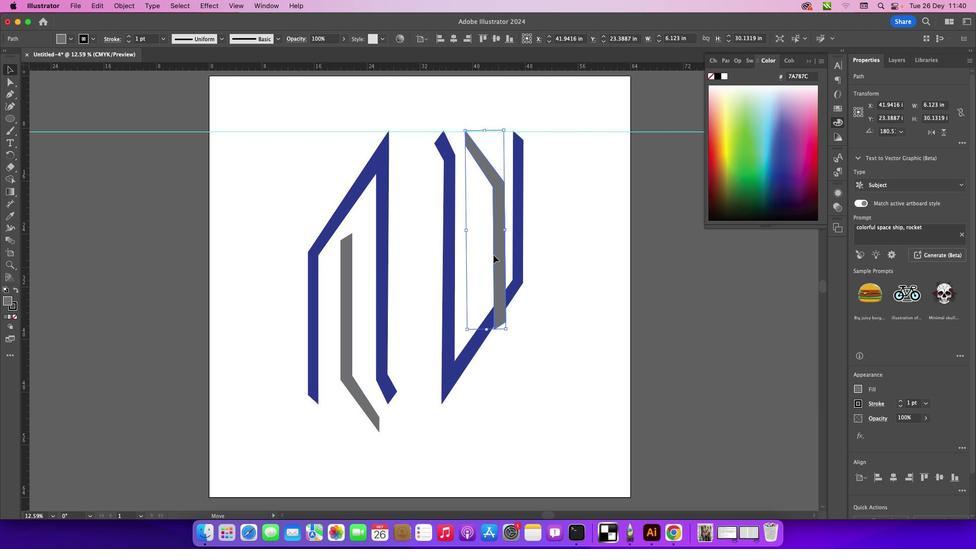 
Action: Mouse pressed left at (498, 267)
Screenshot: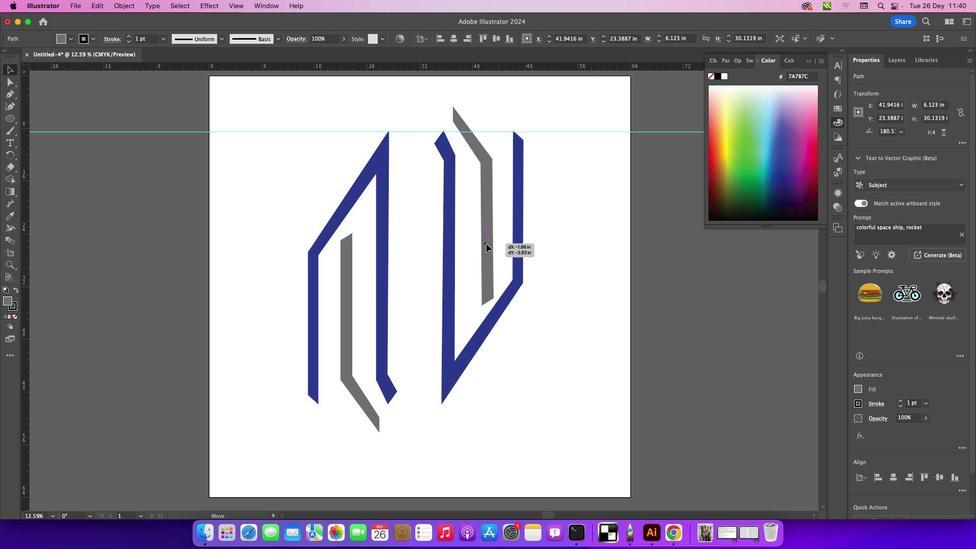 
Action: Mouse moved to (274, 240)
Screenshot: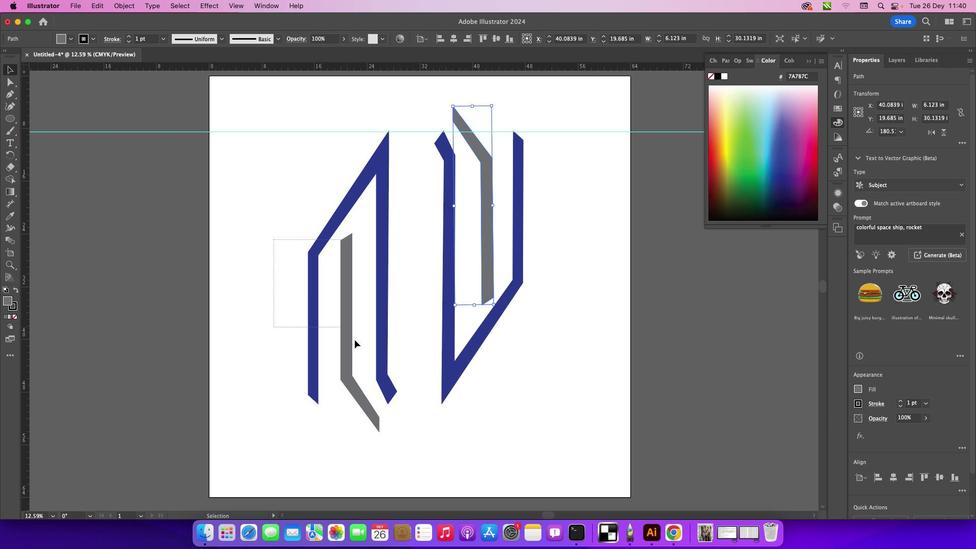 
Action: Mouse pressed left at (274, 240)
Screenshot: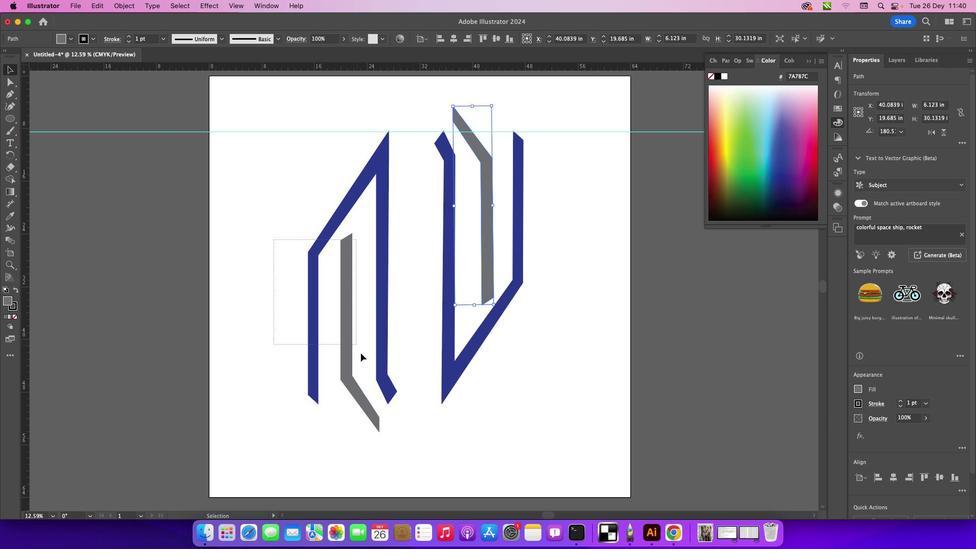 
Action: Mouse moved to (387, 317)
Screenshot: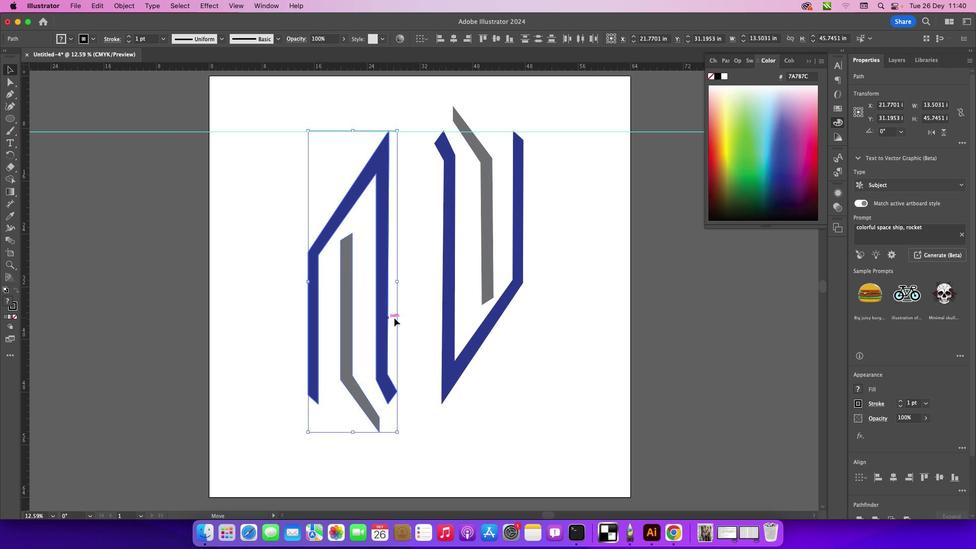 
Action: Mouse pressed left at (387, 317)
Screenshot: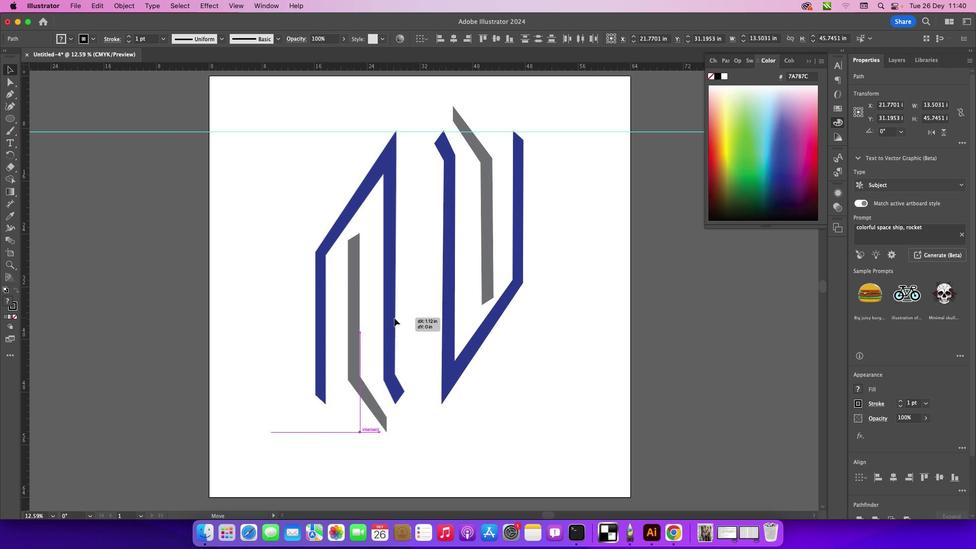 
Action: Mouse moved to (297, 234)
Screenshot: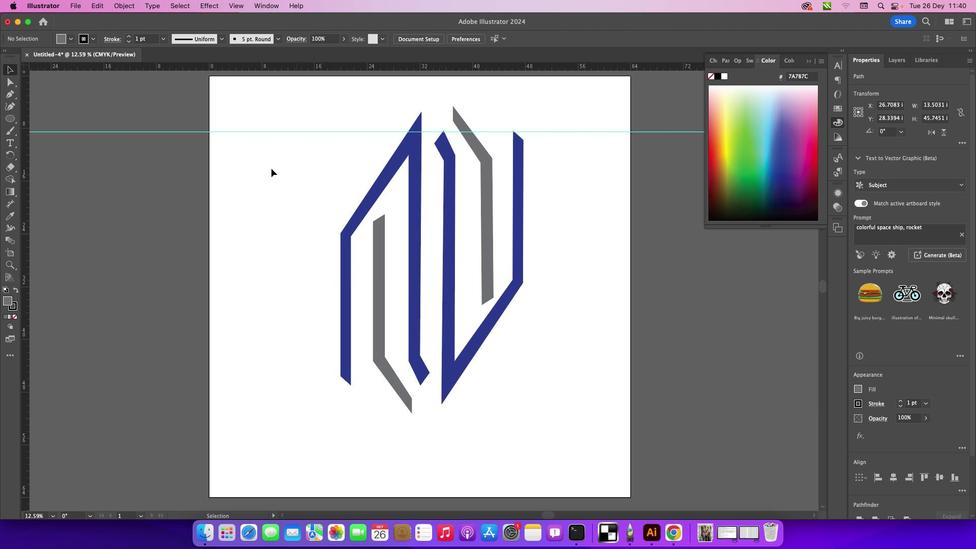 
Action: Mouse pressed left at (297, 234)
Screenshot: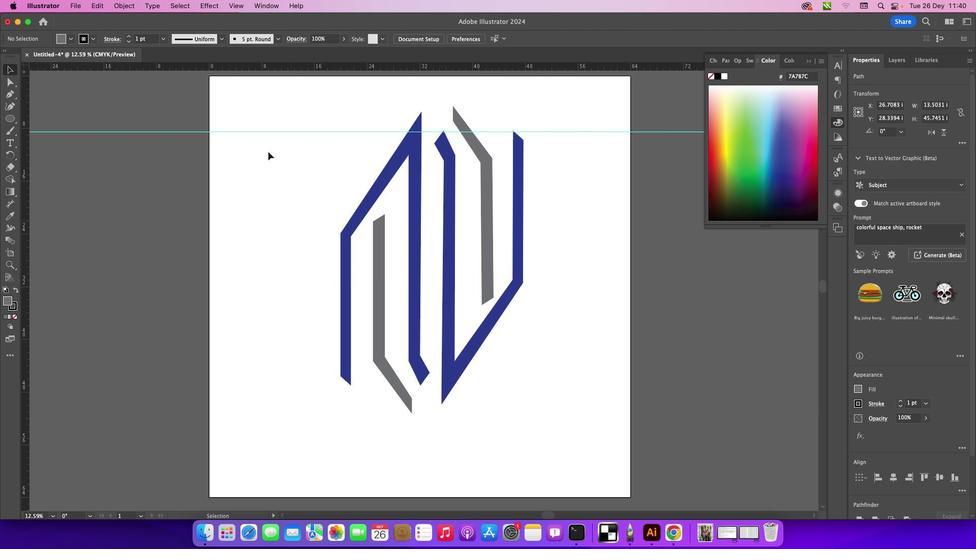
Action: Mouse moved to (268, 150)
Screenshot: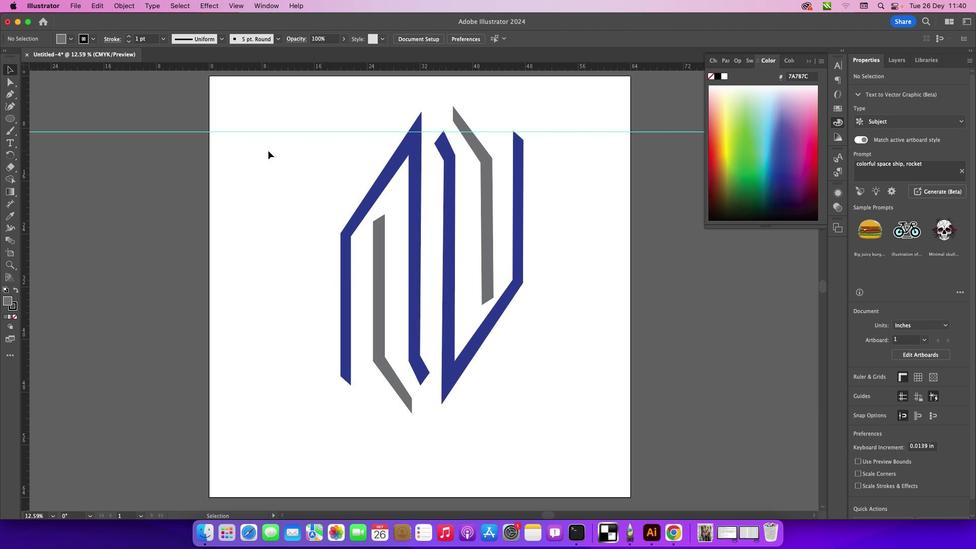 
Action: Mouse pressed left at (268, 150)
Screenshot: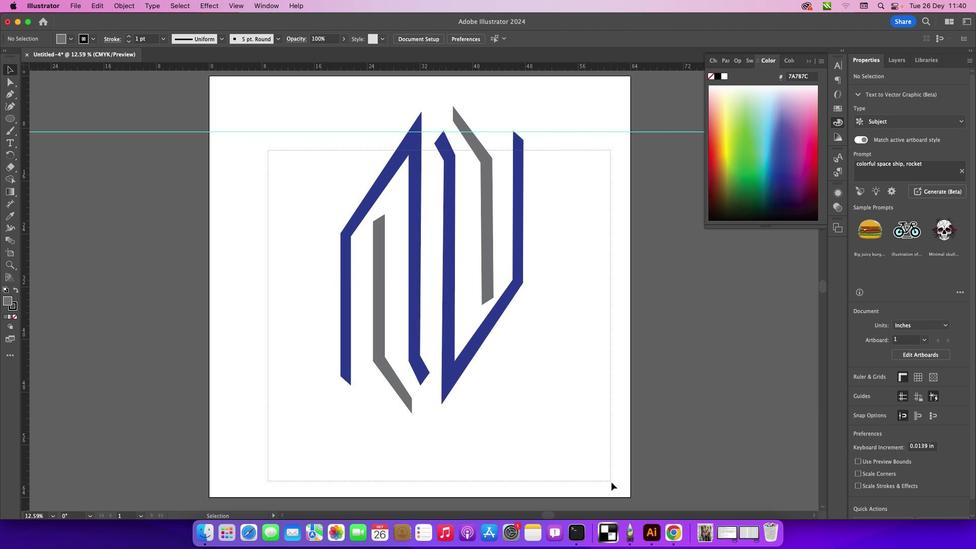 
Action: Mouse moved to (451, 250)
Screenshot: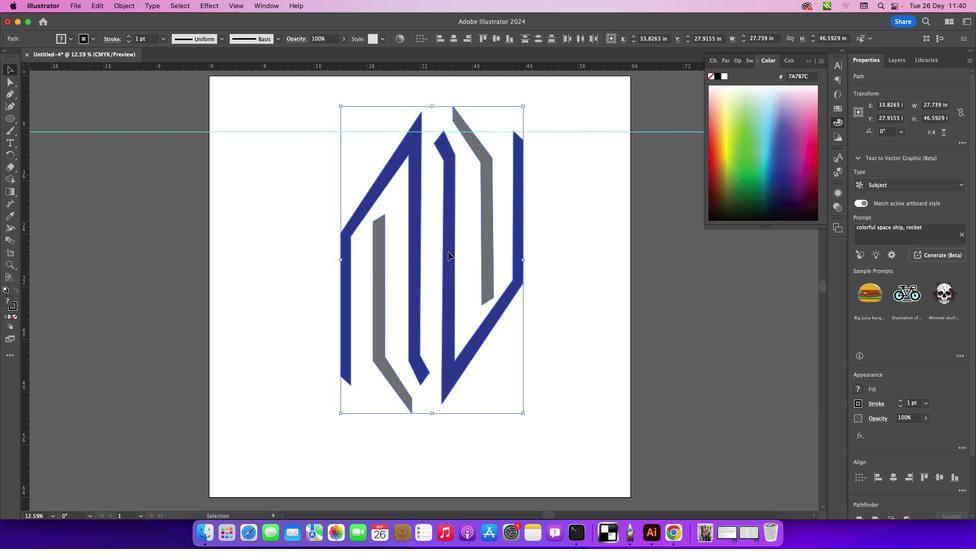 
Action: Mouse pressed left at (451, 250)
Screenshot: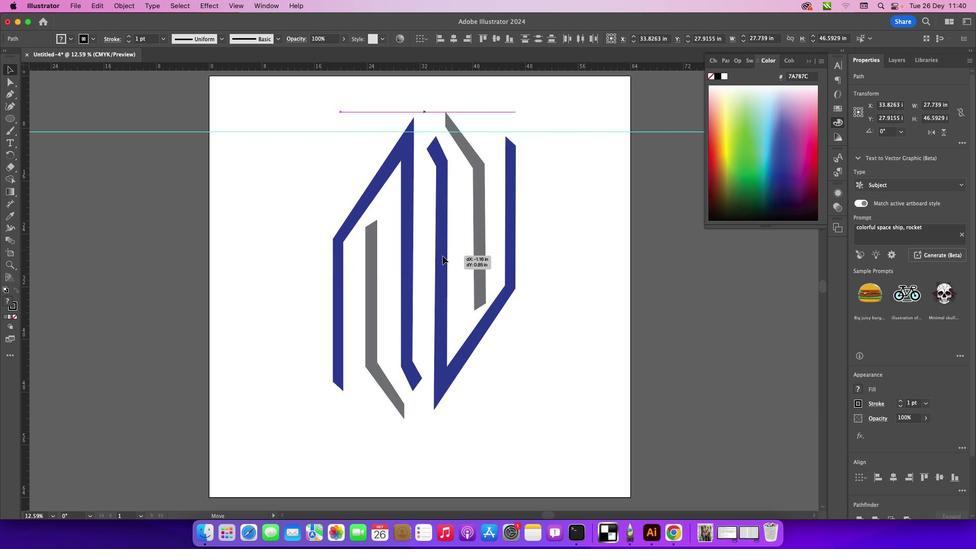 
Action: Mouse moved to (567, 130)
Screenshot: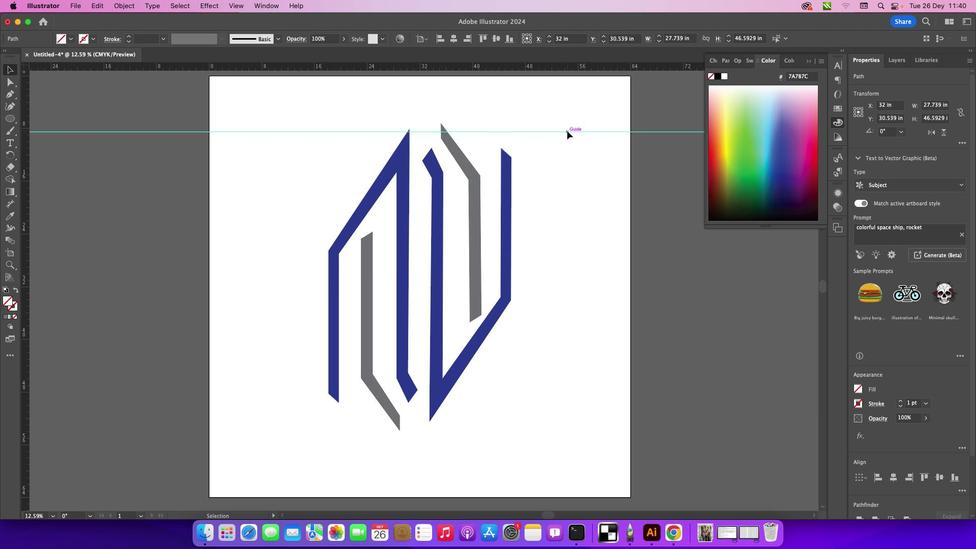 
Action: Mouse pressed left at (567, 130)
Screenshot: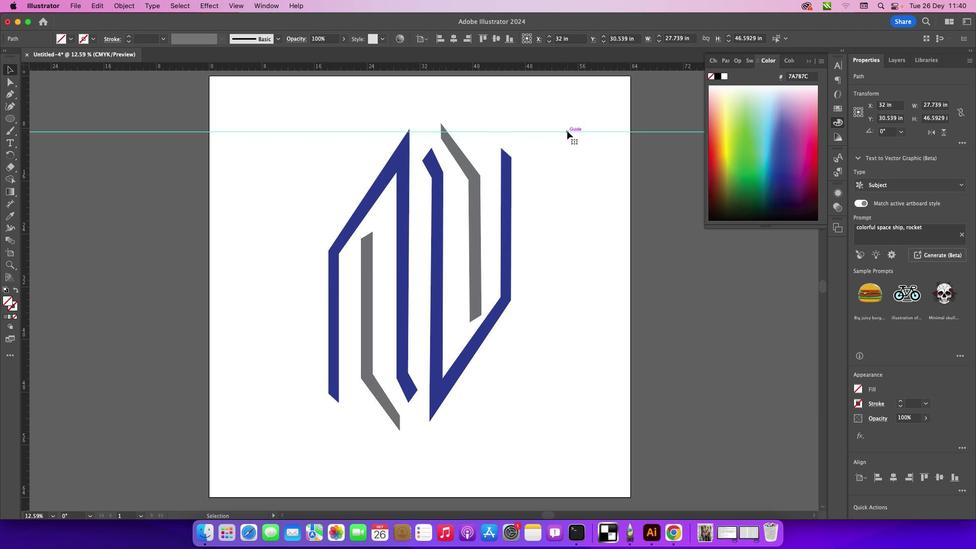 
Action: Mouse pressed left at (567, 130)
Screenshot: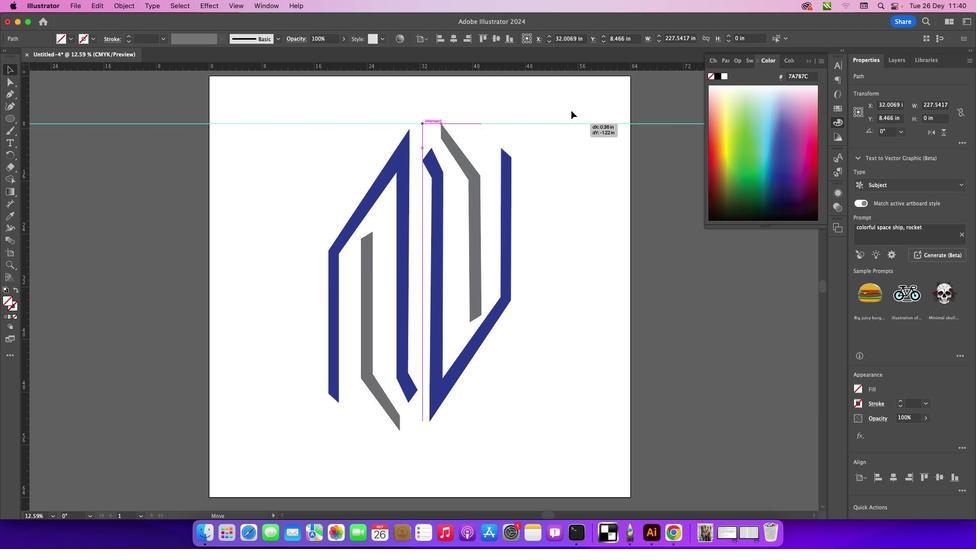 
Action: Mouse moved to (540, 211)
Screenshot: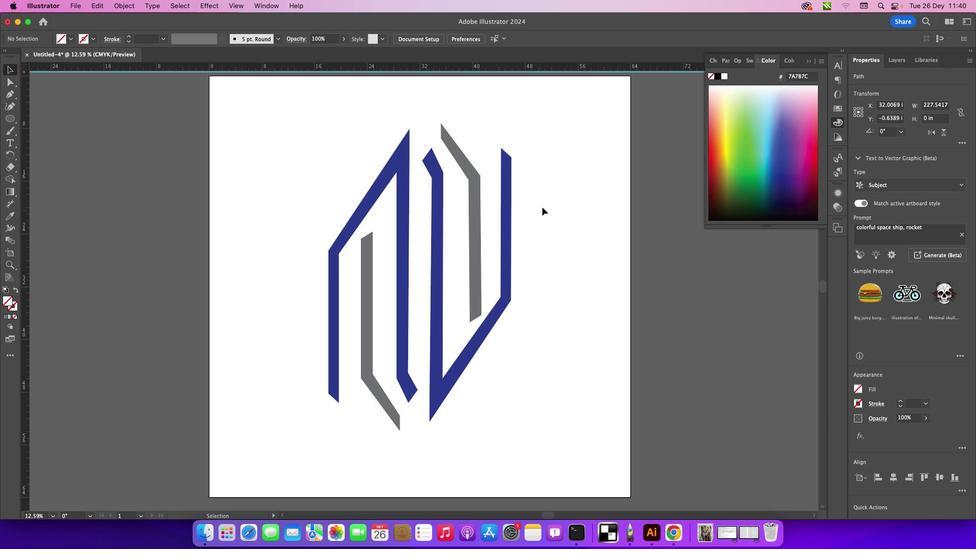 
Action: Mouse pressed left at (540, 211)
Screenshot: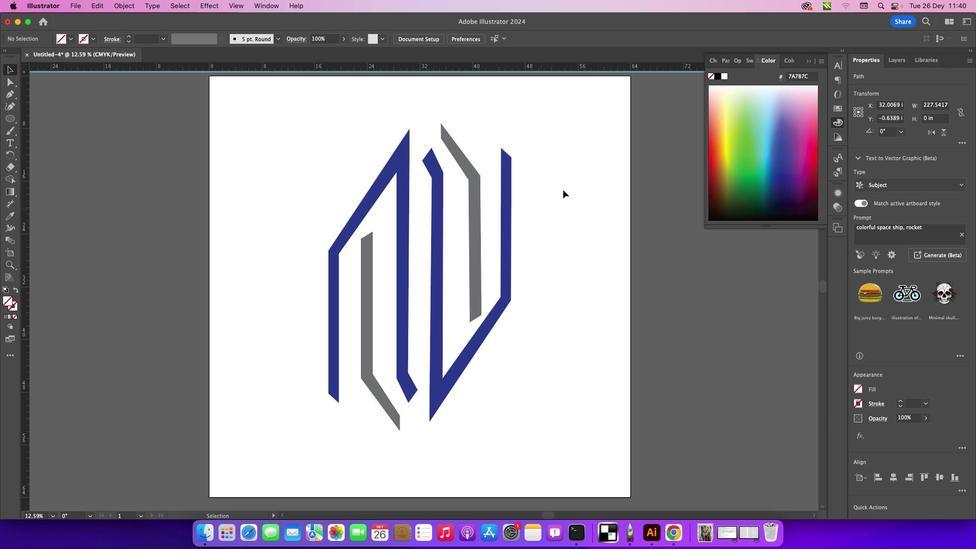 
Action: Mouse moved to (812, 62)
Screenshot: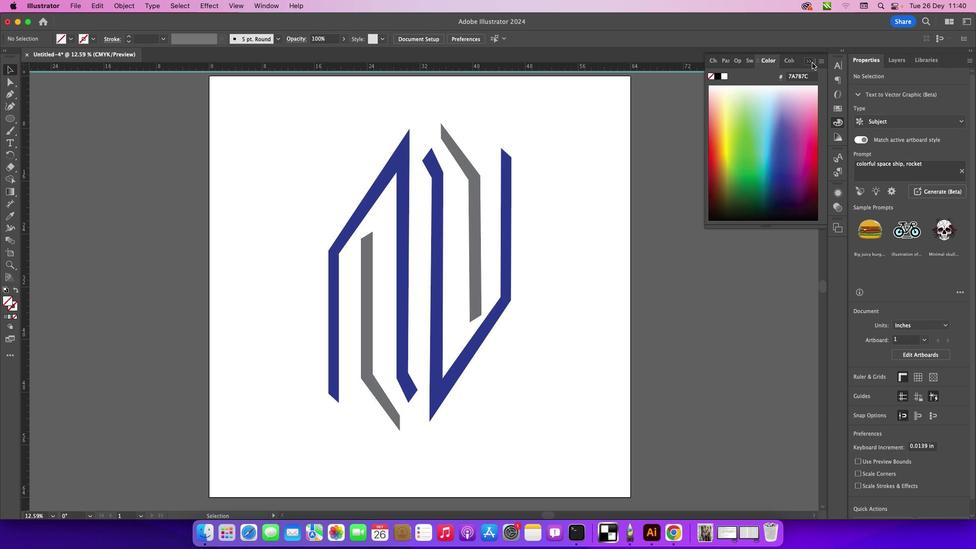 
Action: Mouse pressed left at (812, 62)
Screenshot: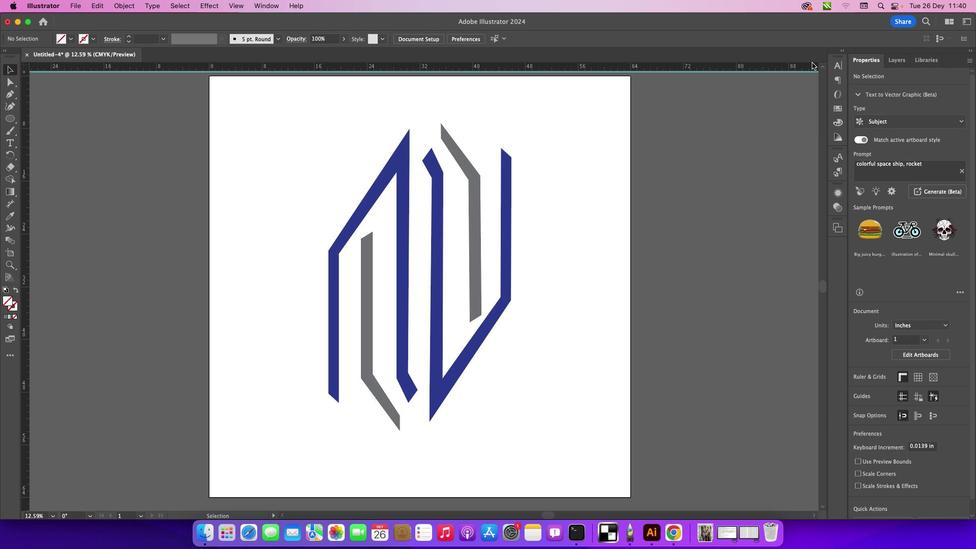
Action: Mouse moved to (373, 199)
Screenshot: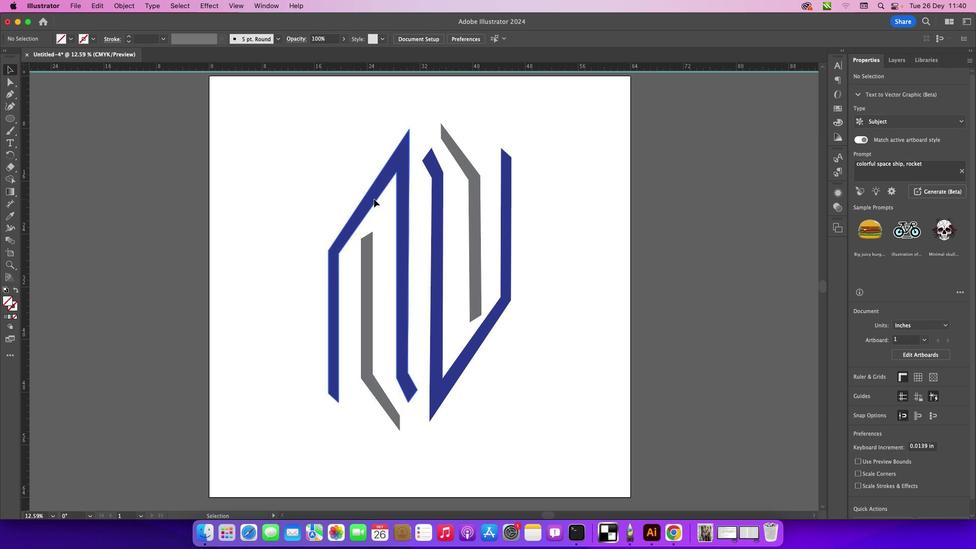 
Action: Mouse pressed left at (373, 199)
Screenshot: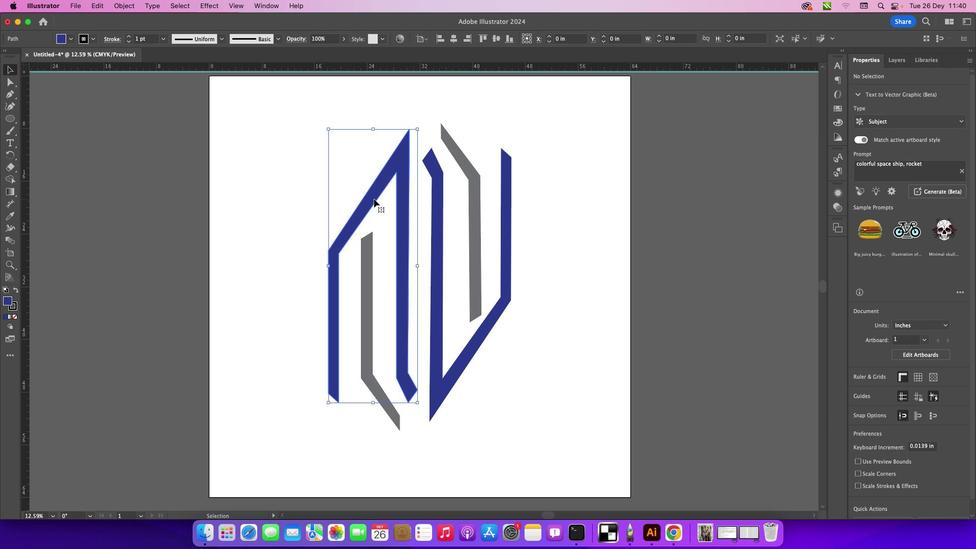 
Action: Mouse moved to (856, 432)
Screenshot: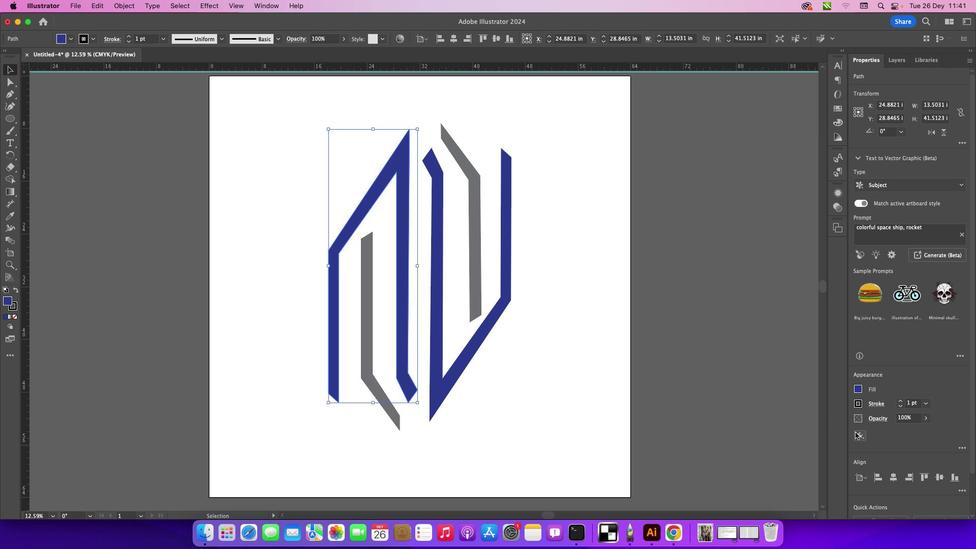 
Action: Mouse pressed left at (856, 432)
Screenshot: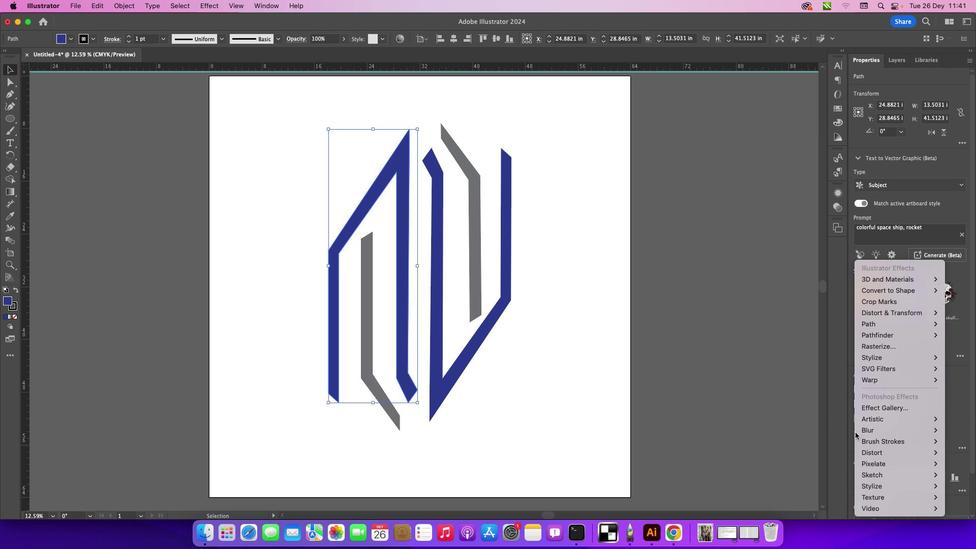 
Action: Mouse moved to (836, 359)
Screenshot: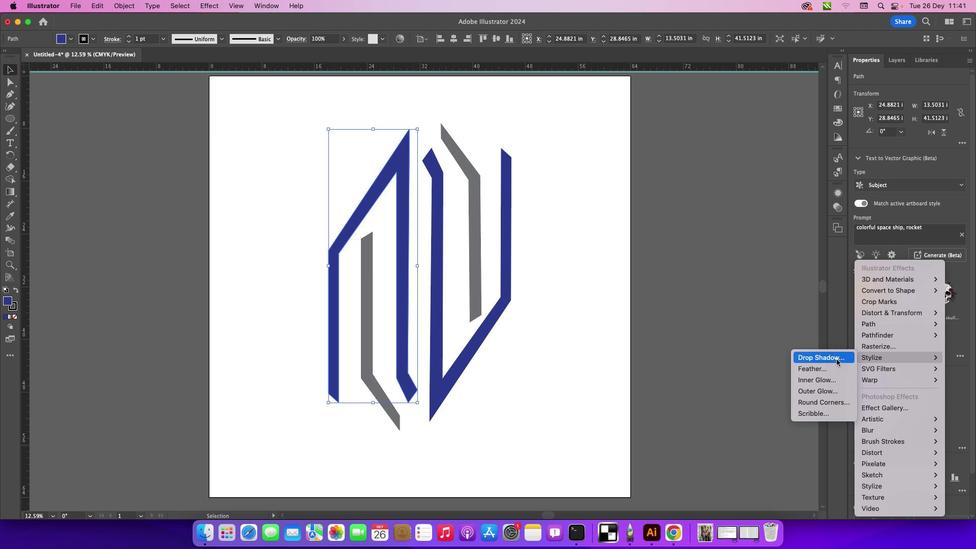 
Action: Mouse pressed left at (836, 359)
Screenshot: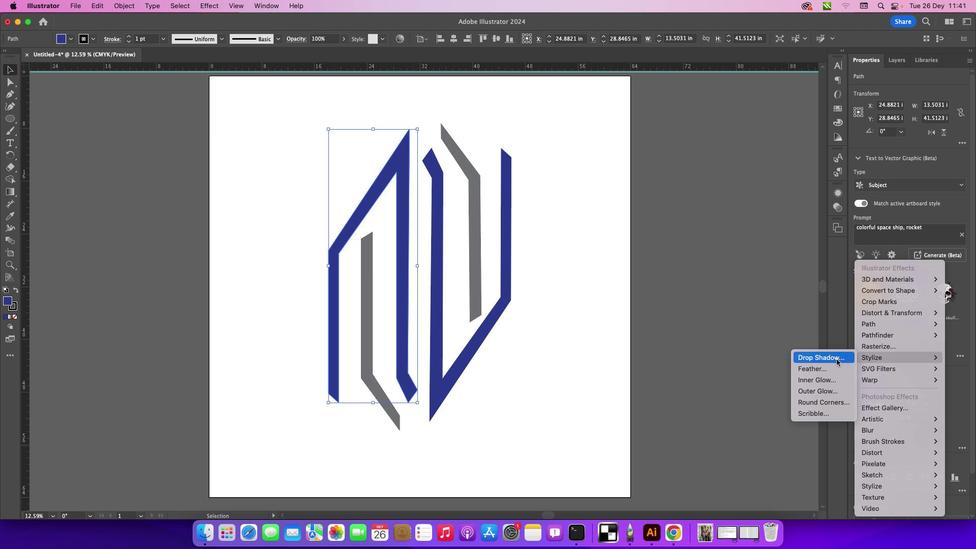 
Action: Mouse moved to (699, 179)
Screenshot: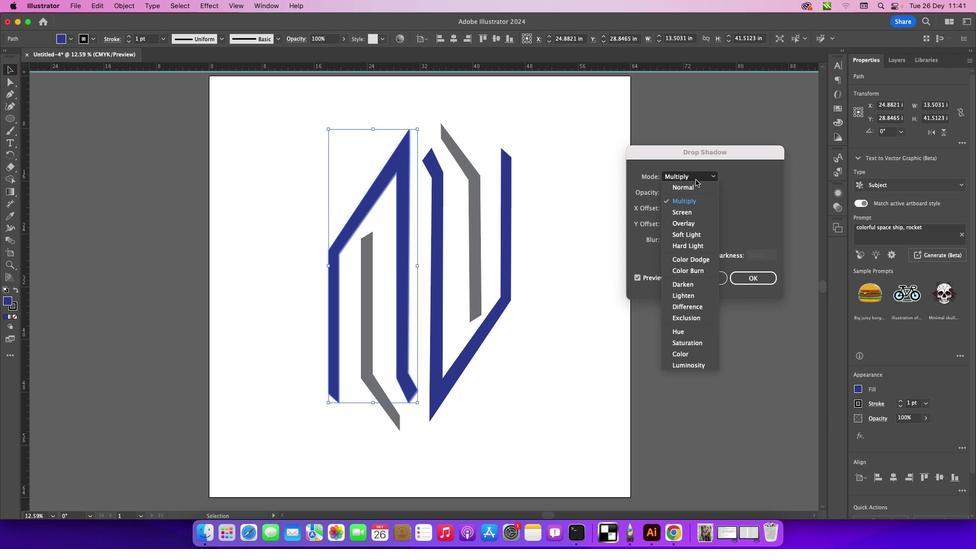 
Action: Mouse pressed left at (699, 179)
Screenshot: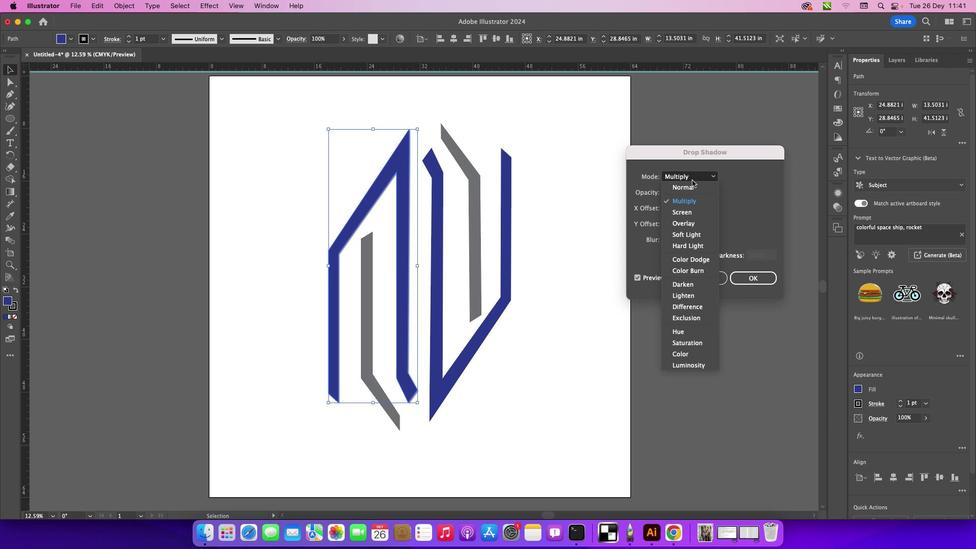 
Action: Mouse moved to (686, 186)
Screenshot: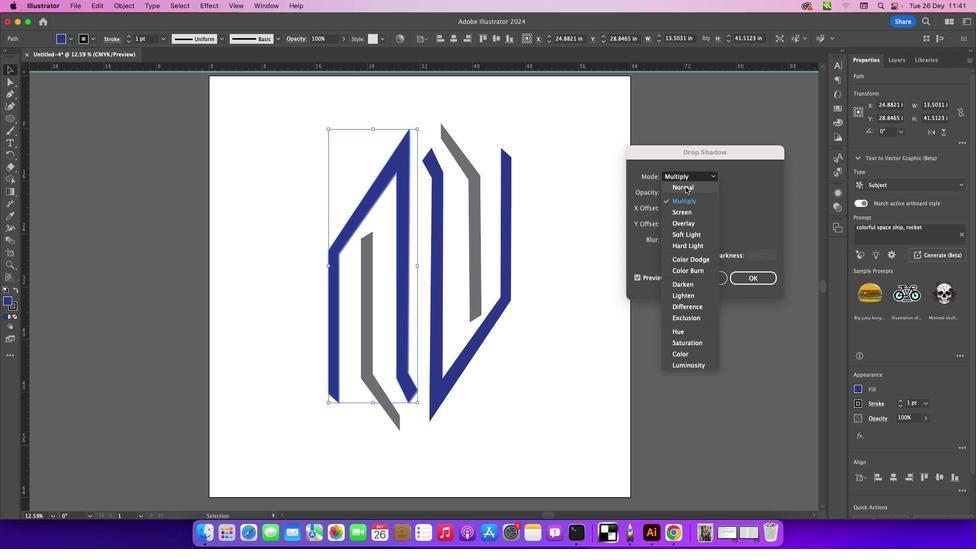 
Action: Mouse pressed left at (686, 186)
Screenshot: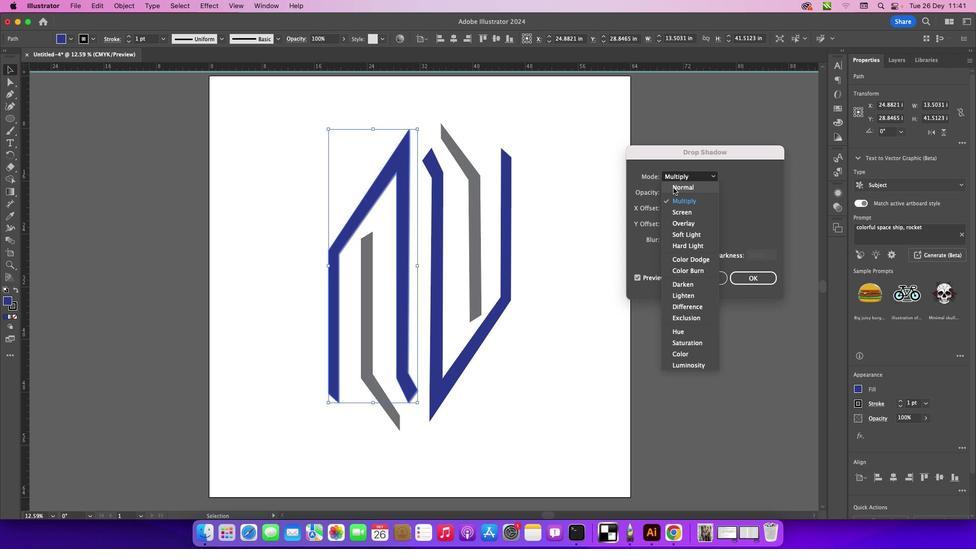 
Action: Mouse moved to (705, 190)
Screenshot: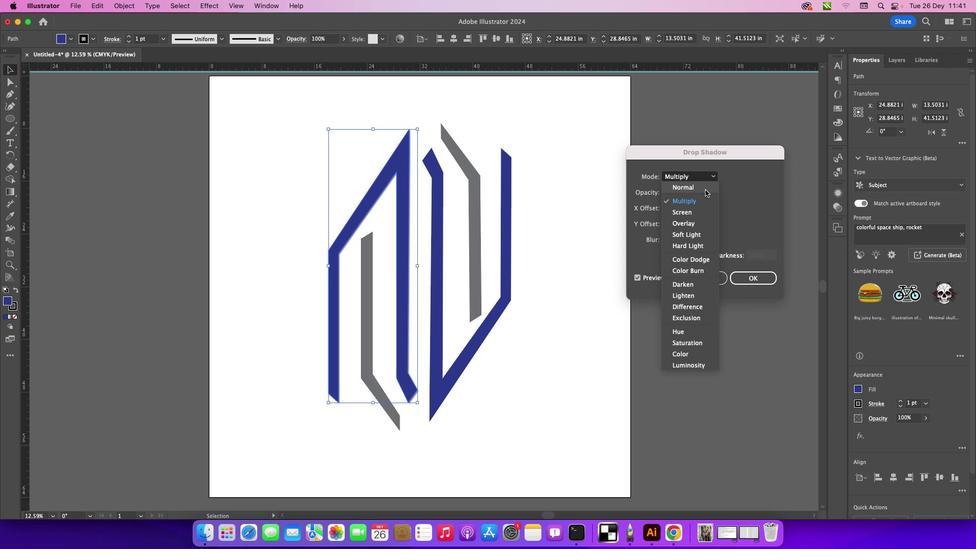 
Action: Mouse pressed left at (705, 190)
Screenshot: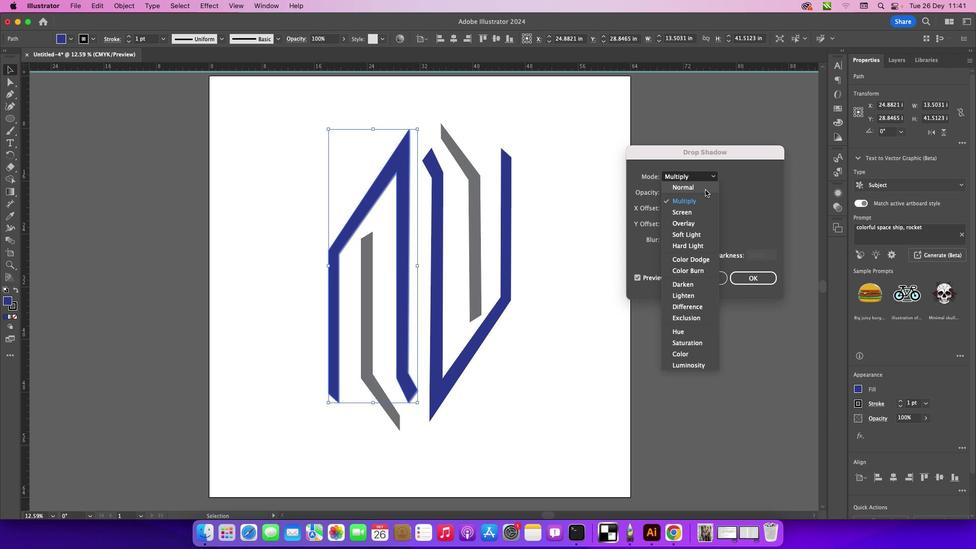 
Action: Mouse moved to (669, 190)
Screenshot: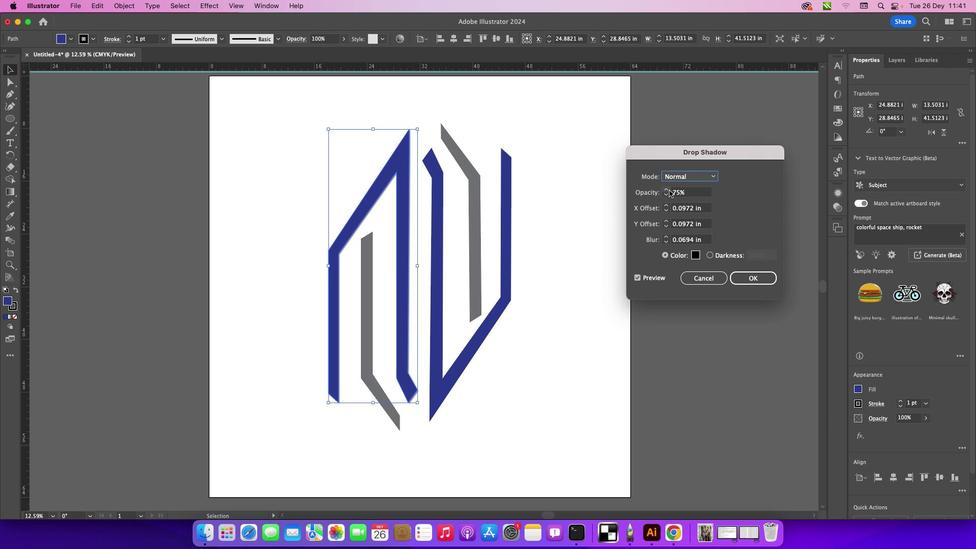 
Action: Mouse pressed left at (669, 190)
Screenshot: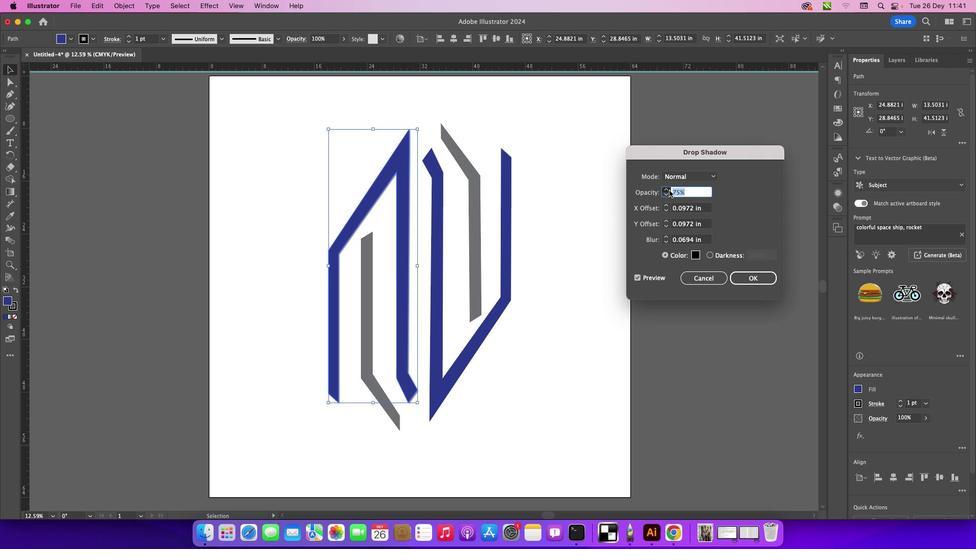 
Action: Mouse pressed left at (669, 190)
Screenshot: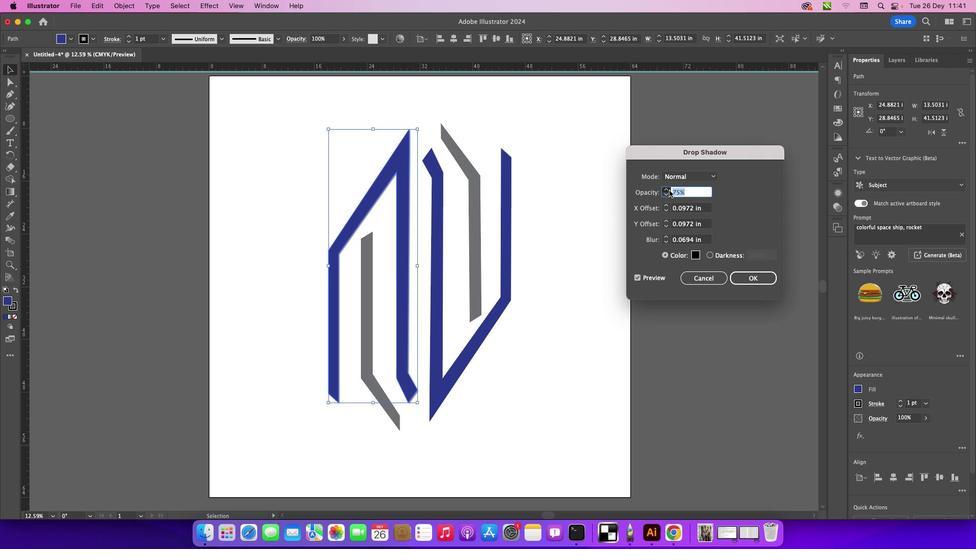 
Action: Mouse pressed left at (669, 190)
Screenshot: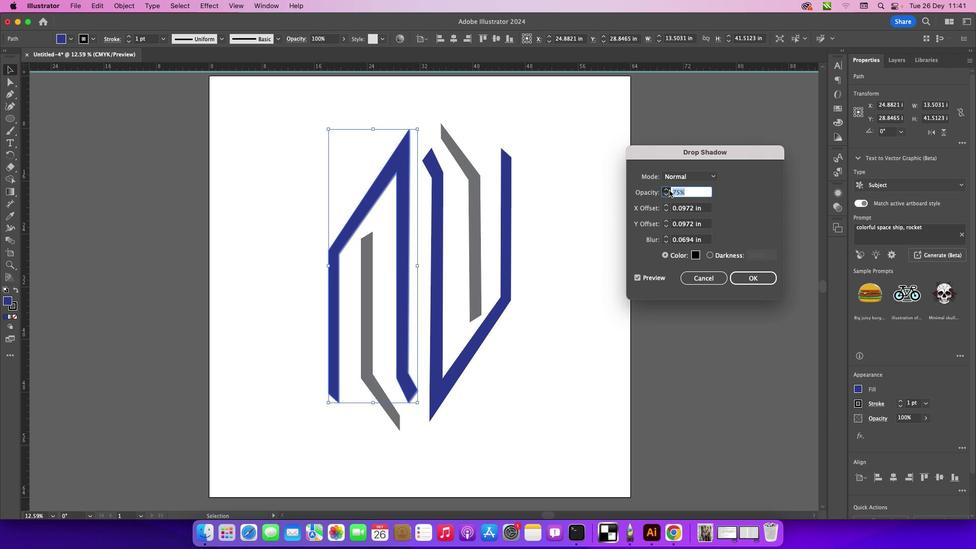 
Action: Mouse pressed left at (669, 190)
Screenshot: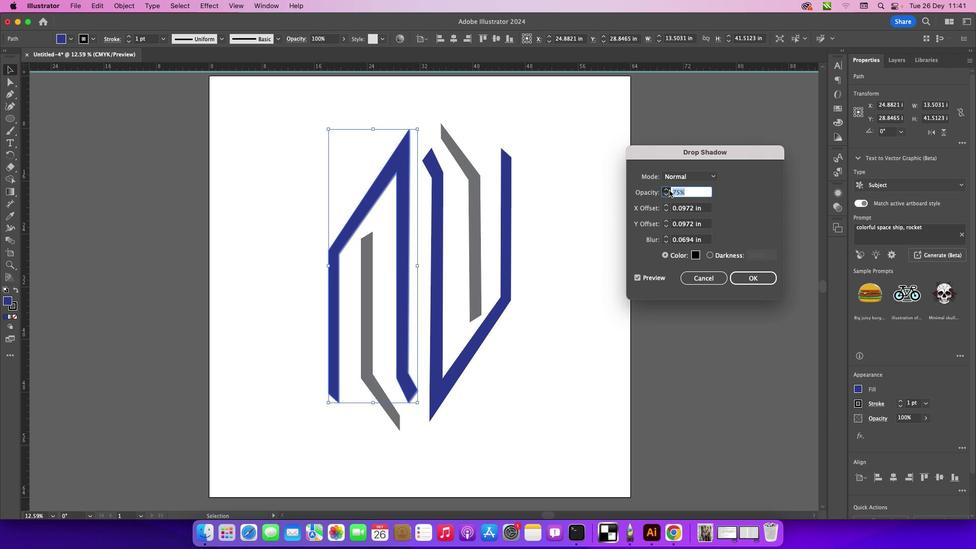
Action: Mouse moved to (666, 205)
Screenshot: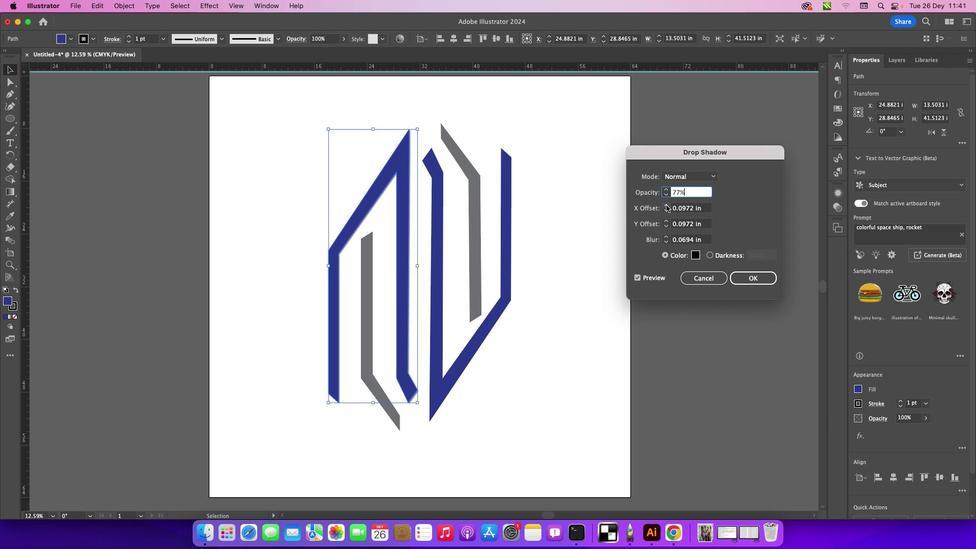 
Action: Mouse pressed left at (666, 205)
Screenshot: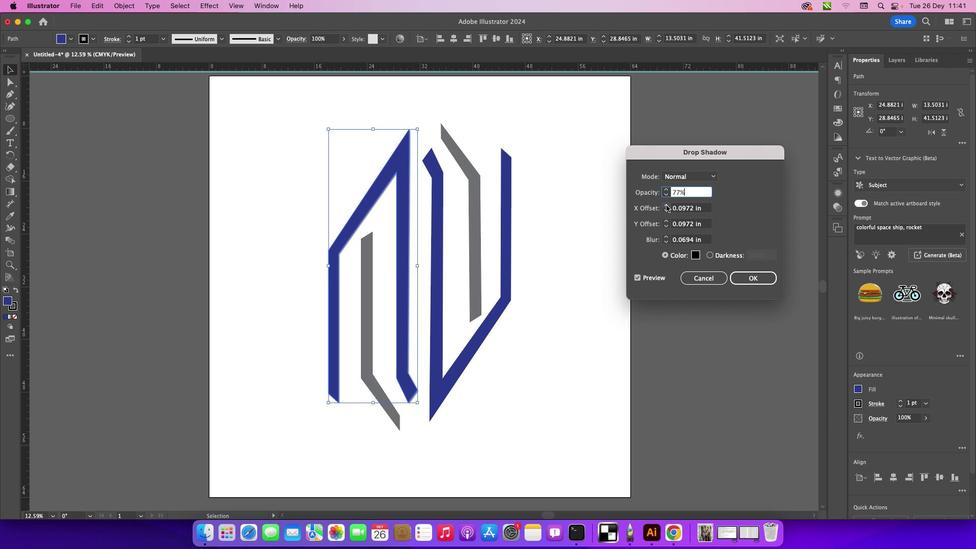 
Action: Mouse pressed left at (666, 205)
Screenshot: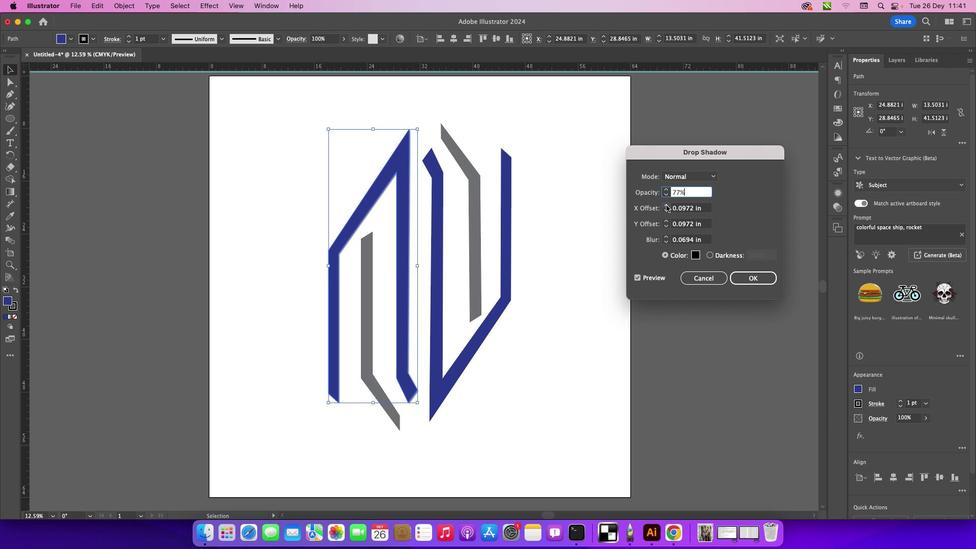
Action: Mouse pressed left at (666, 205)
Screenshot: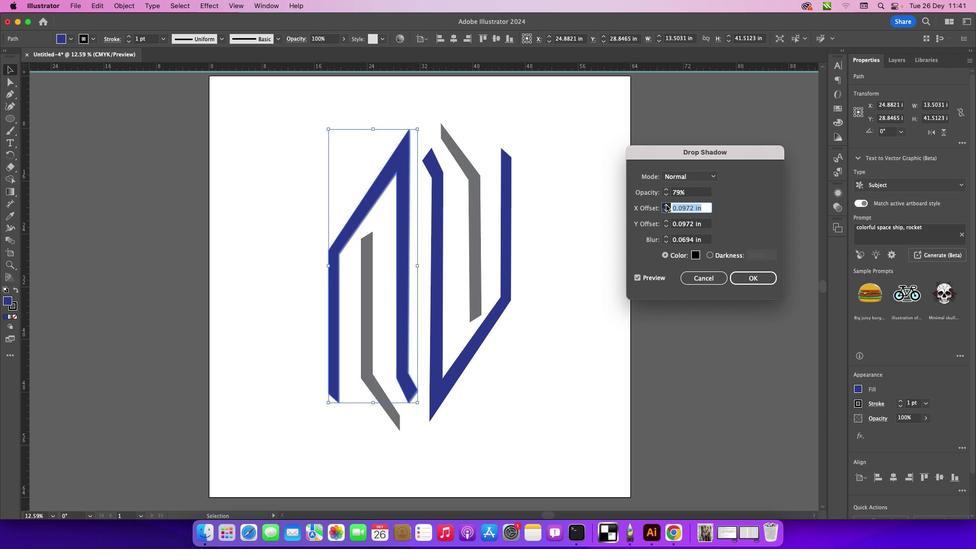 
Action: Mouse pressed left at (666, 205)
Screenshot: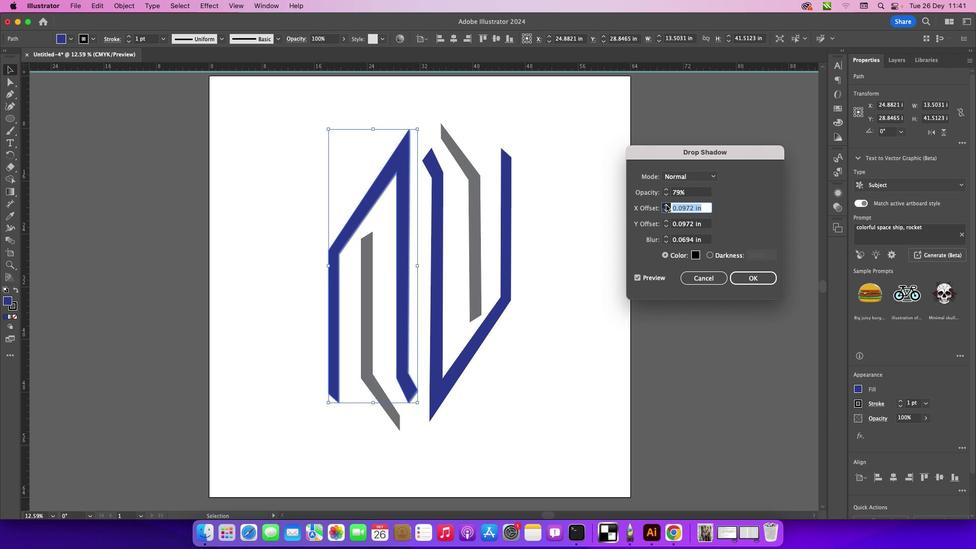 
Action: Mouse pressed left at (666, 205)
Screenshot: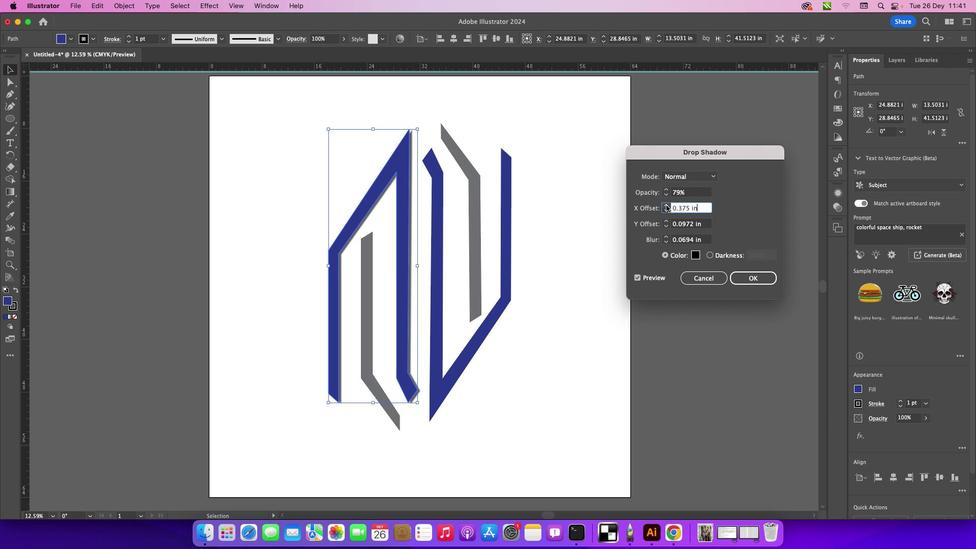 
Action: Mouse pressed left at (666, 205)
Screenshot: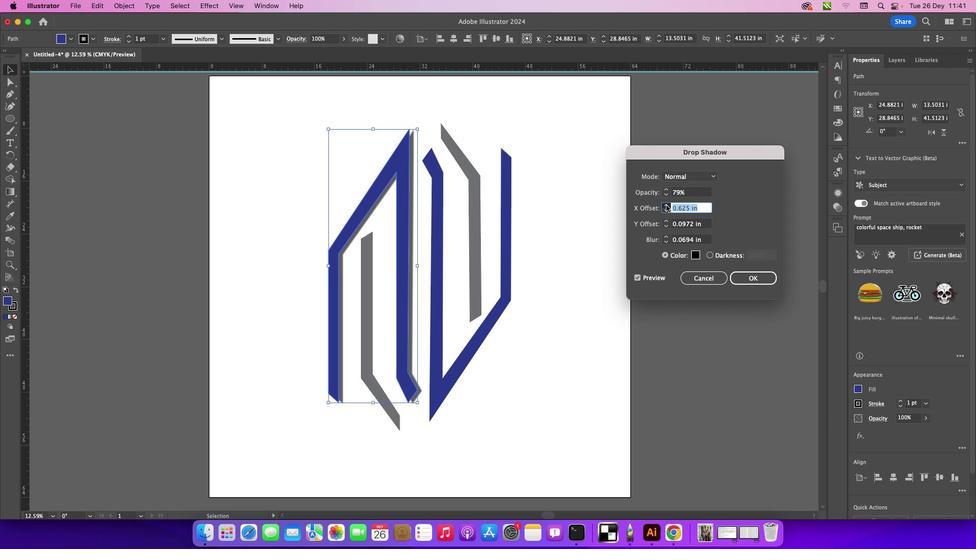
Action: Mouse moved to (665, 194)
Screenshot: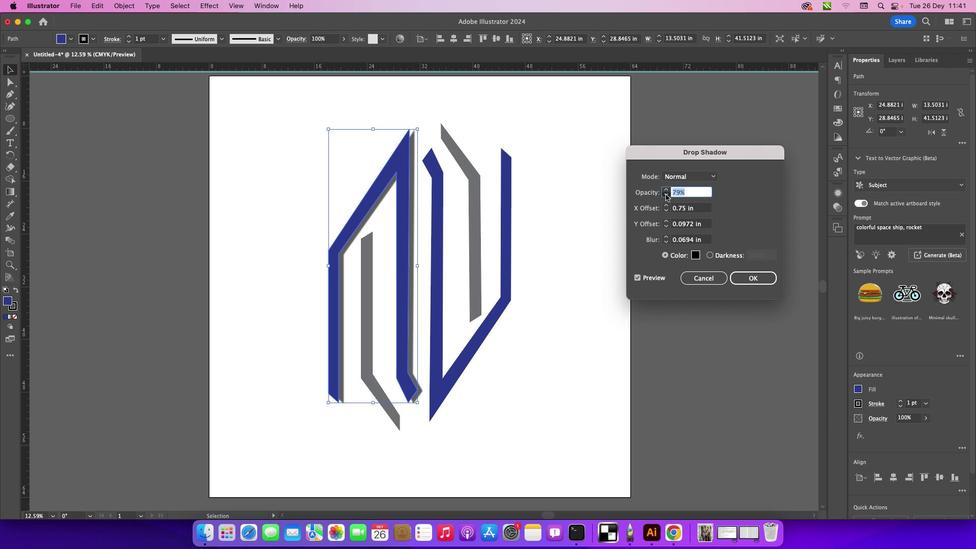 
Action: Mouse pressed left at (665, 194)
Screenshot: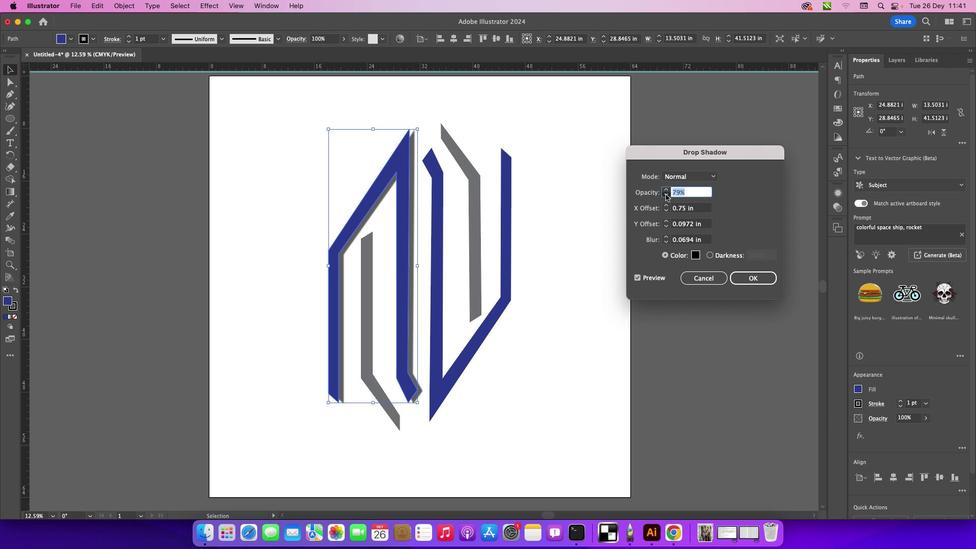 
Action: Mouse pressed left at (665, 194)
Screenshot: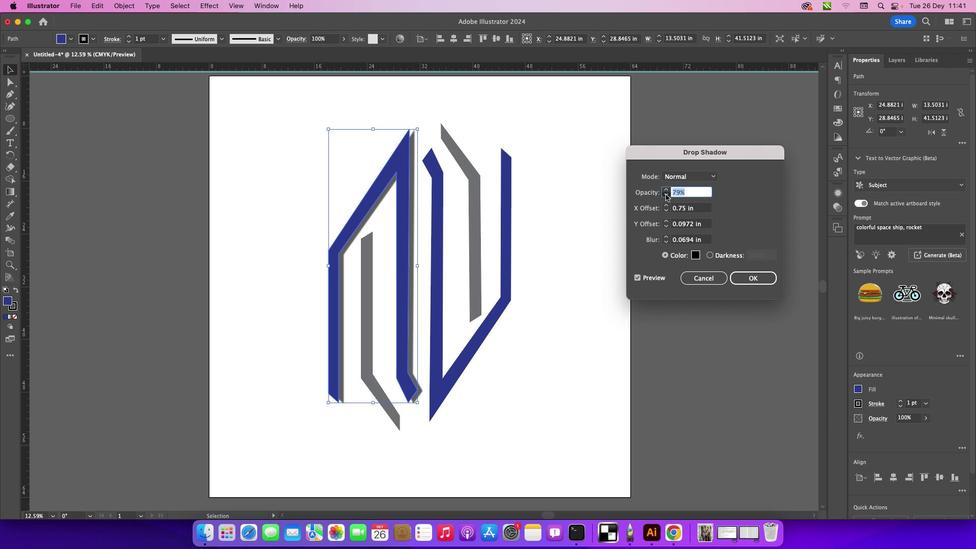 
Action: Mouse pressed left at (665, 194)
Screenshot: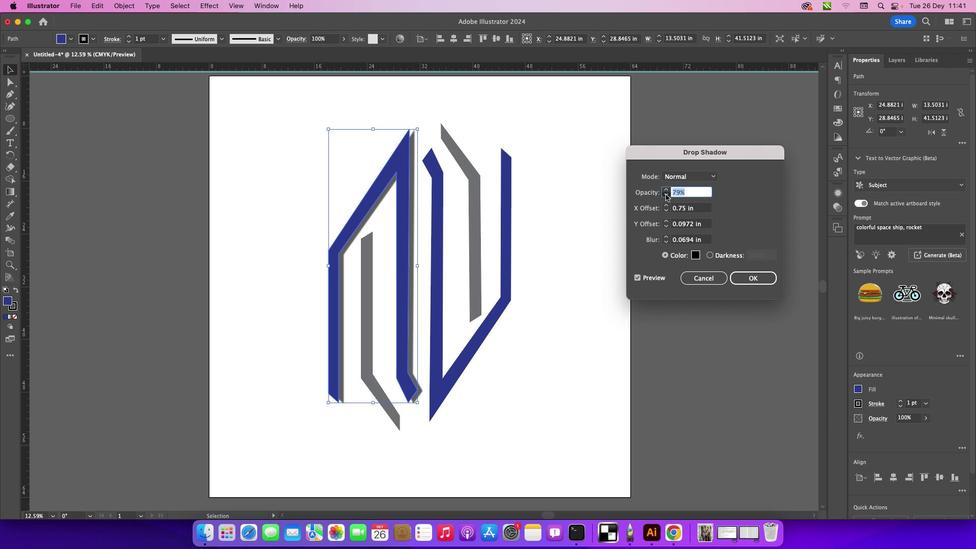 
Action: Mouse pressed left at (665, 194)
Screenshot: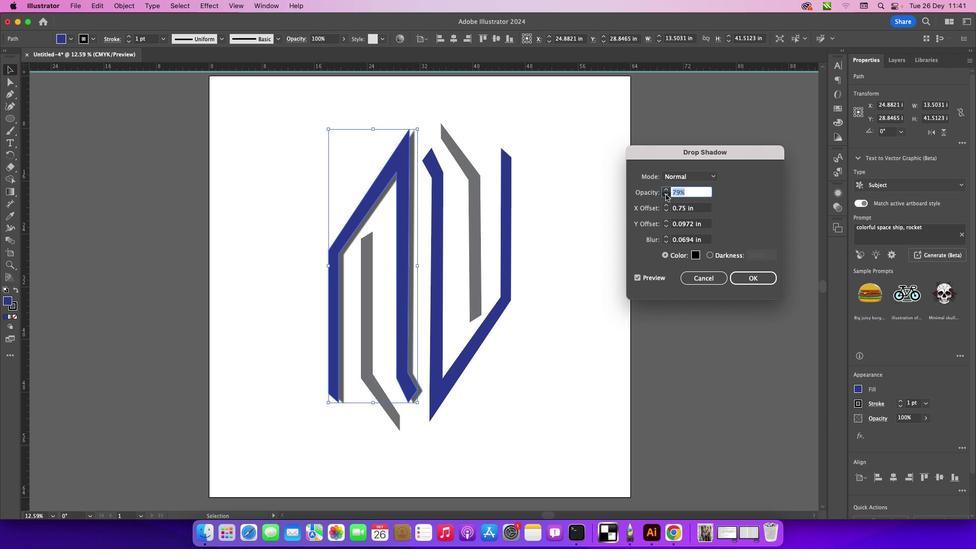 
Action: Mouse pressed left at (665, 194)
Screenshot: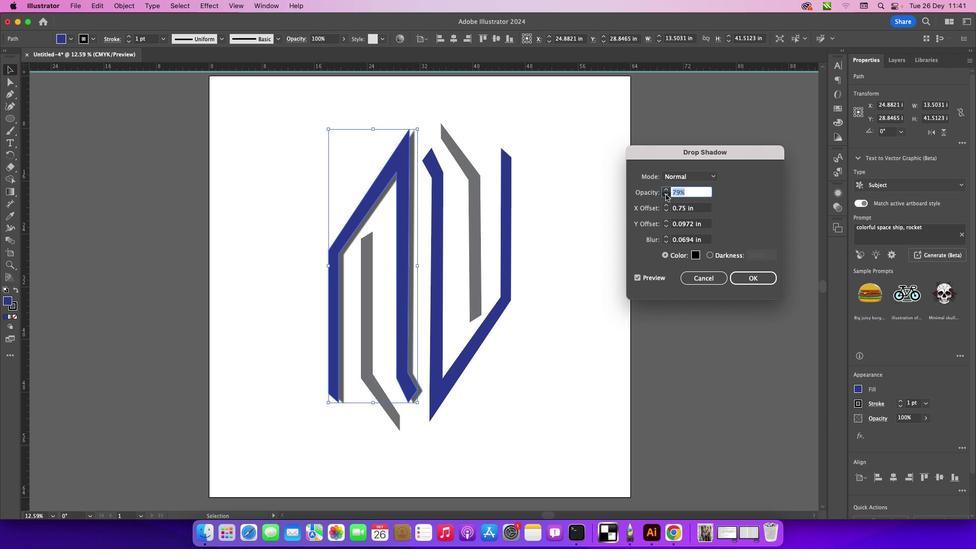 
Action: Mouse pressed left at (665, 194)
Screenshot: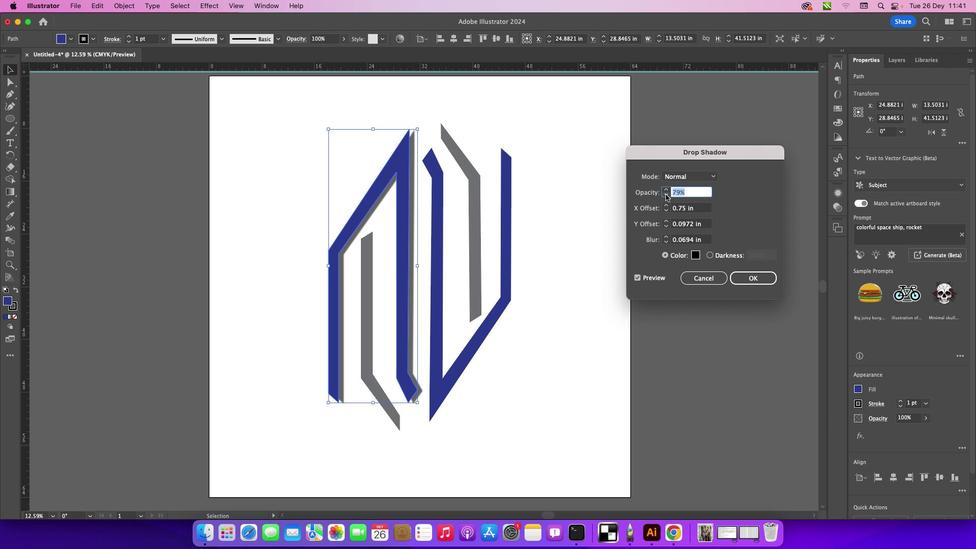 
Action: Mouse pressed left at (665, 194)
Screenshot: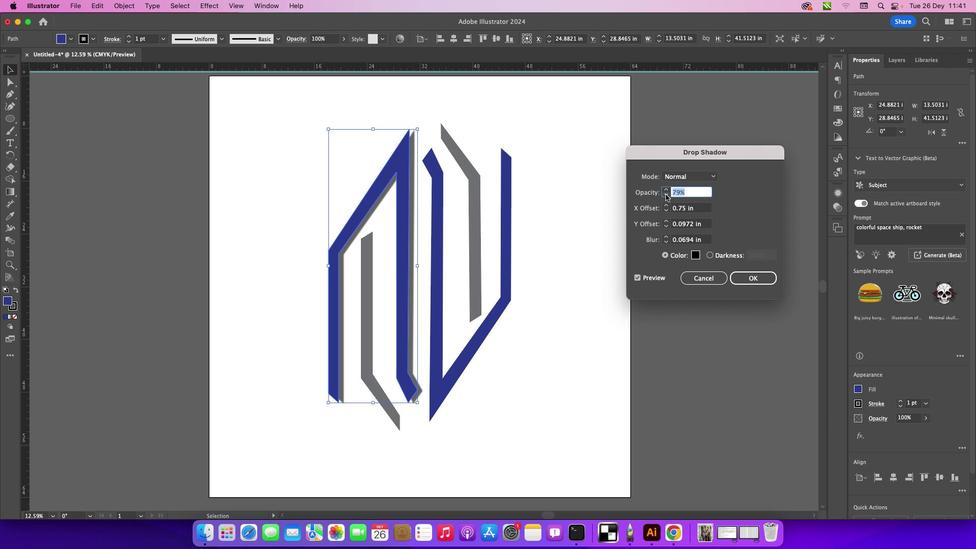 
Action: Mouse pressed left at (665, 194)
Screenshot: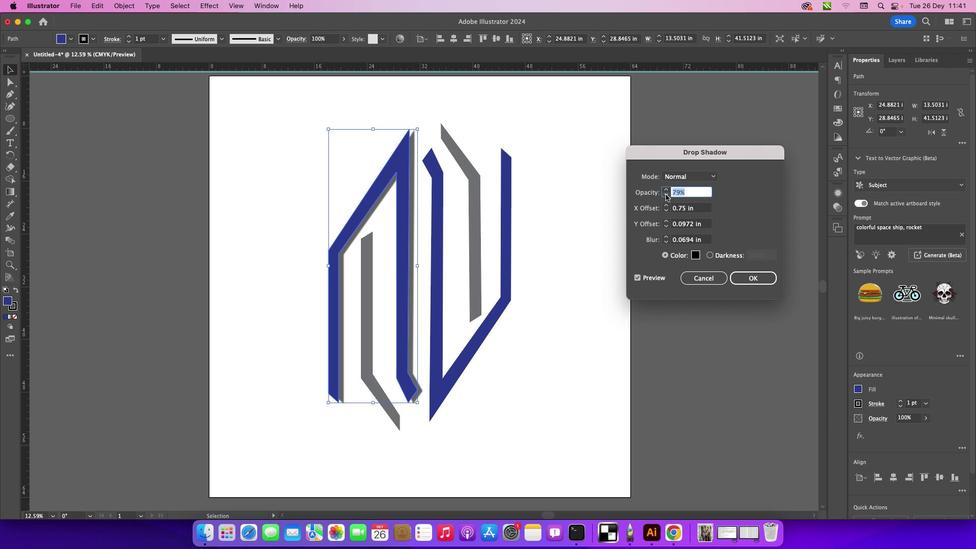 
Action: Mouse pressed left at (665, 194)
Screenshot: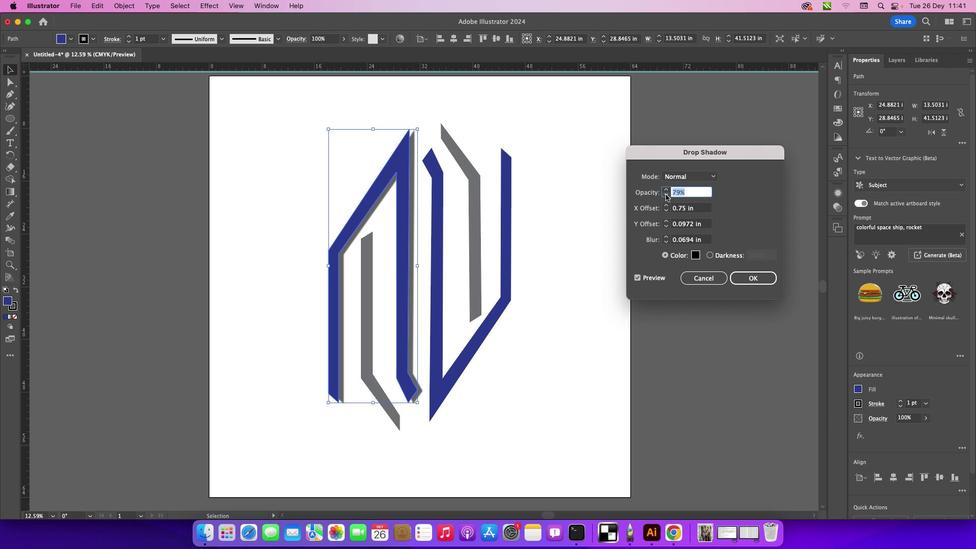 
Action: Mouse pressed left at (665, 194)
Screenshot: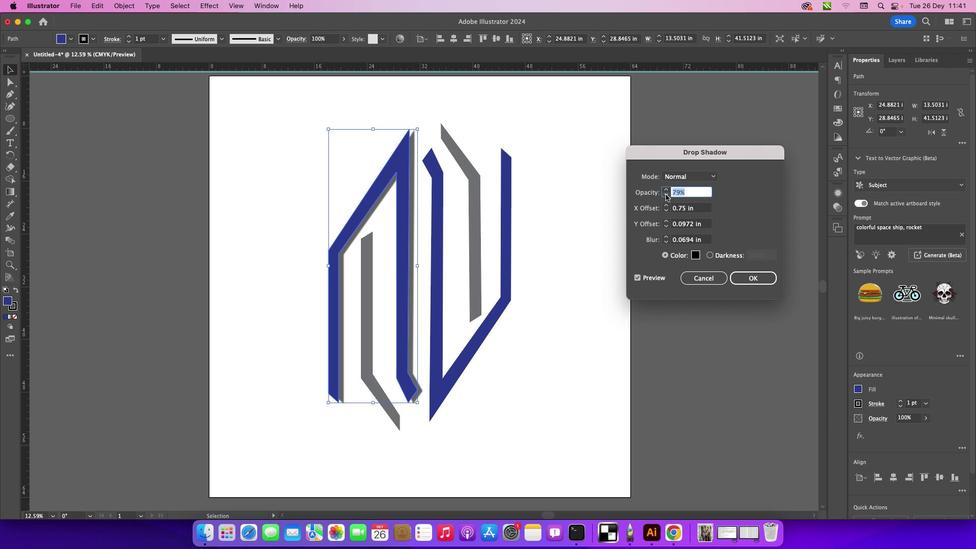 
Action: Mouse pressed left at (665, 194)
Screenshot: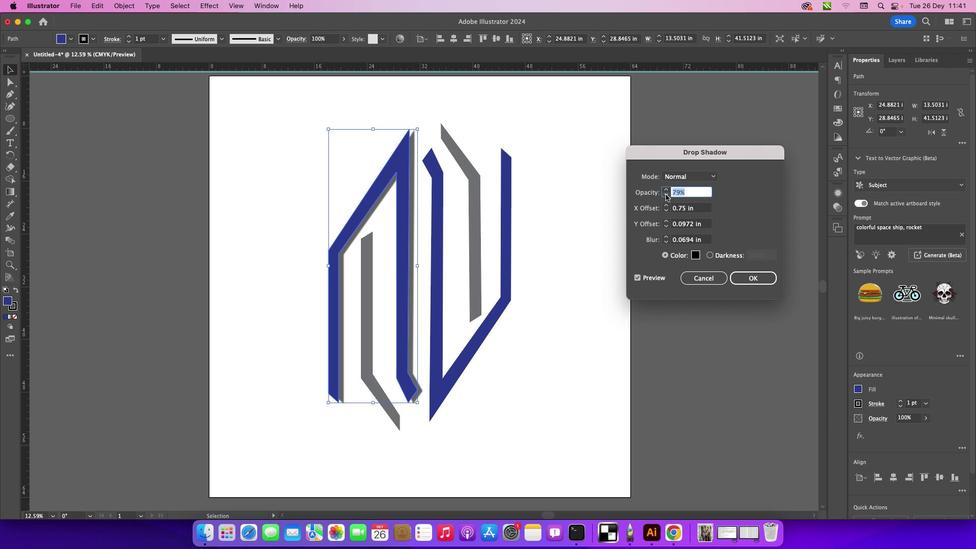 
Action: Mouse pressed left at (665, 194)
Screenshot: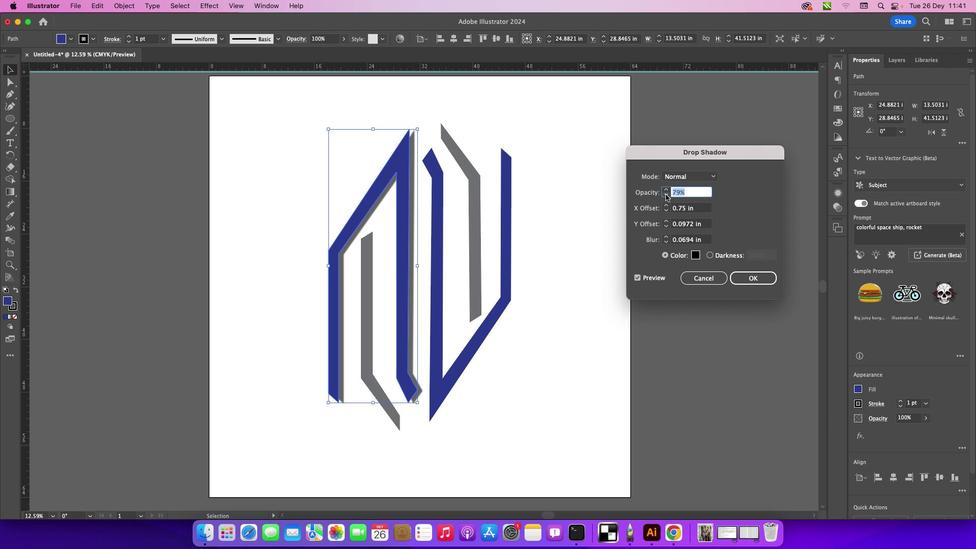 
Action: Mouse pressed left at (665, 194)
Screenshot: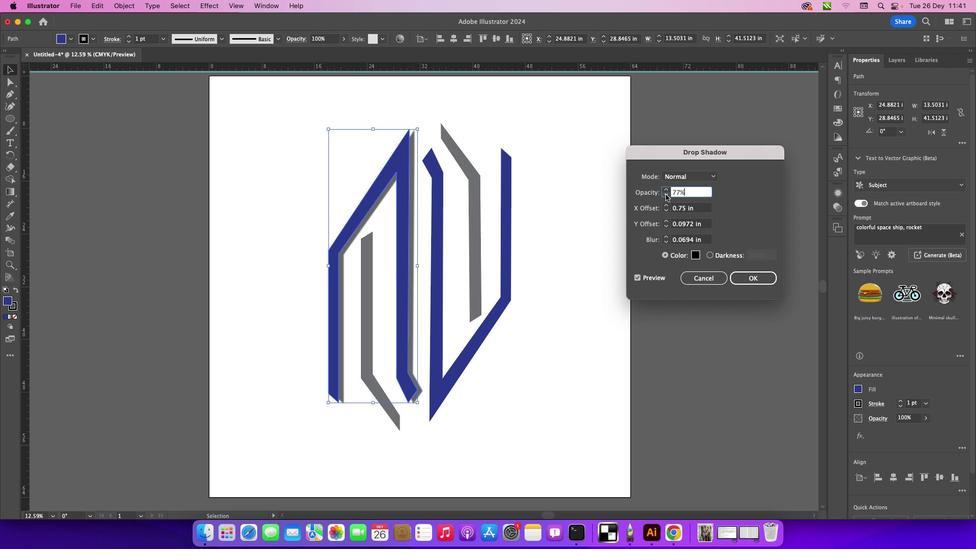 
Action: Mouse pressed left at (665, 194)
Screenshot: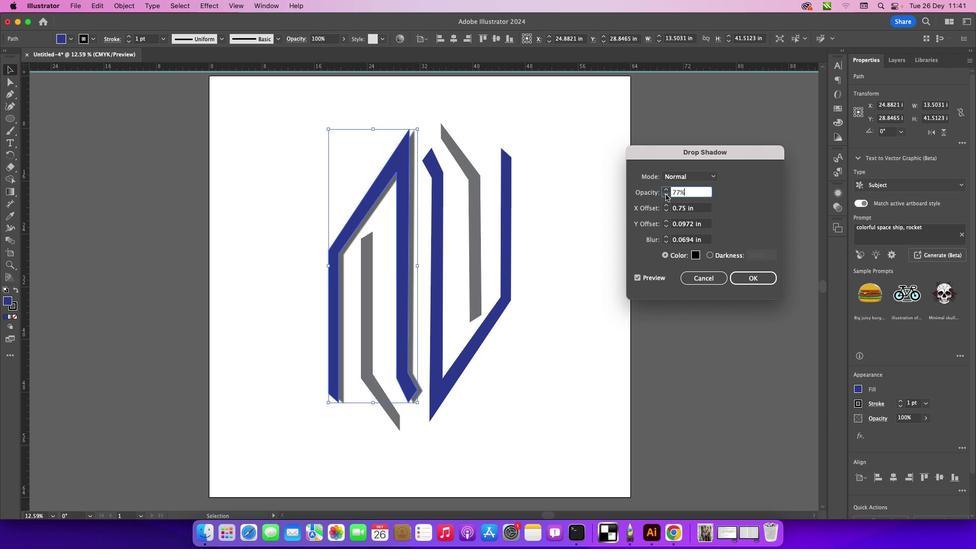 
Action: Mouse pressed left at (665, 194)
Screenshot: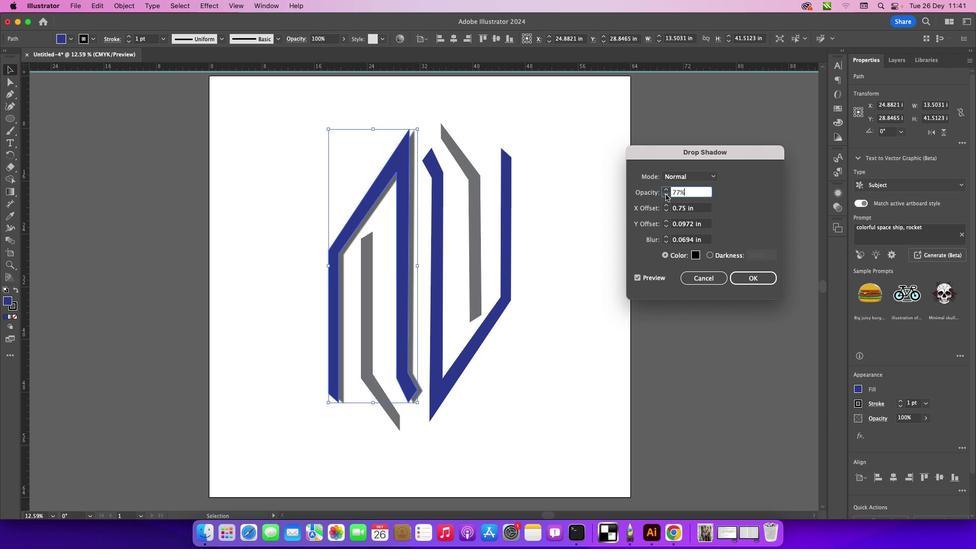
Action: Mouse pressed left at (665, 194)
Screenshot: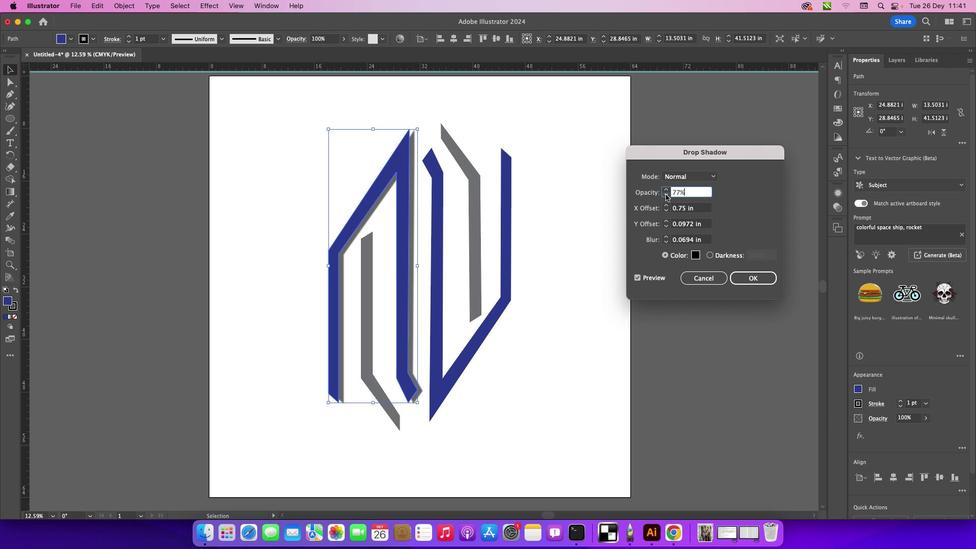 
Action: Mouse pressed left at (665, 194)
Screenshot: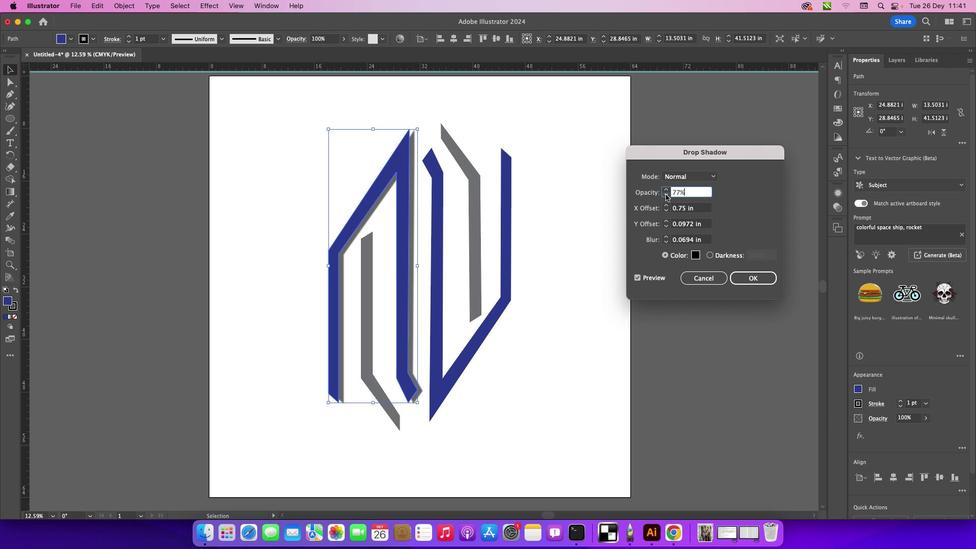 
Action: Mouse pressed left at (665, 194)
Screenshot: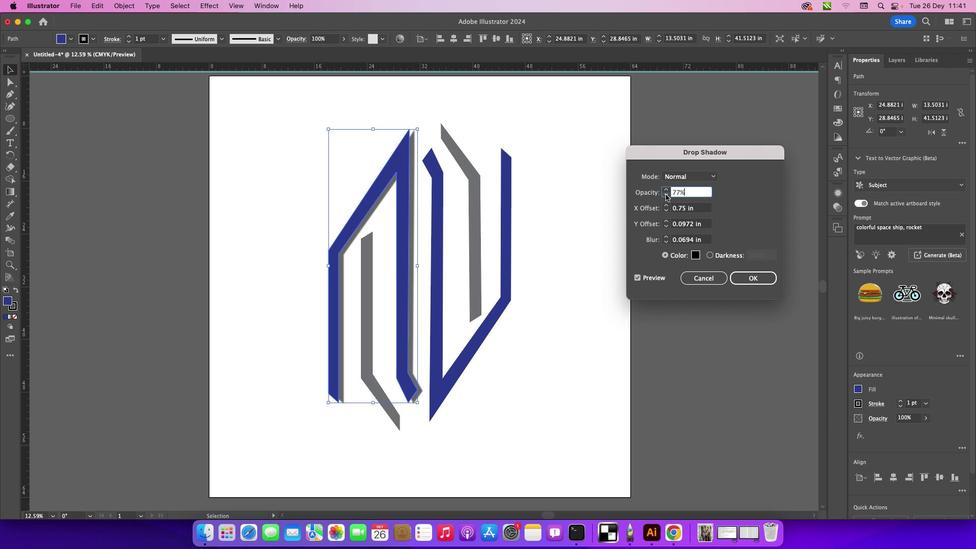 
Action: Mouse pressed left at (665, 194)
Screenshot: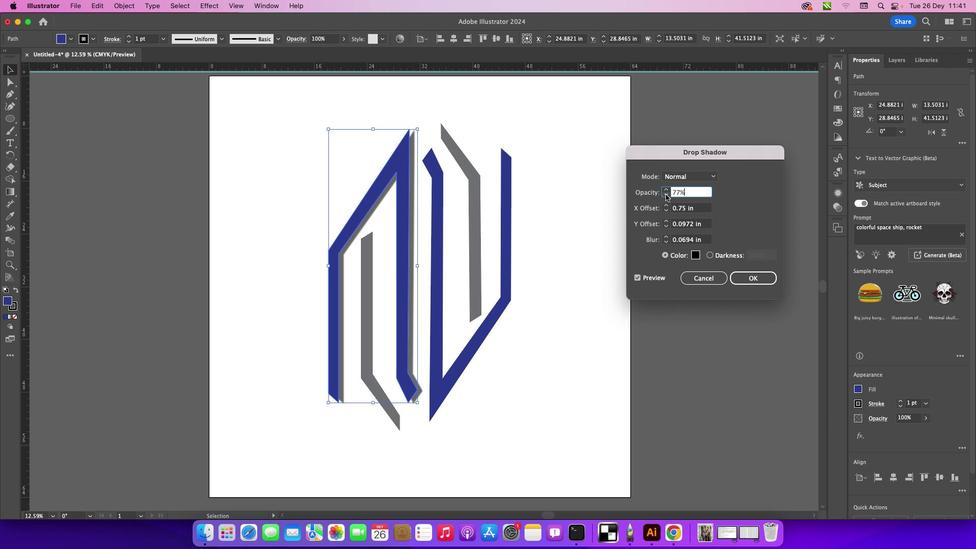 
Action: Mouse pressed left at (665, 194)
Screenshot: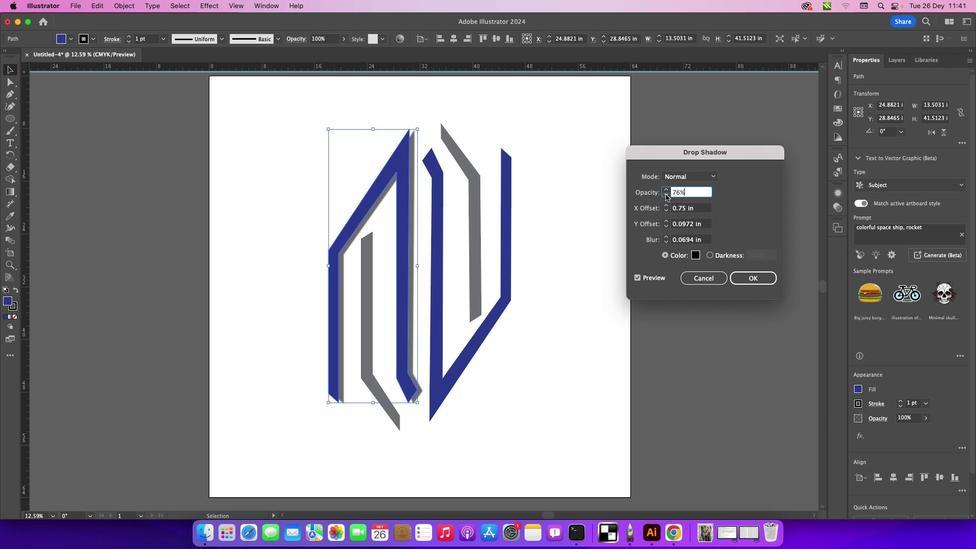 
Action: Mouse moved to (668, 196)
Screenshot: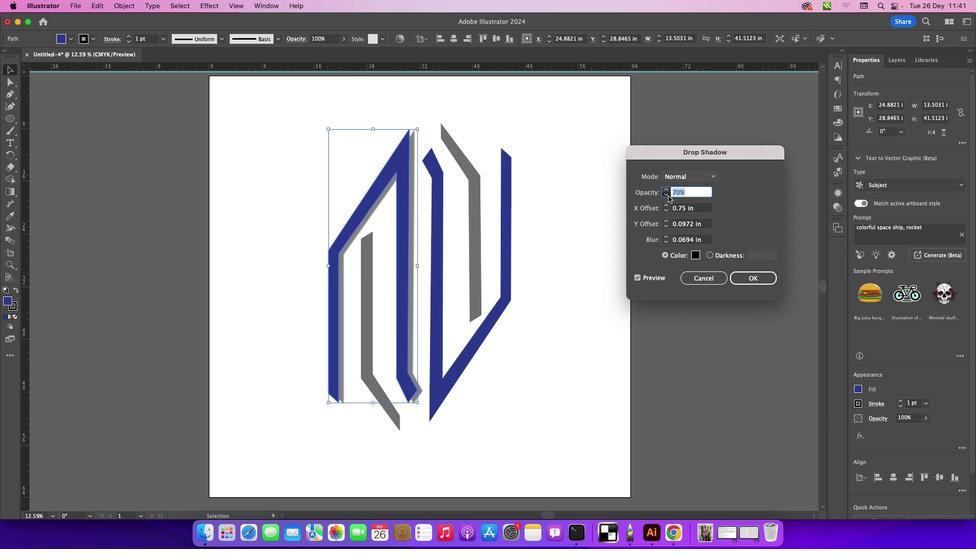 
Action: Mouse pressed left at (668, 196)
Screenshot: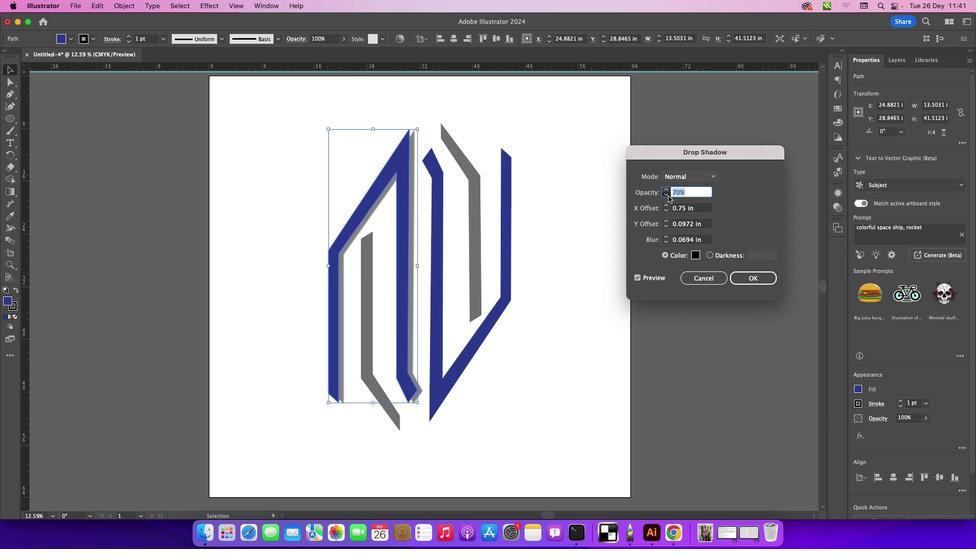 
Action: Mouse moved to (666, 194)
Screenshot: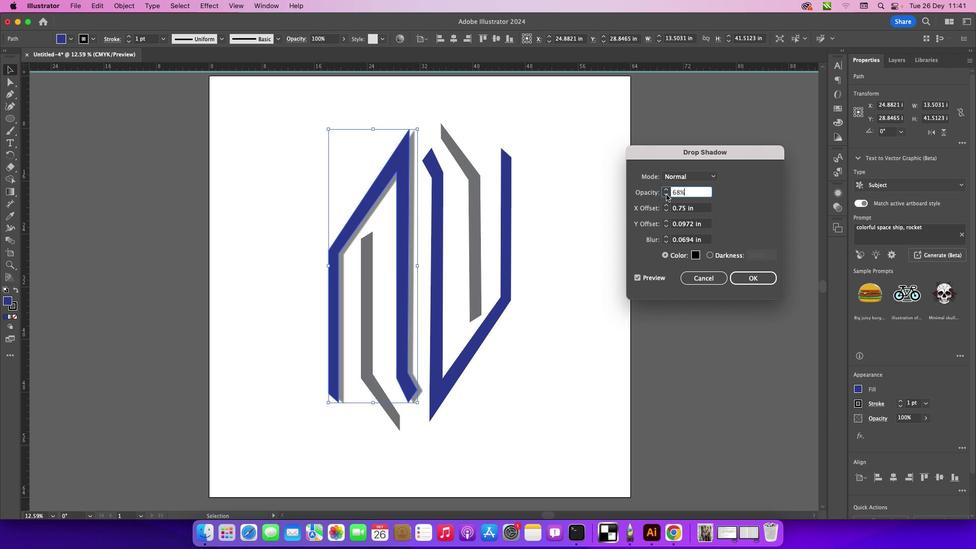 
Action: Mouse pressed left at (666, 194)
Screenshot: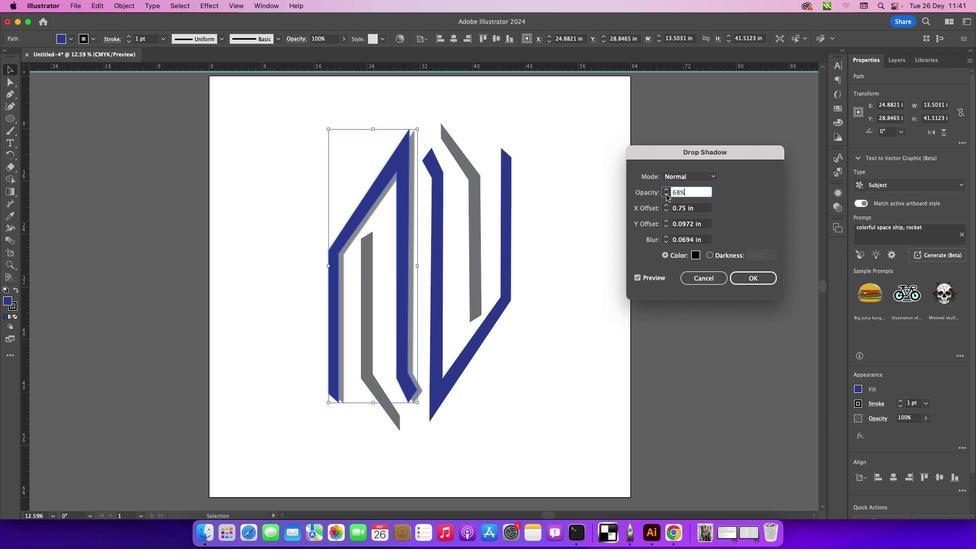 
Action: Mouse pressed left at (666, 194)
Screenshot: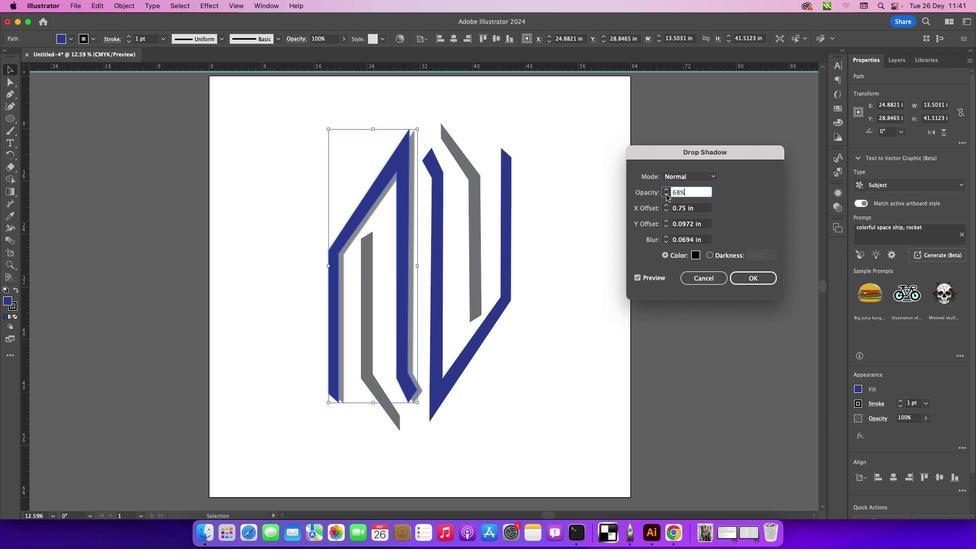 
Action: Mouse pressed left at (666, 194)
Screenshot: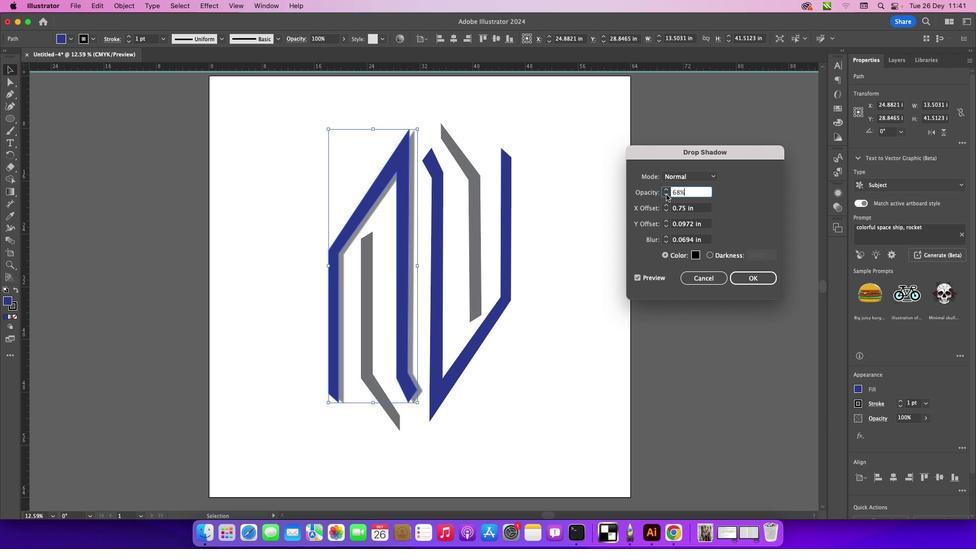 
Action: Mouse pressed left at (666, 194)
Screenshot: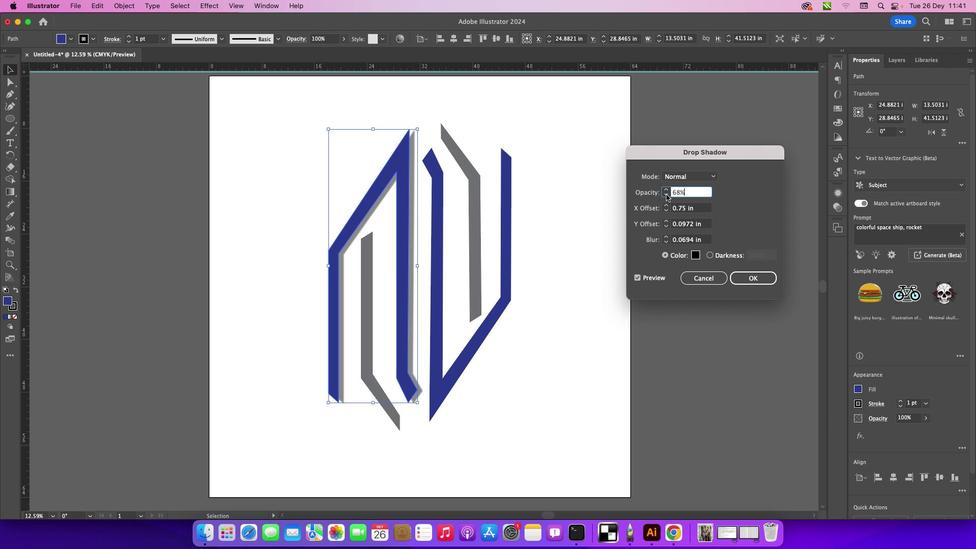 
Action: Mouse pressed left at (666, 194)
Screenshot: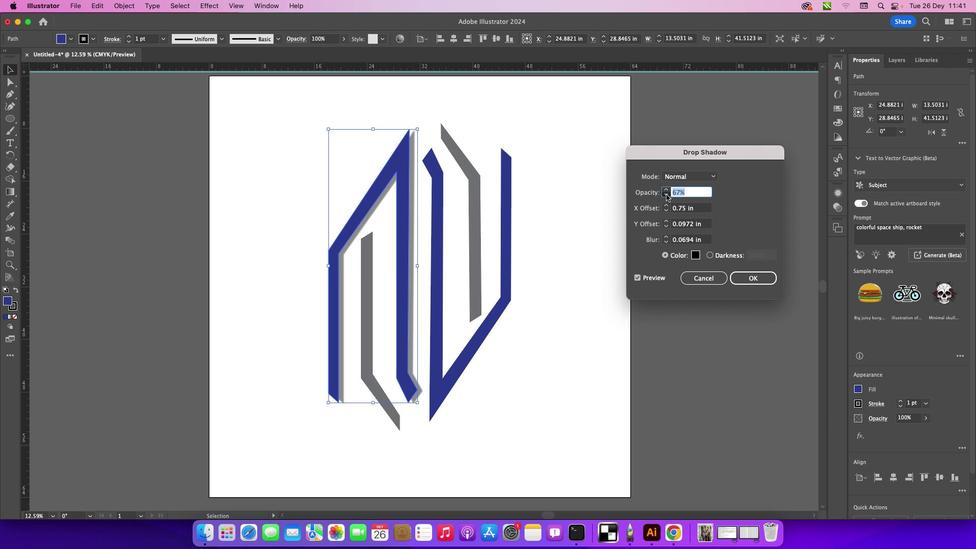 
Action: Mouse pressed left at (666, 194)
Screenshot: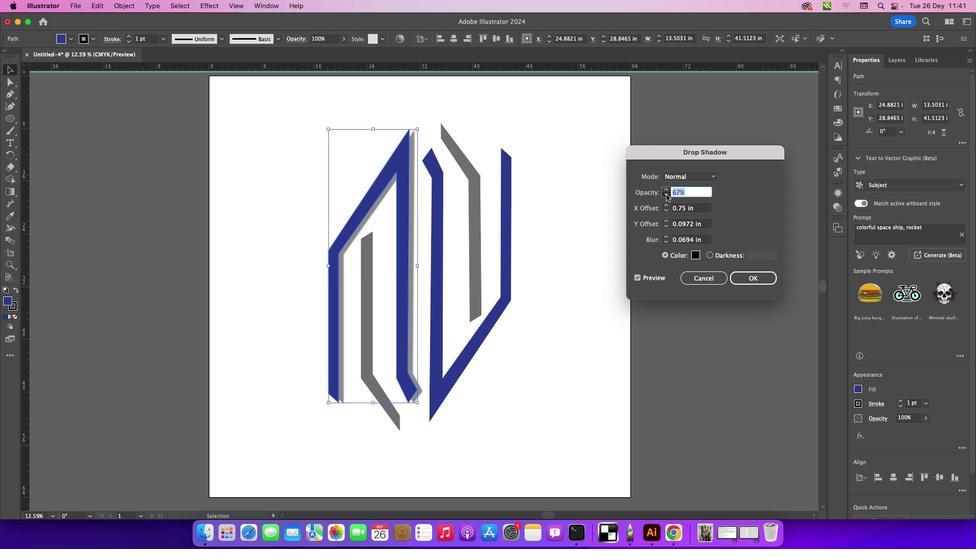 
Action: Mouse pressed left at (666, 194)
Screenshot: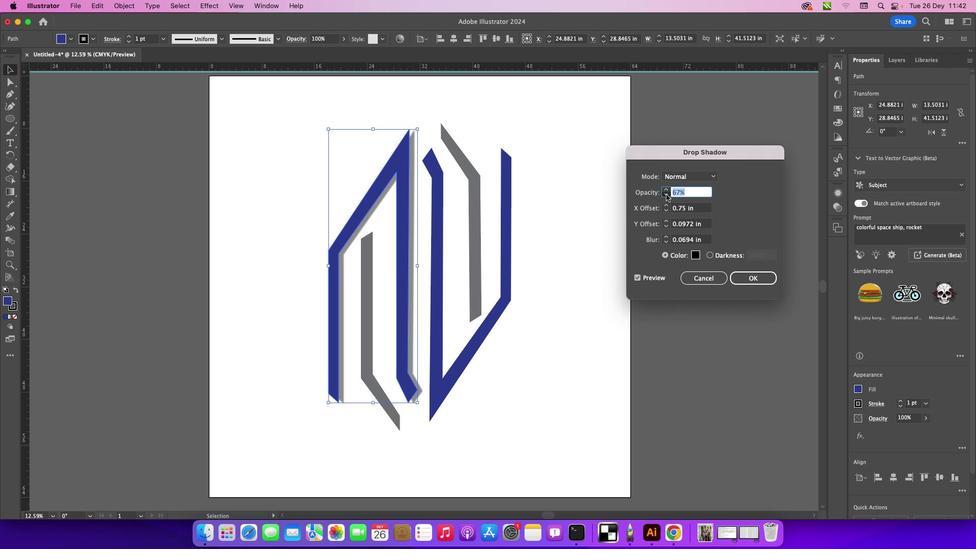 
Action: Mouse pressed left at (666, 194)
Screenshot: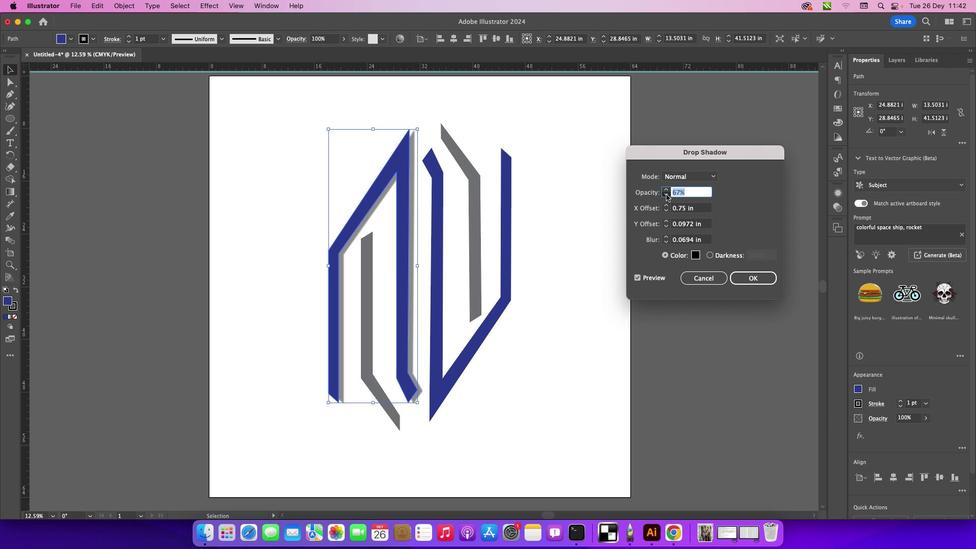 
Action: Mouse moved to (666, 195)
Screenshot: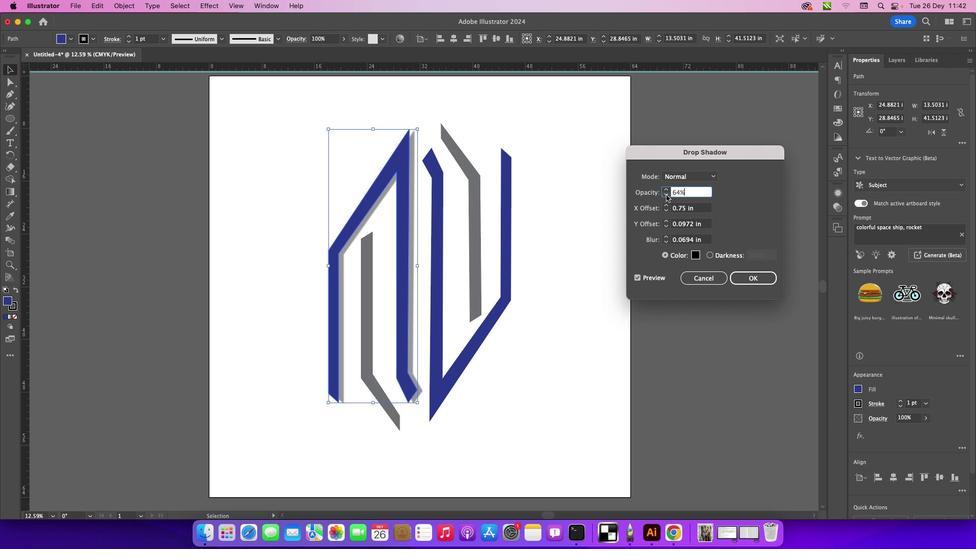 
Action: Mouse pressed left at (666, 195)
Screenshot: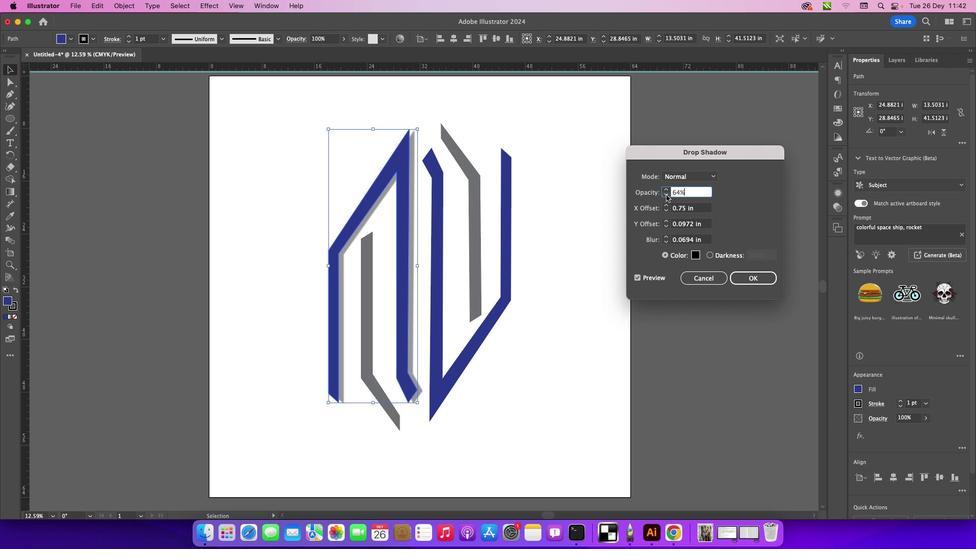 
Action: Mouse moved to (666, 194)
Screenshot: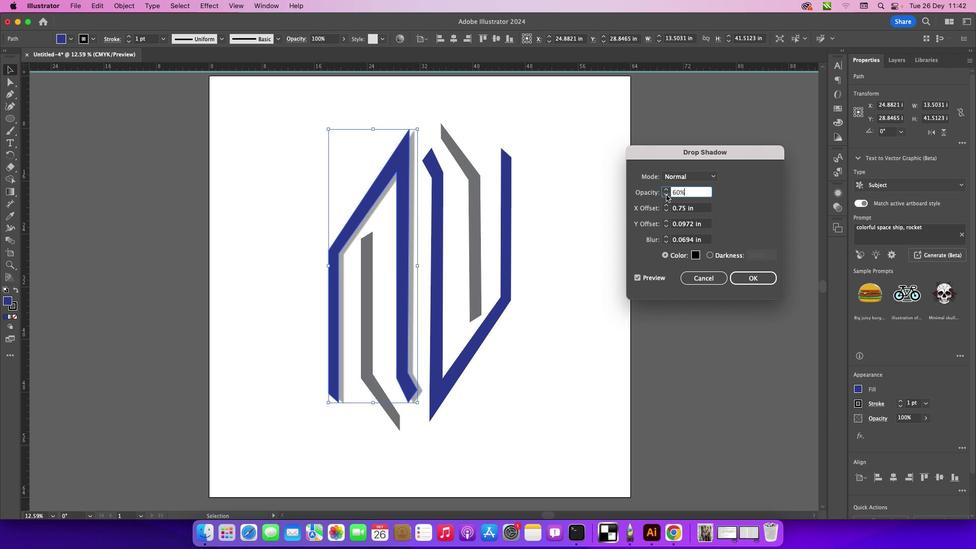 
Action: Mouse pressed left at (666, 194)
Screenshot: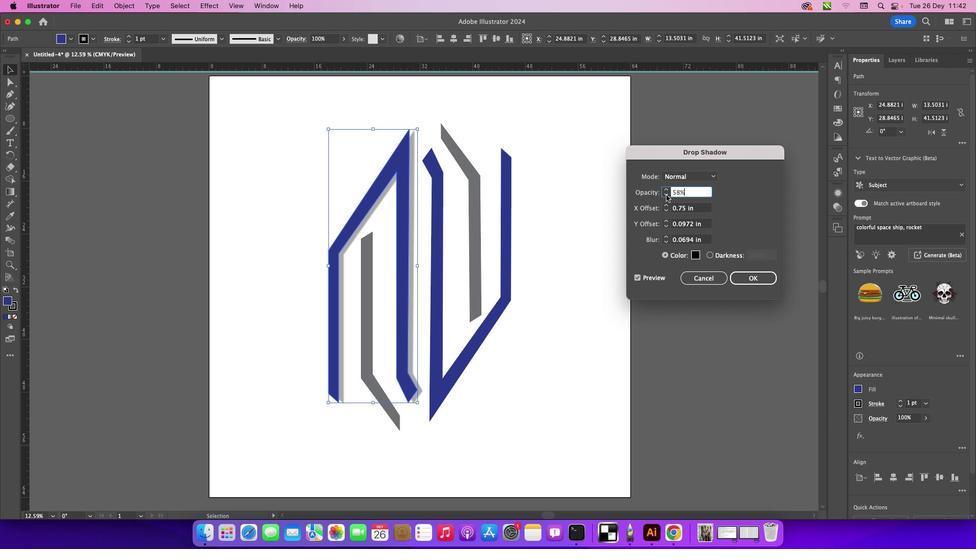 
Action: Mouse moved to (667, 189)
Screenshot: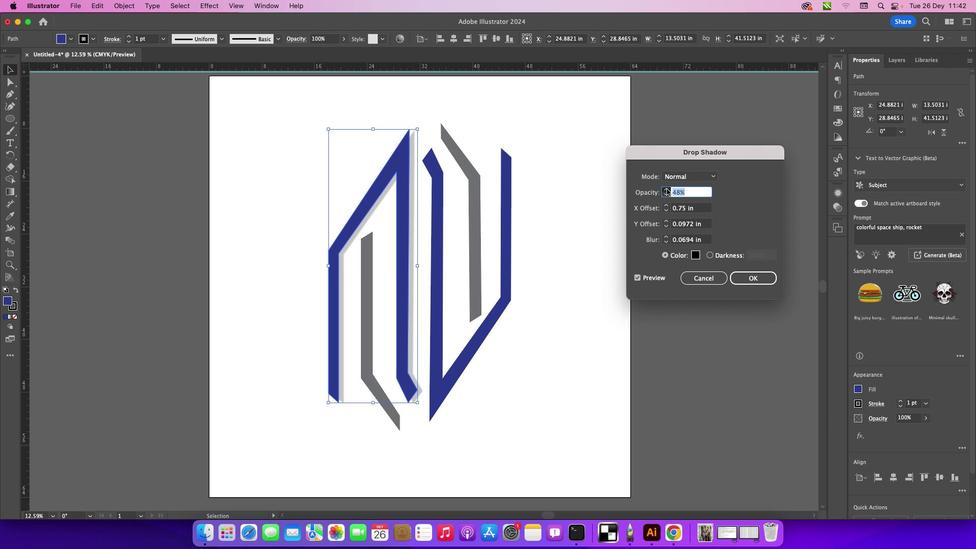 
Action: Mouse pressed left at (667, 189)
Screenshot: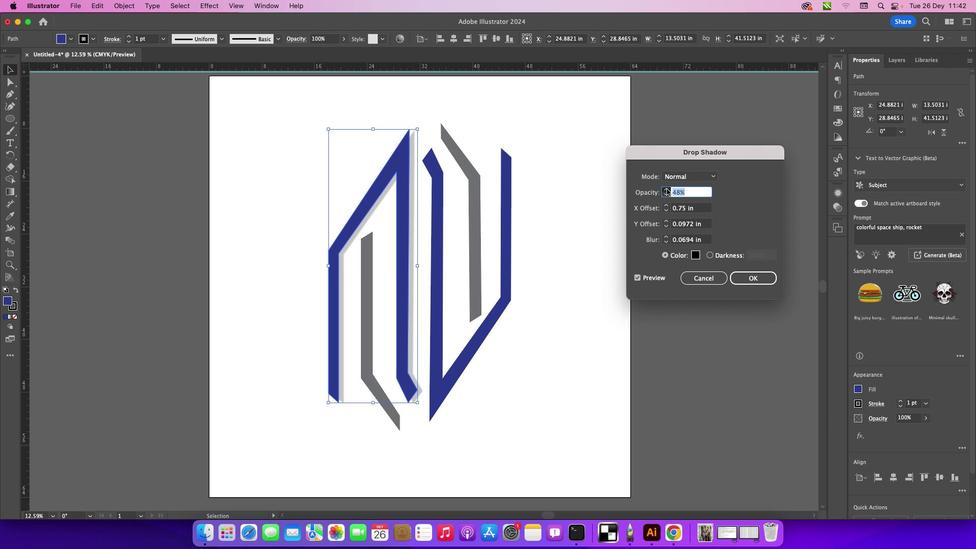 
Action: Mouse pressed left at (667, 189)
Screenshot: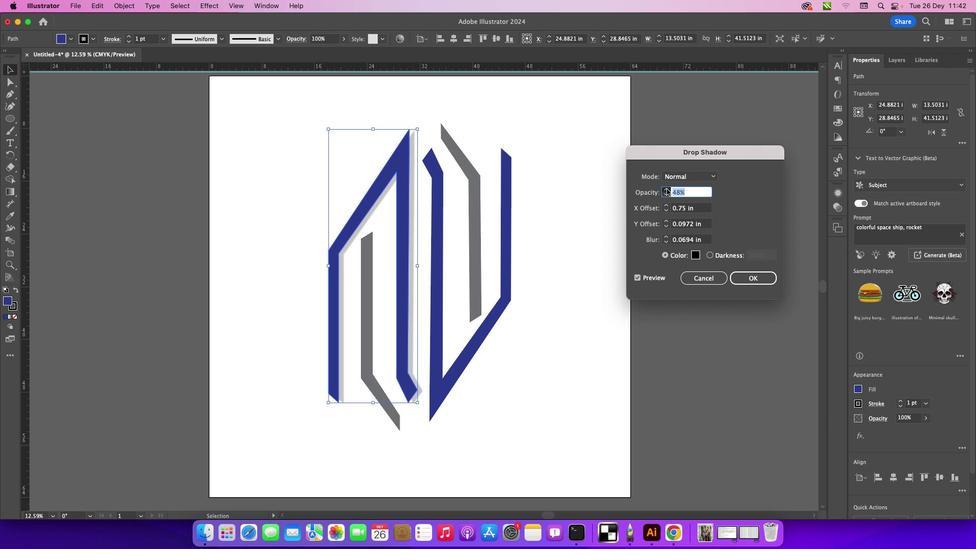 
Action: Mouse moved to (746, 277)
Screenshot: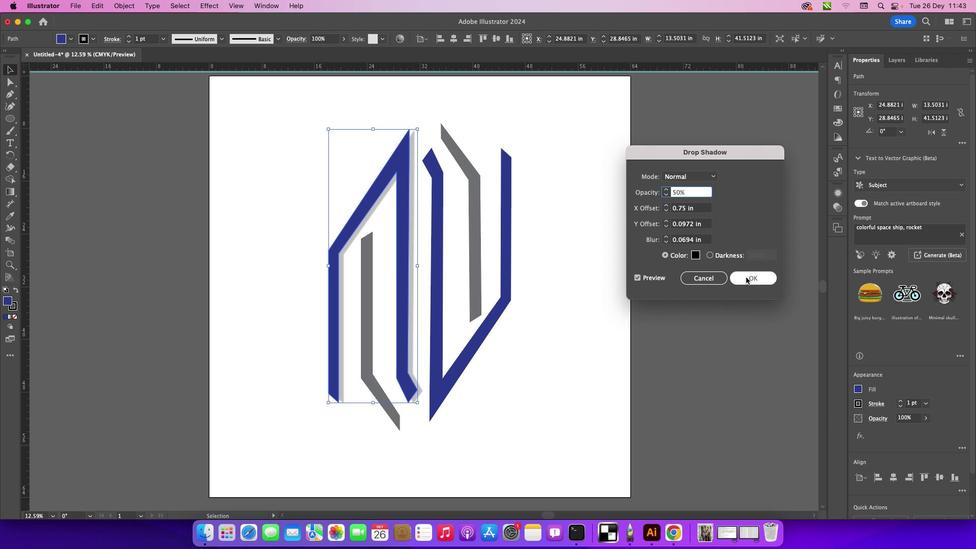 
Action: Mouse pressed left at (746, 277)
Screenshot: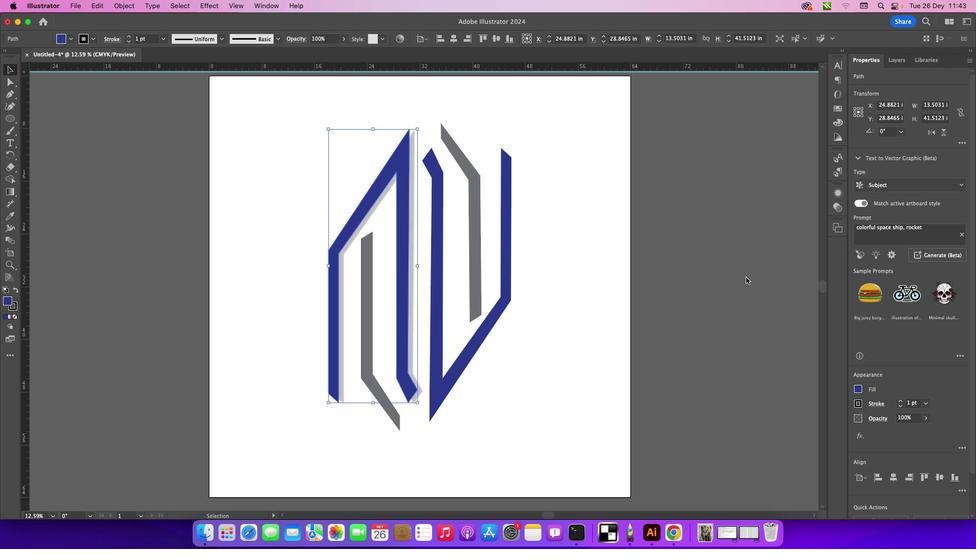 
Action: Mouse moved to (369, 261)
Screenshot: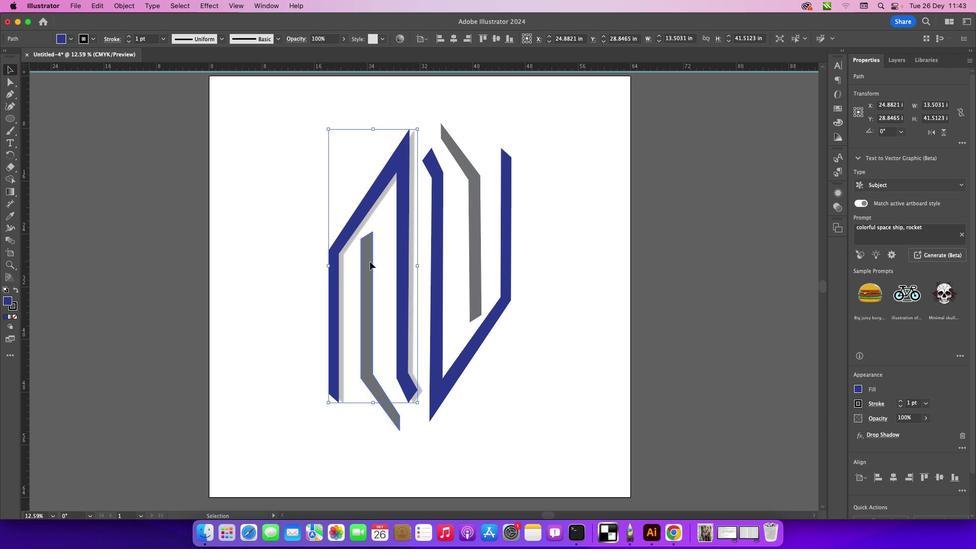 
Action: Mouse pressed left at (369, 261)
Screenshot: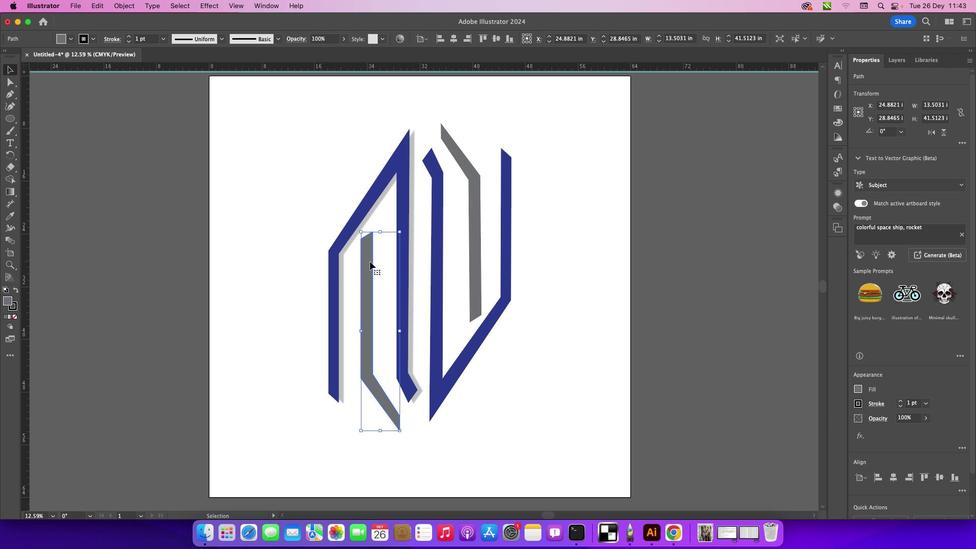 
Action: Mouse moved to (858, 435)
Screenshot: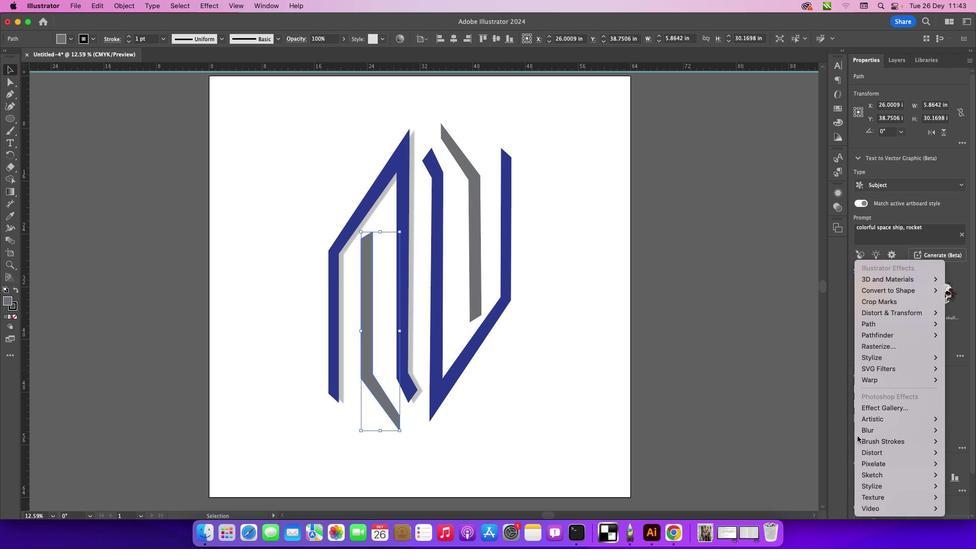 
Action: Mouse pressed left at (858, 435)
Screenshot: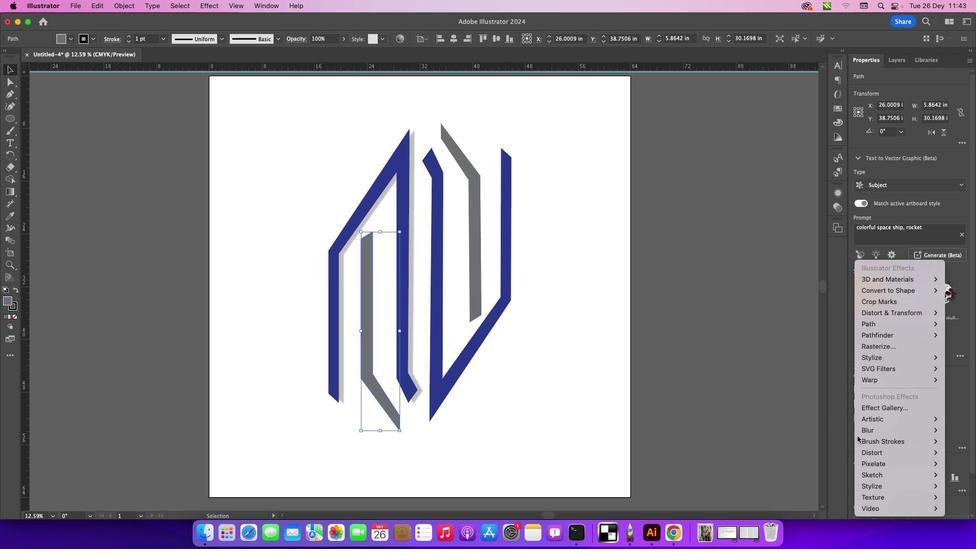 
Action: Mouse moved to (828, 357)
Screenshot: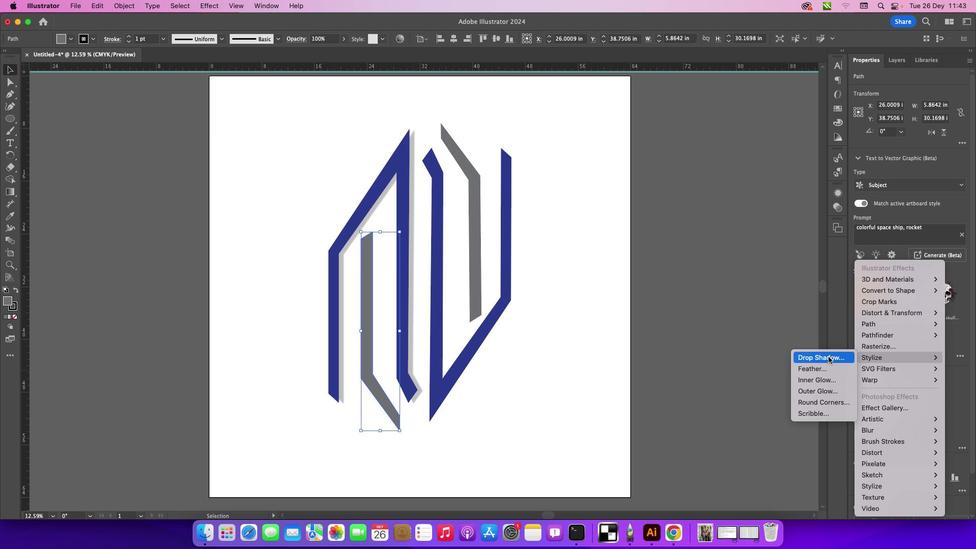 
Action: Mouse pressed left at (828, 357)
Screenshot: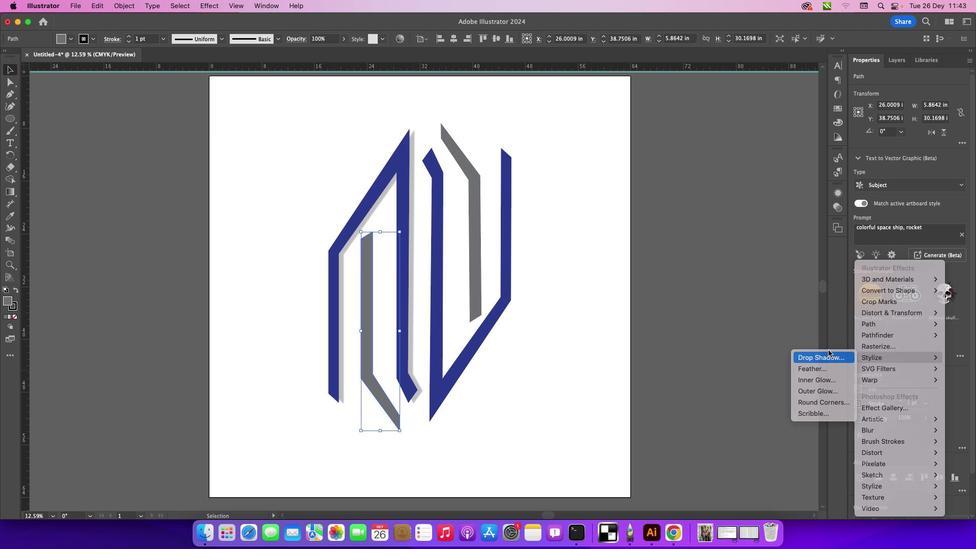 
Action: Mouse moved to (752, 272)
Screenshot: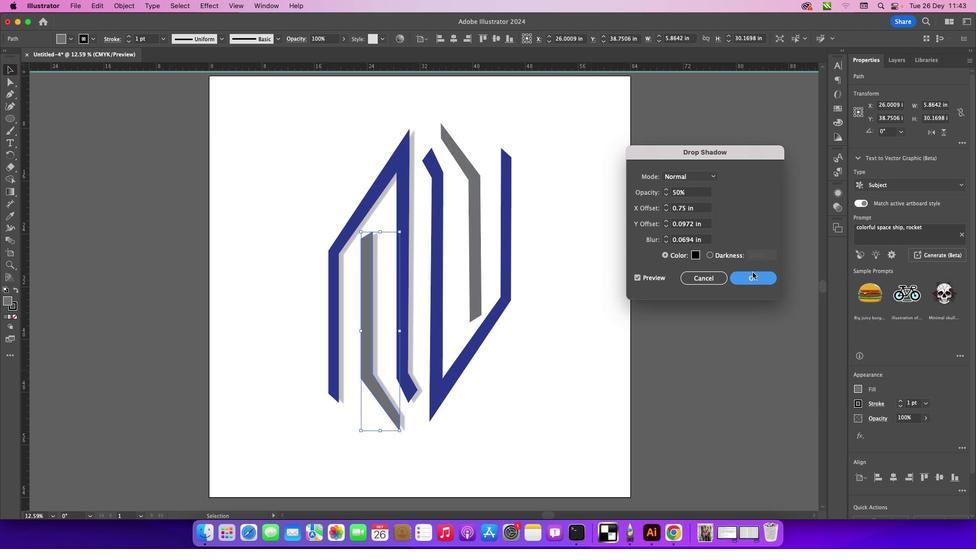 
Action: Mouse pressed left at (752, 272)
Screenshot: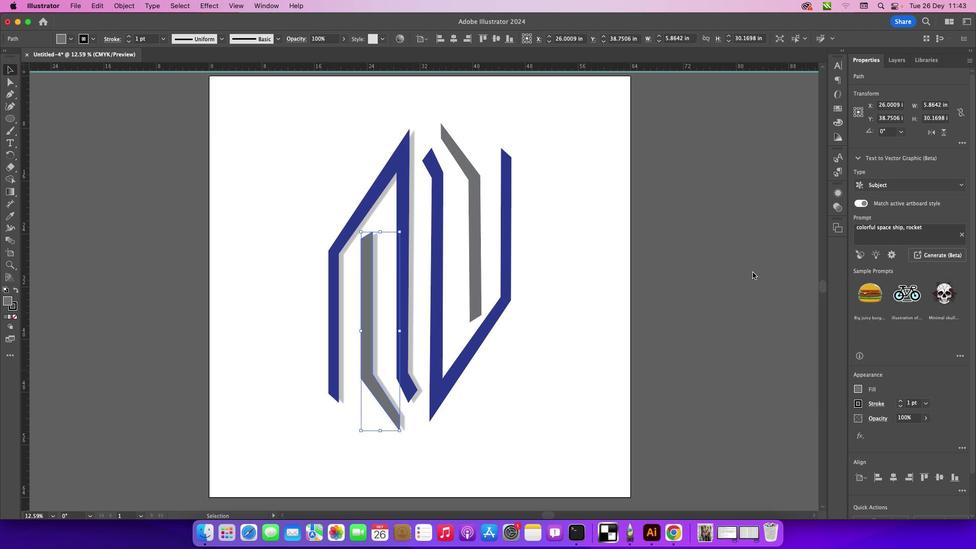 
Action: Mouse moved to (440, 271)
Screenshot: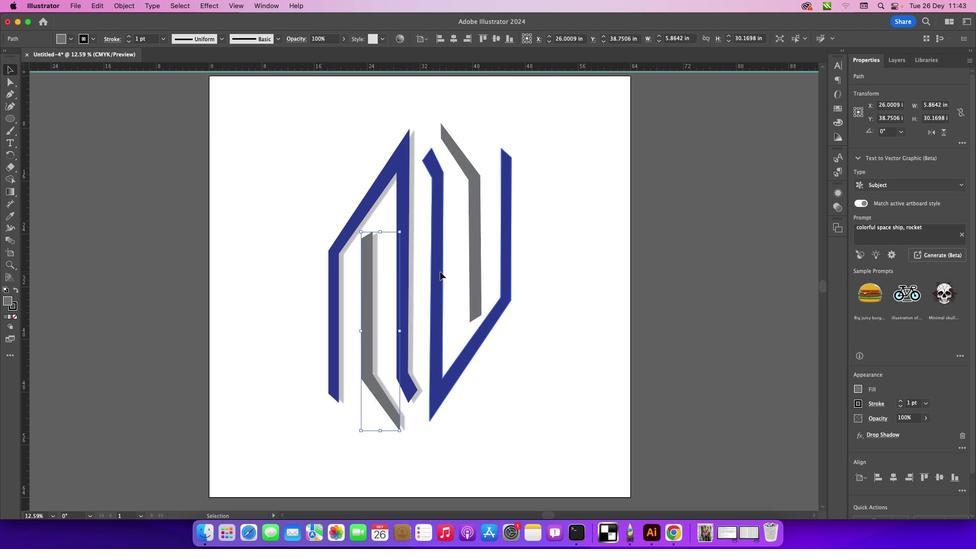 
Action: Mouse pressed left at (440, 271)
Screenshot: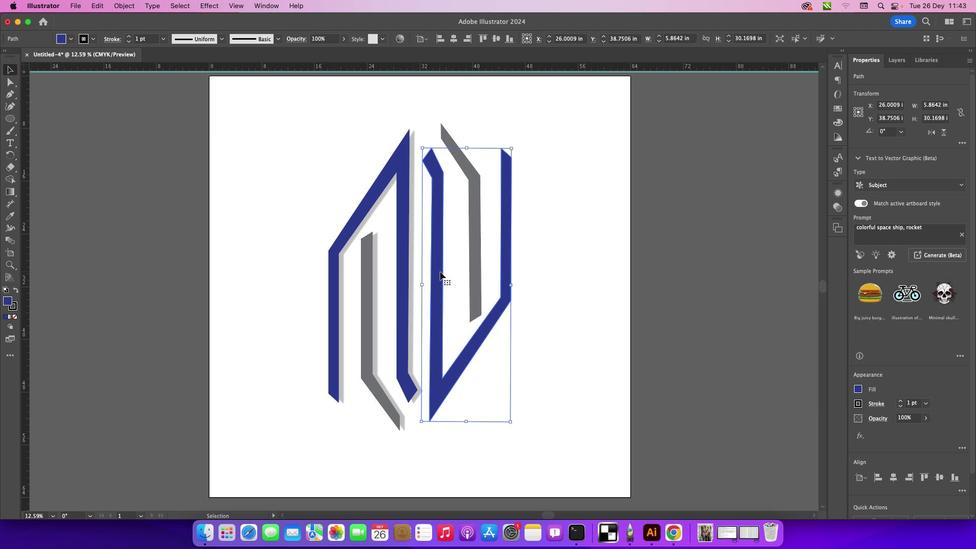 
Action: Mouse moved to (859, 437)
Screenshot: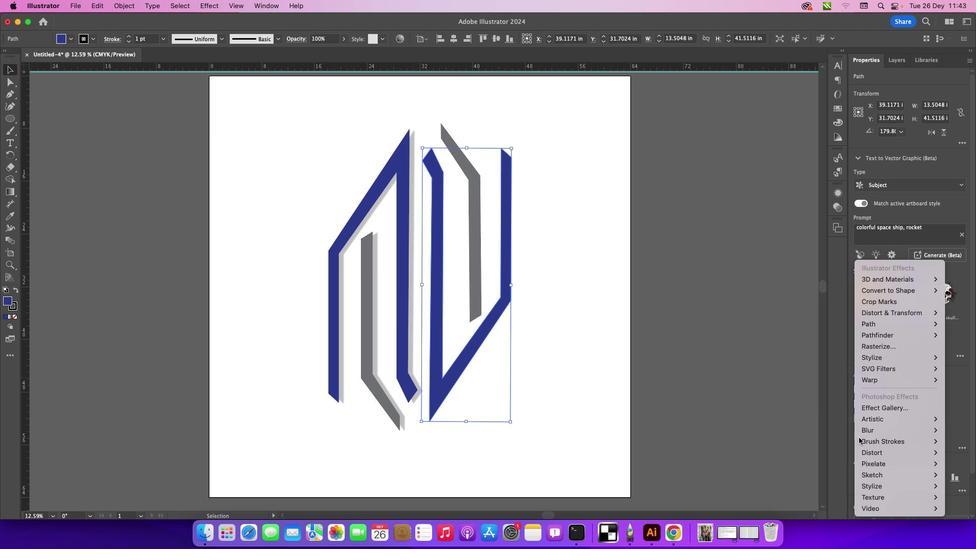 
Action: Mouse pressed left at (859, 437)
Screenshot: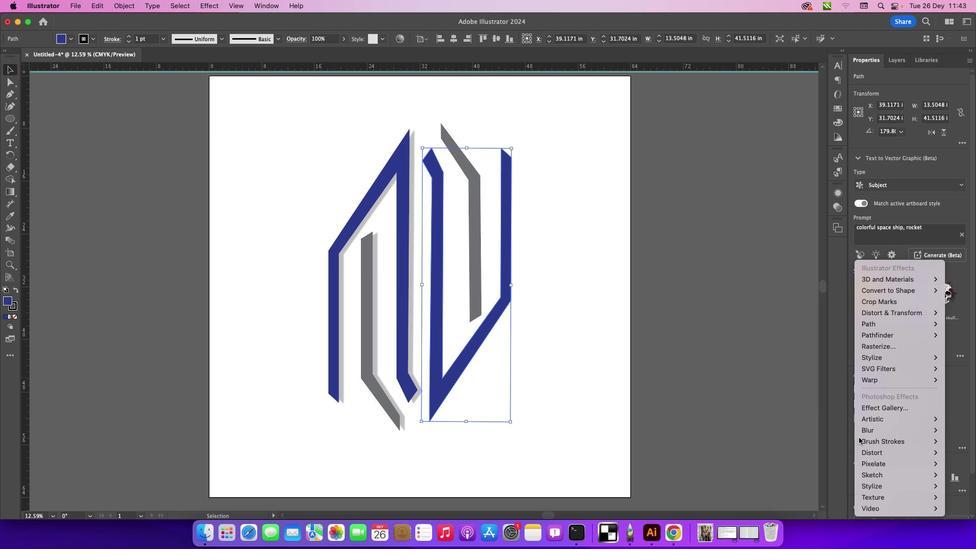 
Action: Mouse moved to (806, 359)
Screenshot: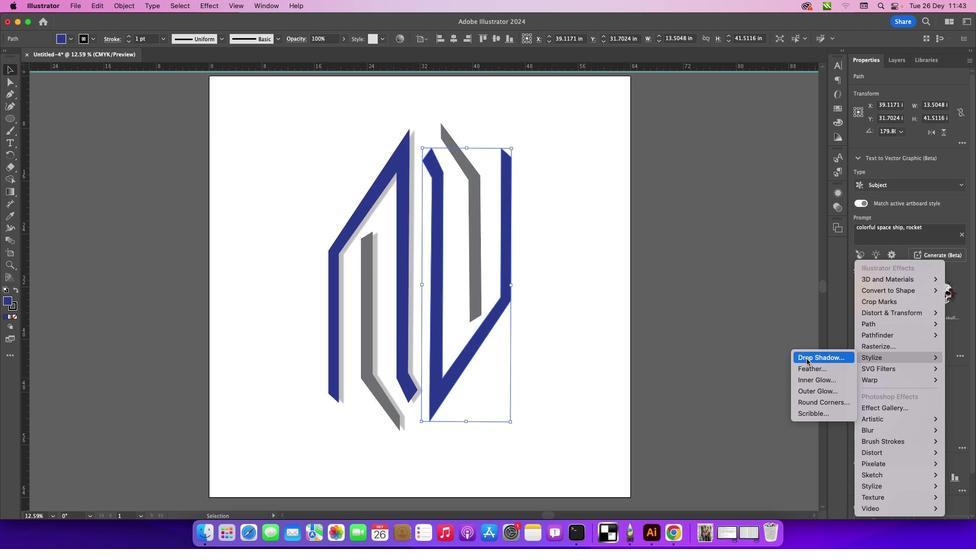 
Action: Mouse pressed left at (806, 359)
Screenshot: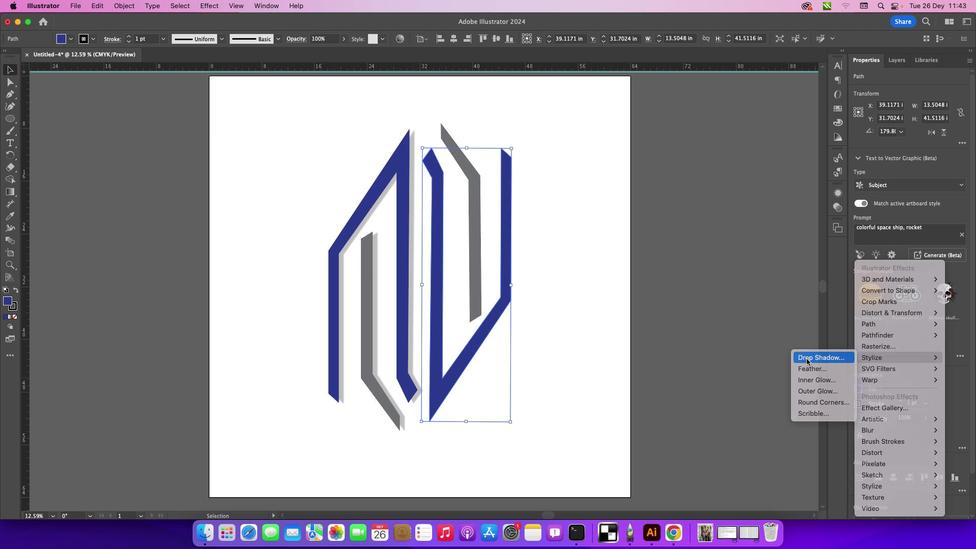 
Action: Mouse moved to (746, 277)
Screenshot: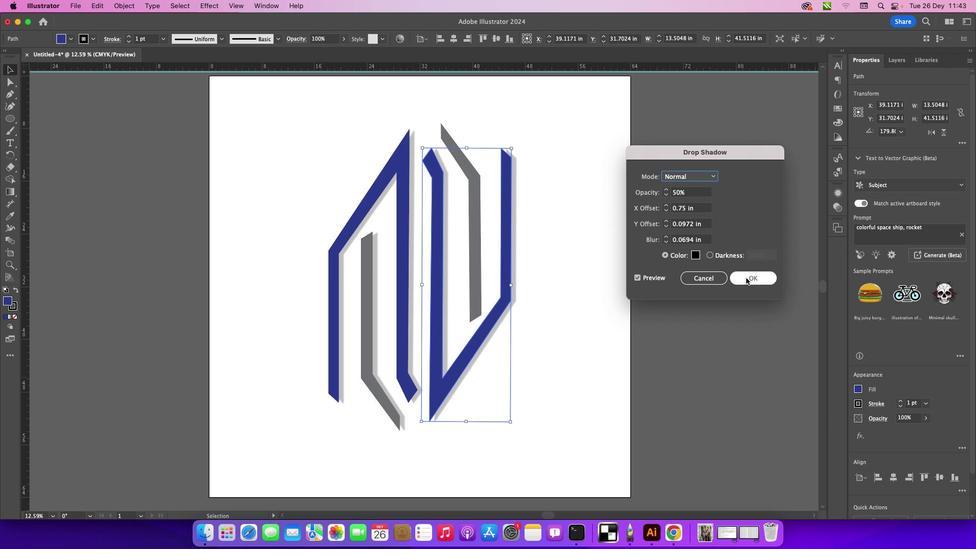
Action: Mouse pressed left at (746, 277)
Screenshot: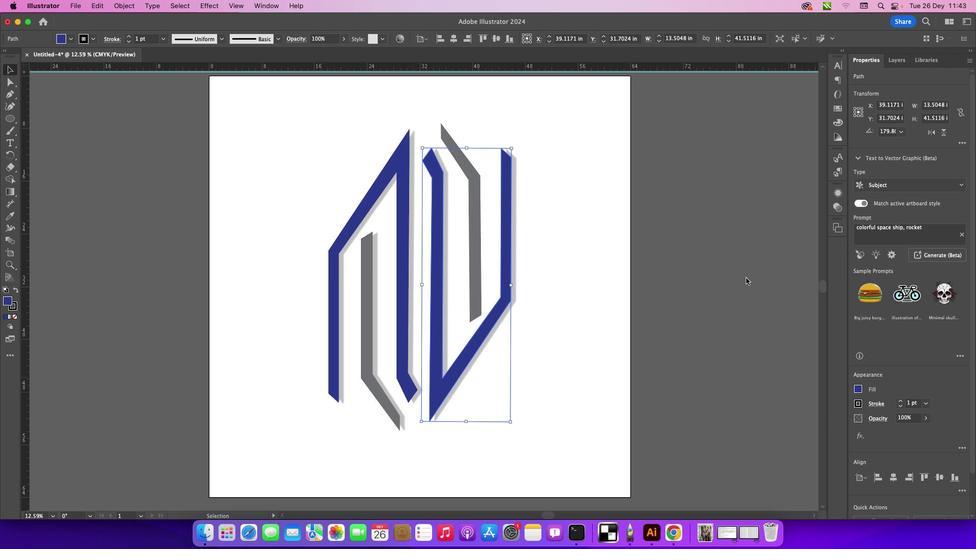 
Action: Mouse moved to (471, 213)
Screenshot: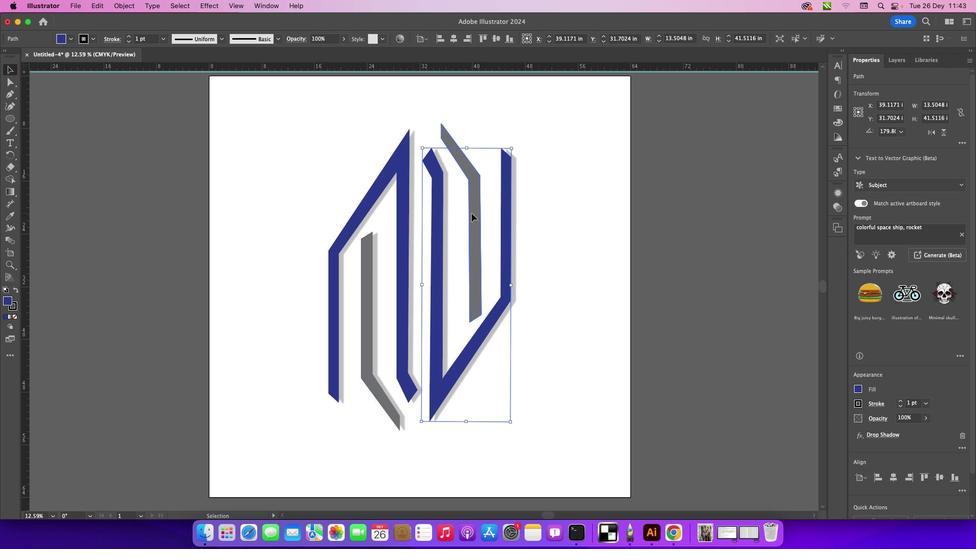 
Action: Mouse pressed left at (471, 213)
Screenshot: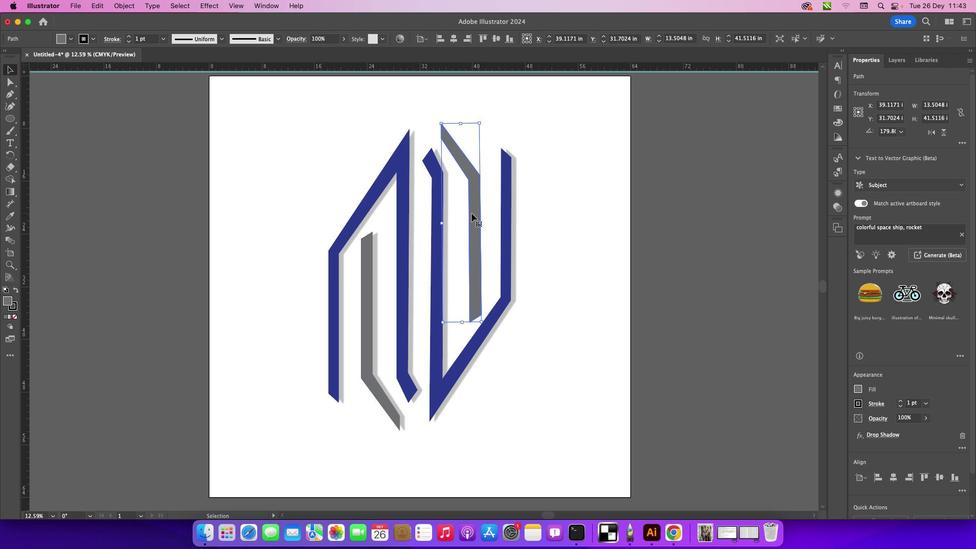 
Action: Mouse moved to (859, 437)
Screenshot: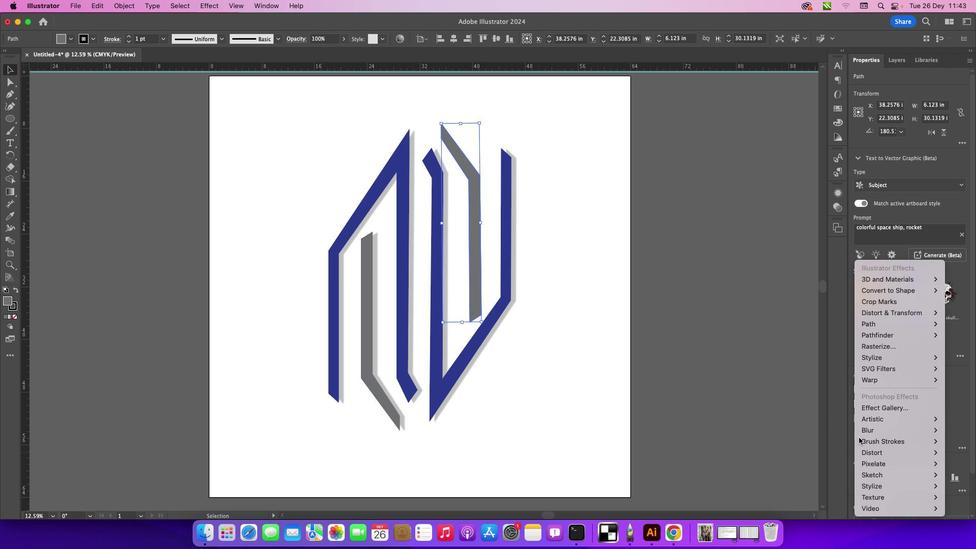
Action: Mouse pressed left at (859, 437)
Screenshot: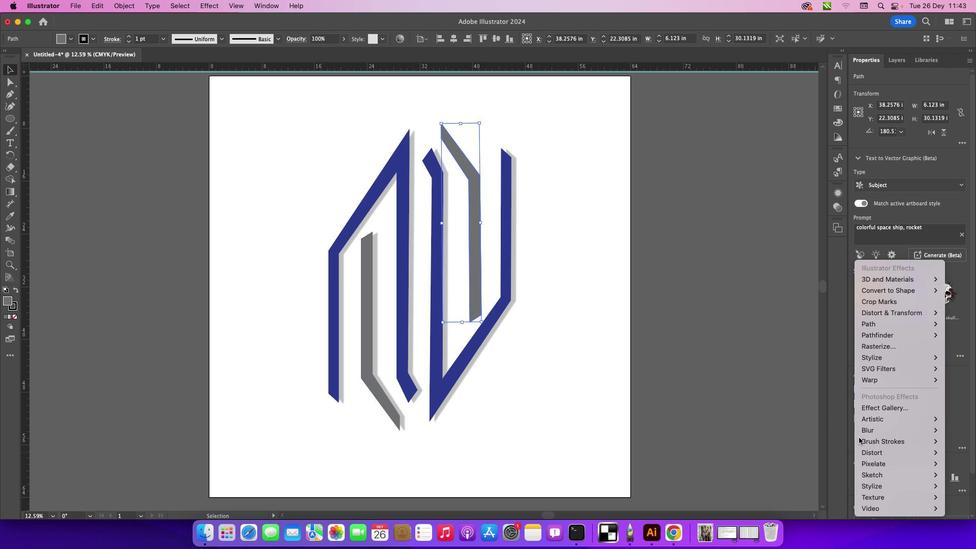 
Action: Mouse moved to (850, 356)
Screenshot: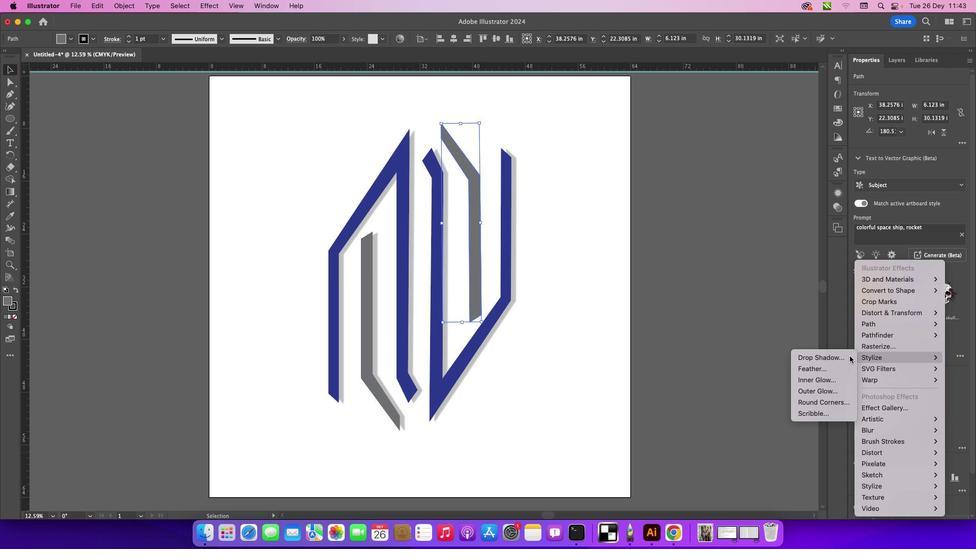 
Action: Mouse pressed left at (850, 356)
Screenshot: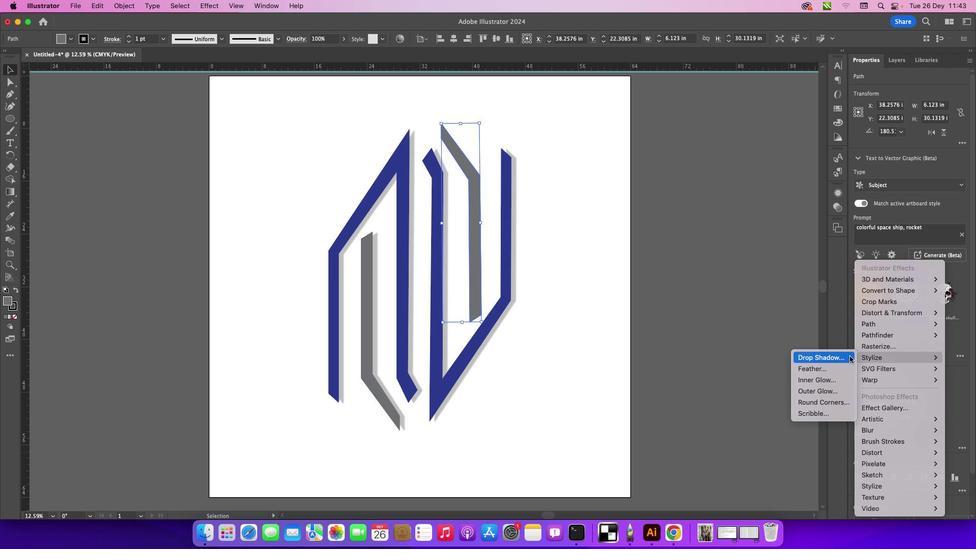 
Action: Mouse moved to (755, 281)
Screenshot: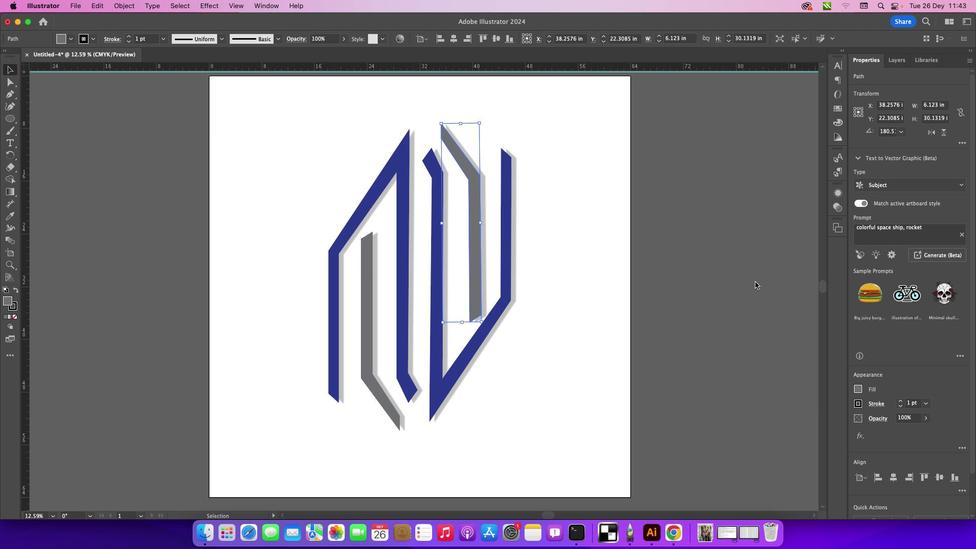 
Action: Mouse pressed left at (755, 281)
Screenshot: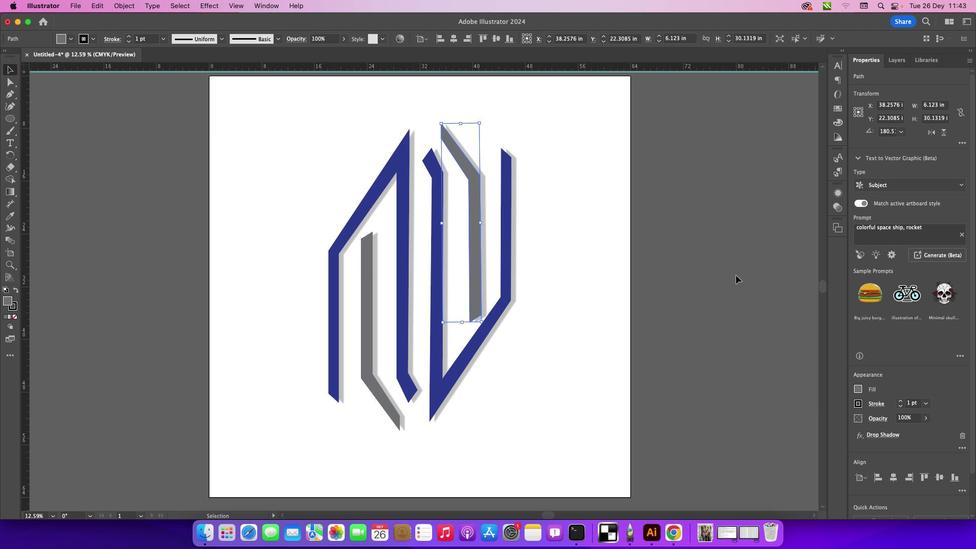 
Action: Mouse moved to (693, 269)
Screenshot: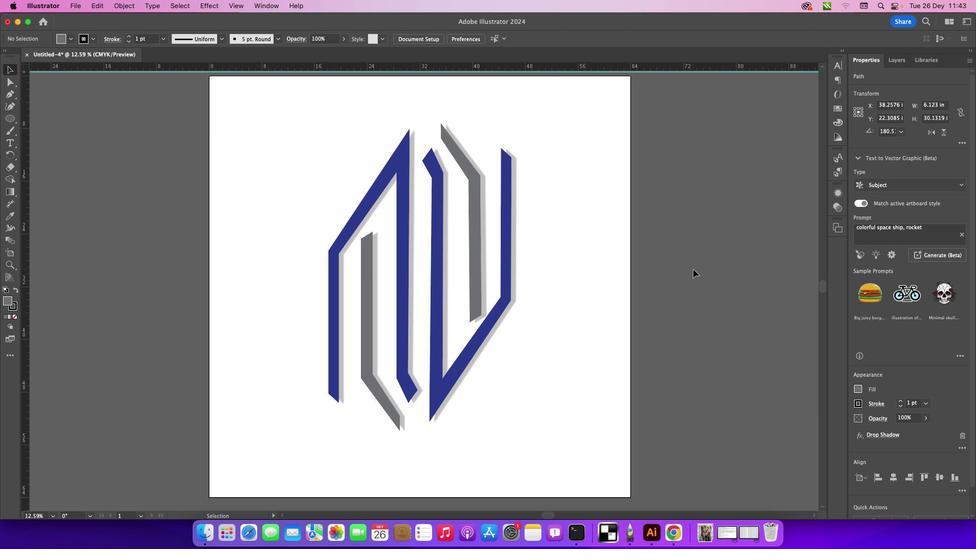
Action: Mouse pressed left at (693, 269)
Screenshot: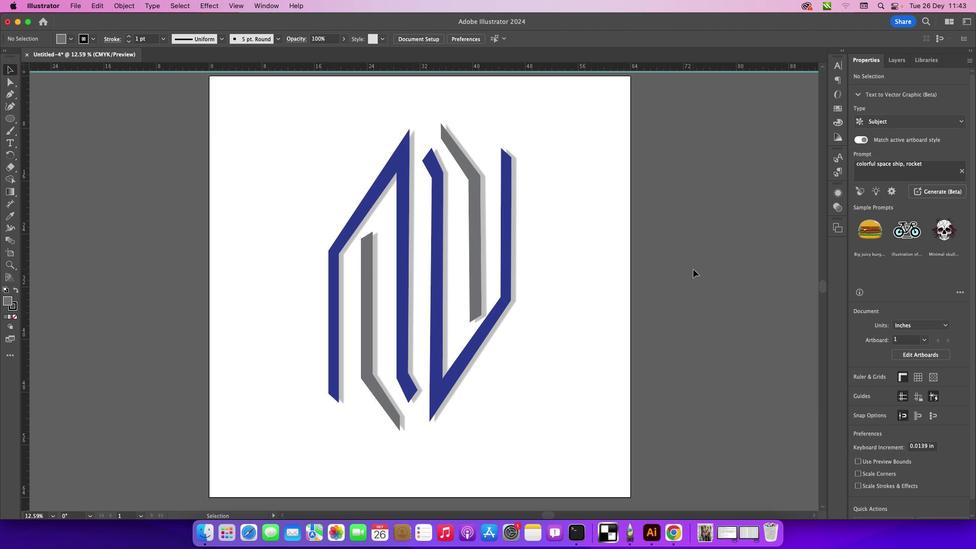 
Action: Mouse moved to (256, 236)
Screenshot: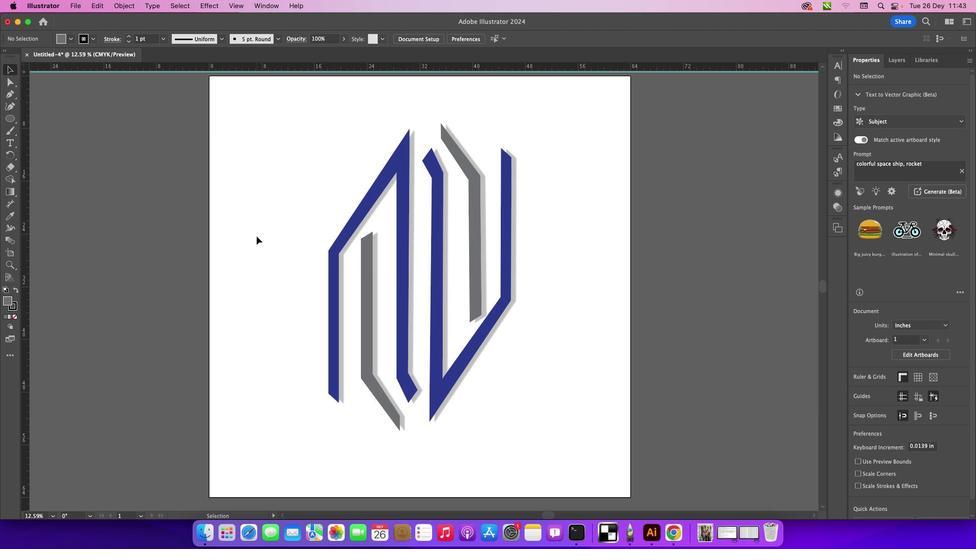 
Action: Mouse pressed left at (256, 236)
Screenshot: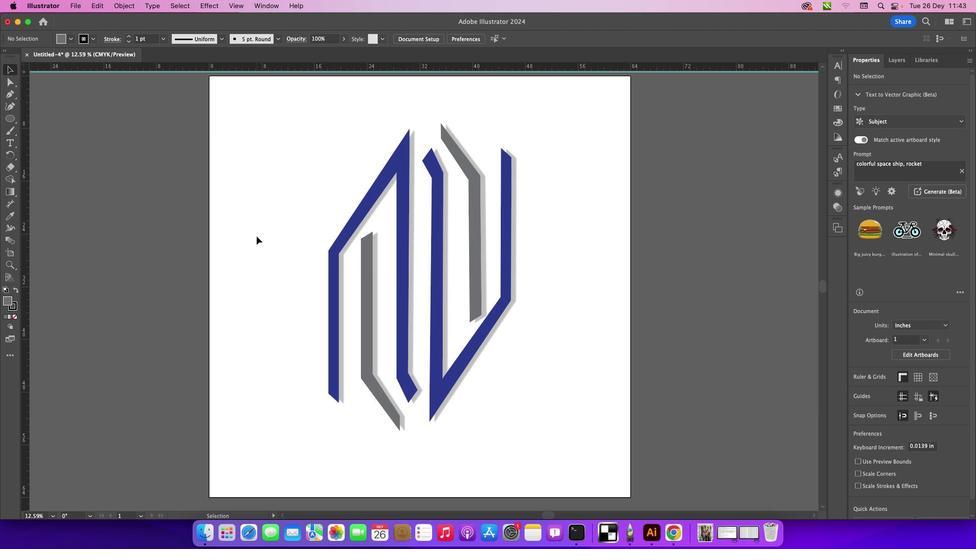 
Action: Mouse moved to (130, 166)
Screenshot: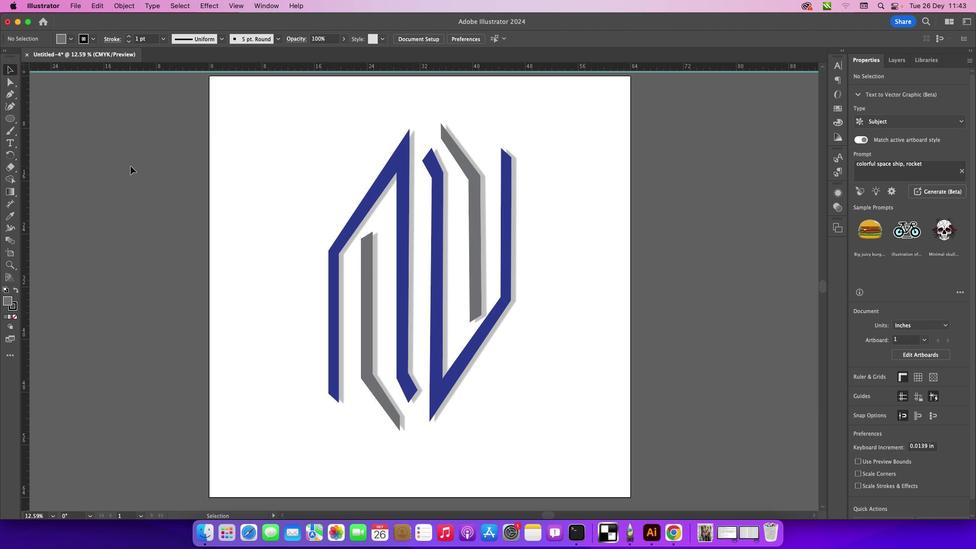 
Action: Mouse pressed left at (130, 166)
Screenshot: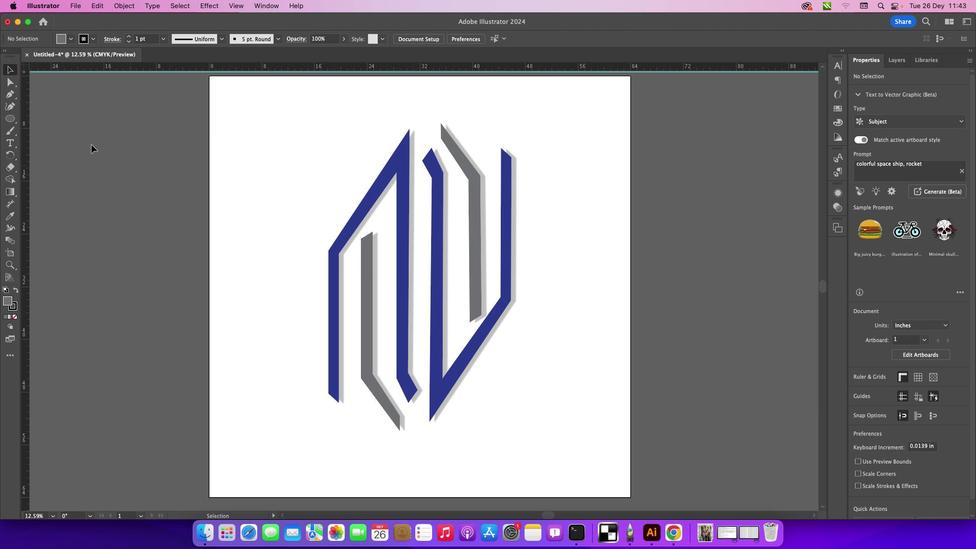 
Action: Mouse moved to (6, 94)
Screenshot: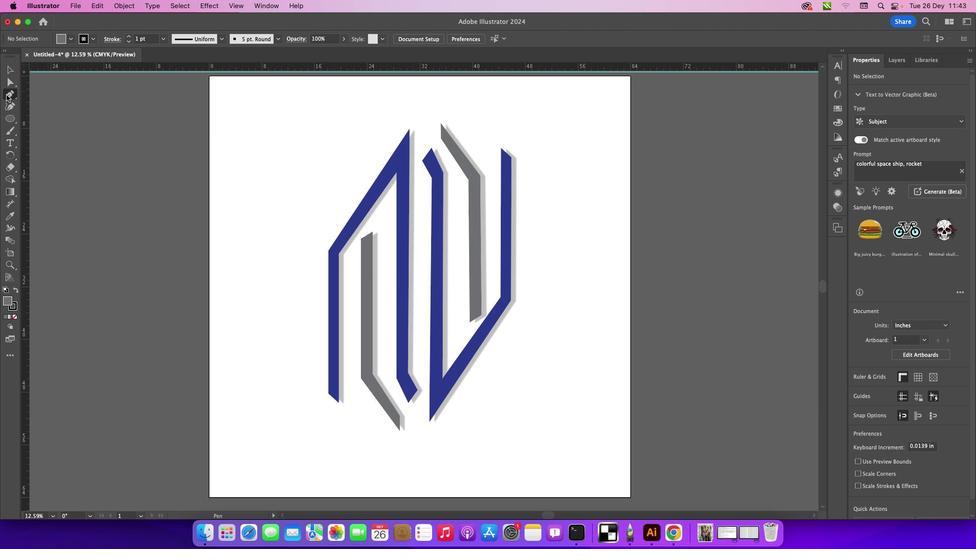 
Action: Mouse pressed left at (6, 94)
Screenshot: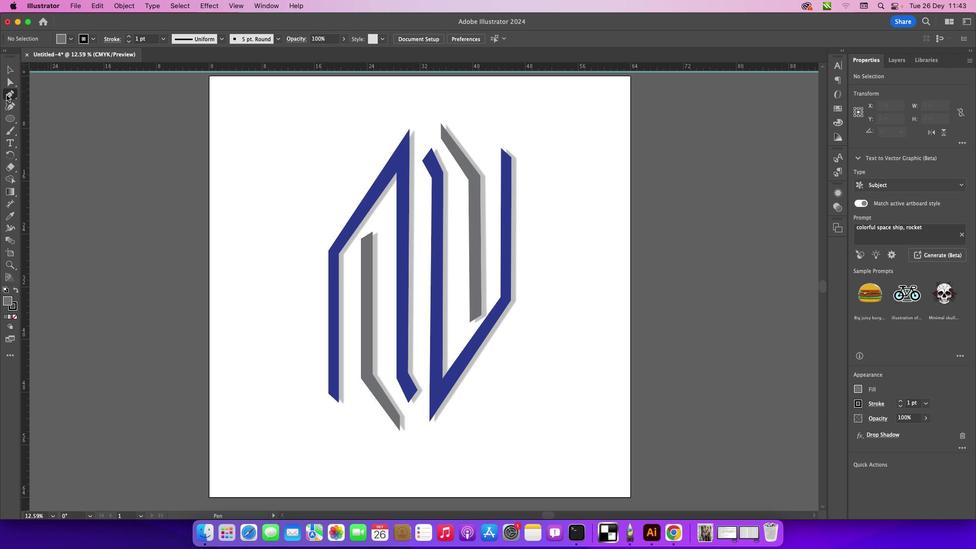 
Action: Mouse moved to (19, 74)
Screenshot: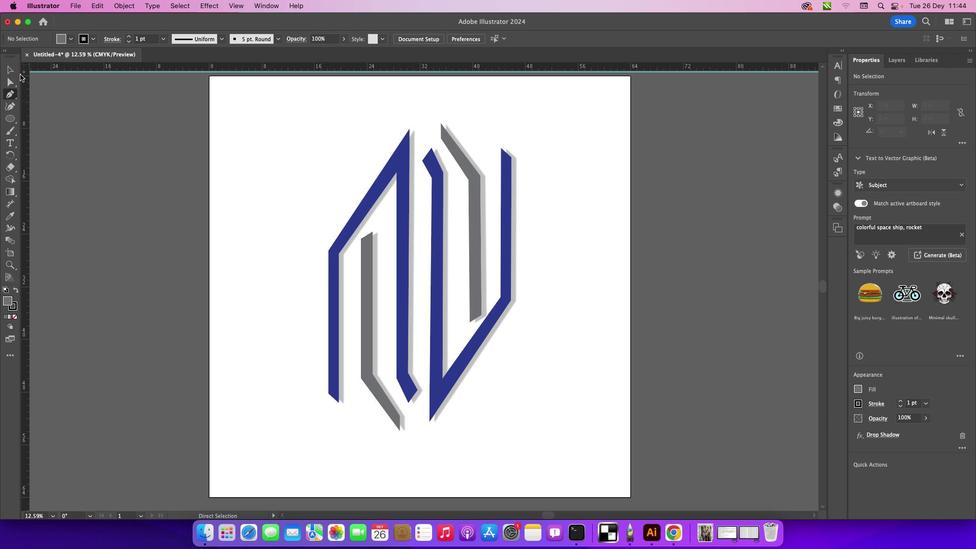 
Action: Mouse pressed left at (19, 74)
Screenshot: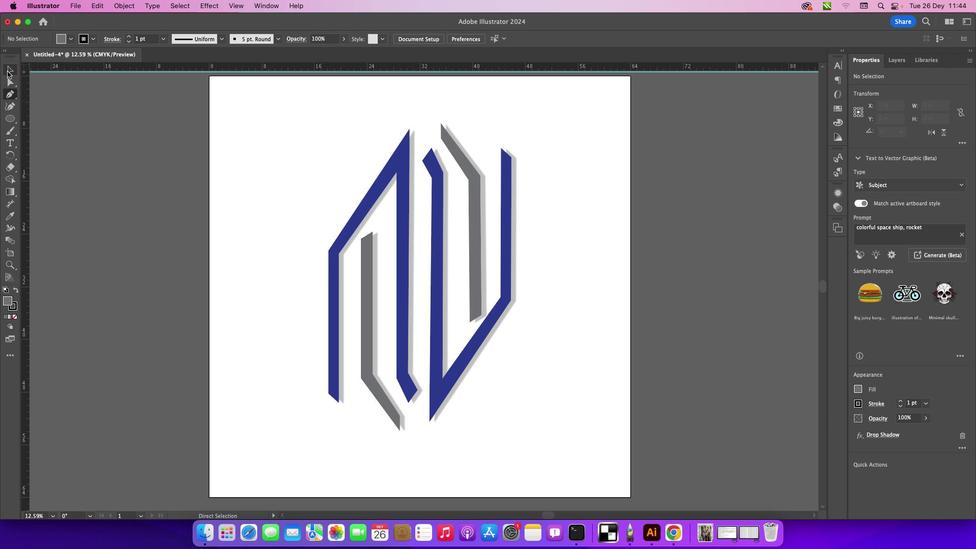 
Action: Mouse moved to (7, 71)
Screenshot: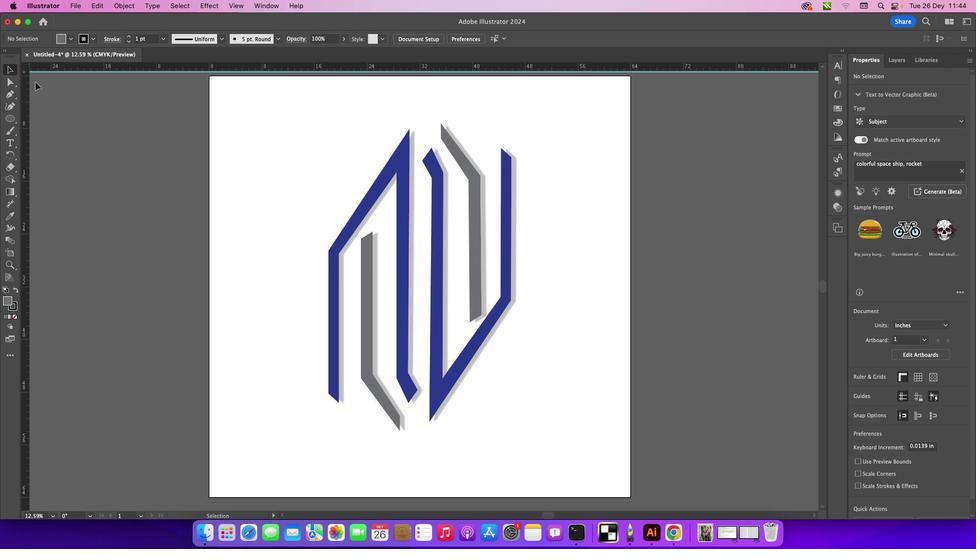 
Action: Mouse pressed left at (7, 71)
Screenshot: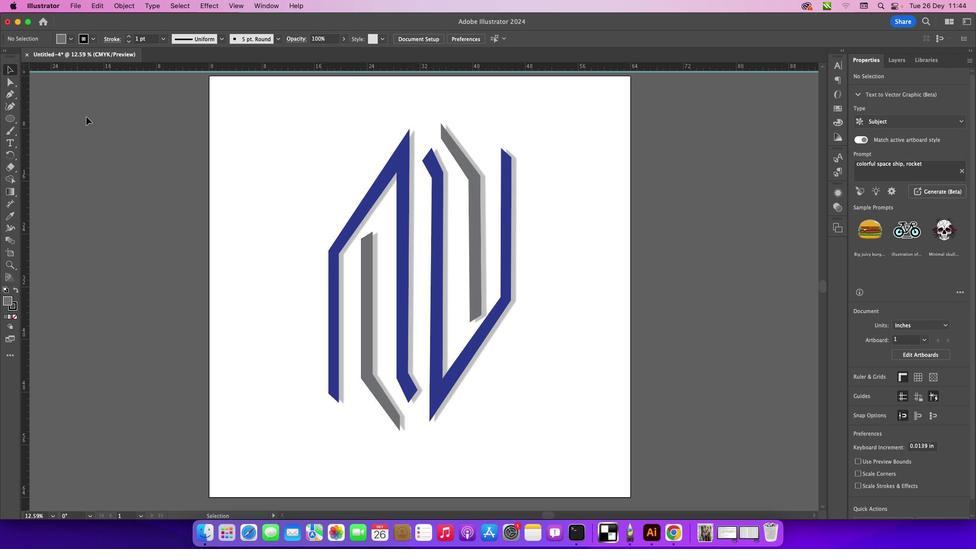 
Action: Mouse moved to (86, 117)
Screenshot: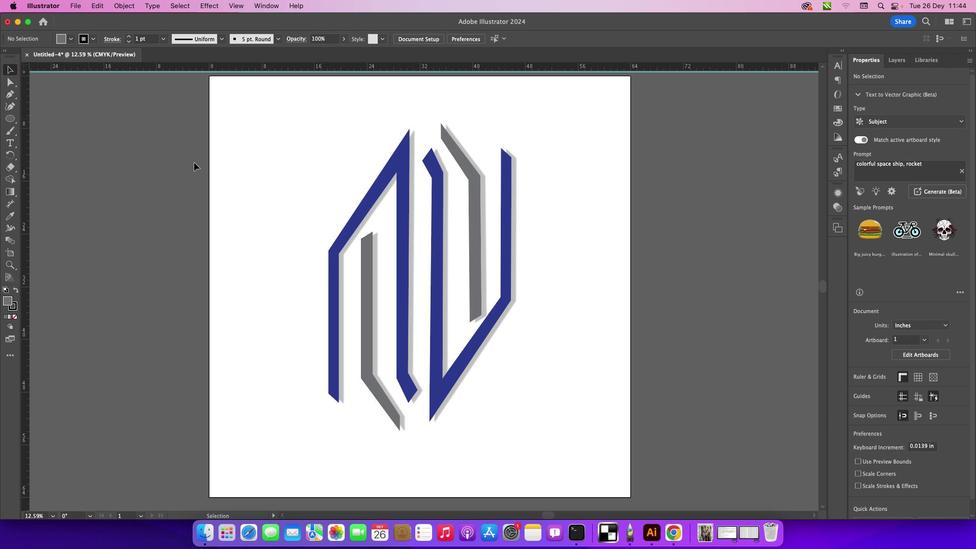 
Action: Mouse pressed left at (86, 117)
Screenshot: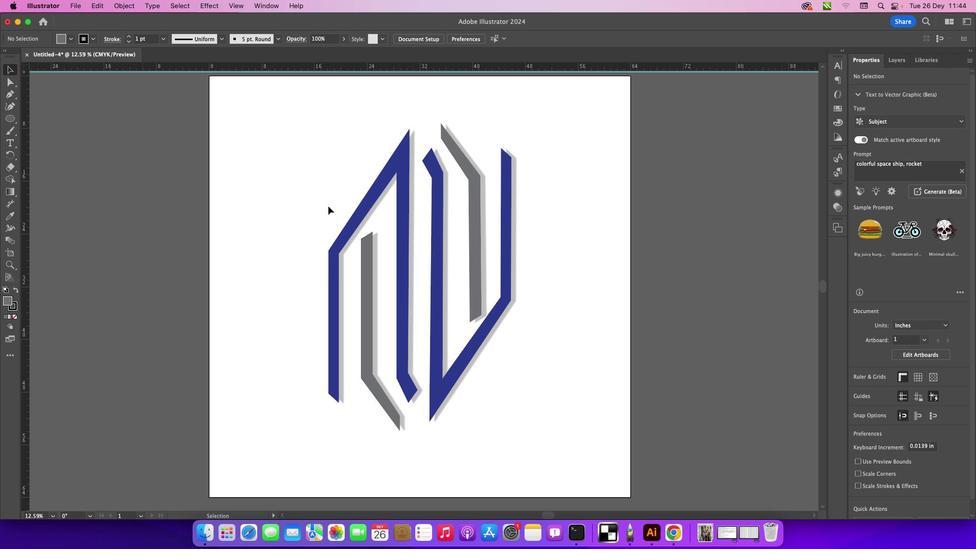 
Action: Mouse moved to (13, 94)
Screenshot: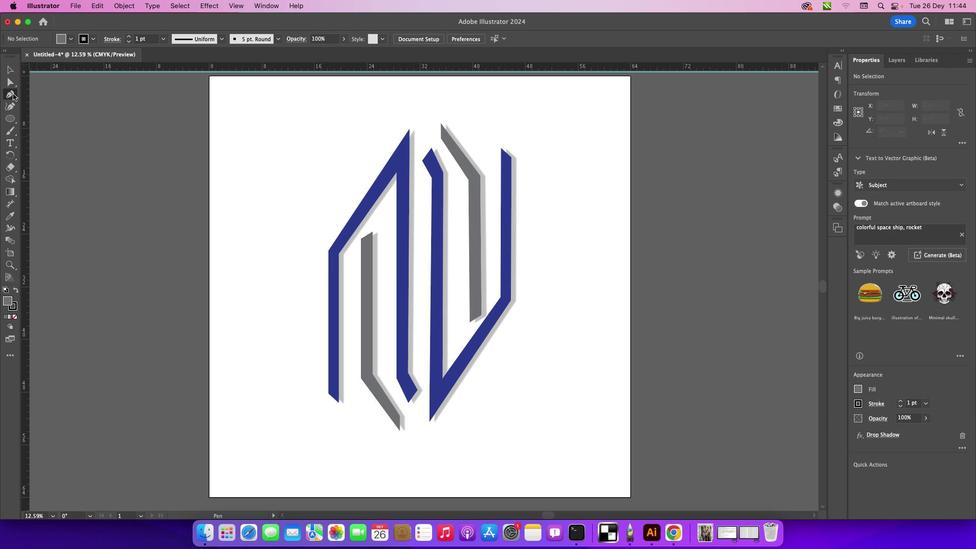 
Action: Mouse pressed left at (13, 94)
Screenshot: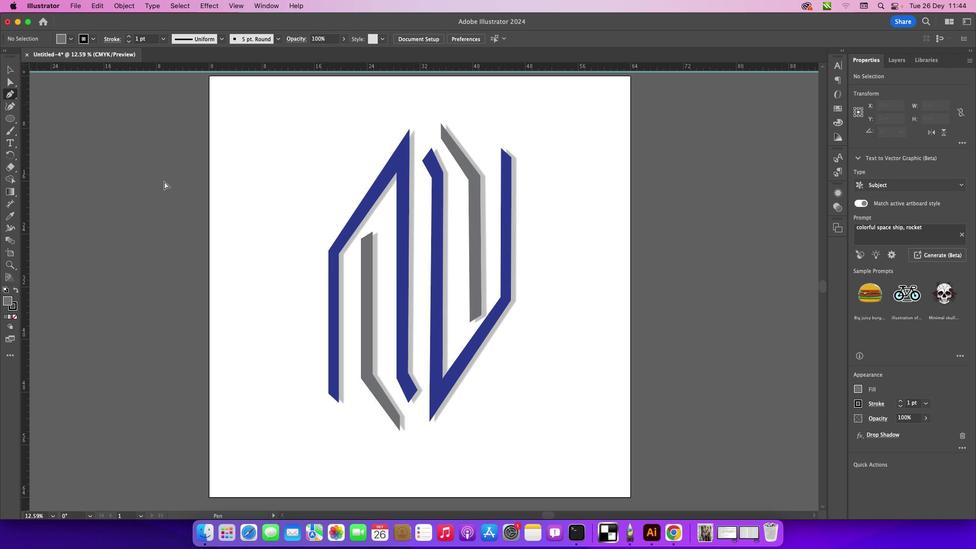 
Action: Mouse moved to (338, 401)
Screenshot: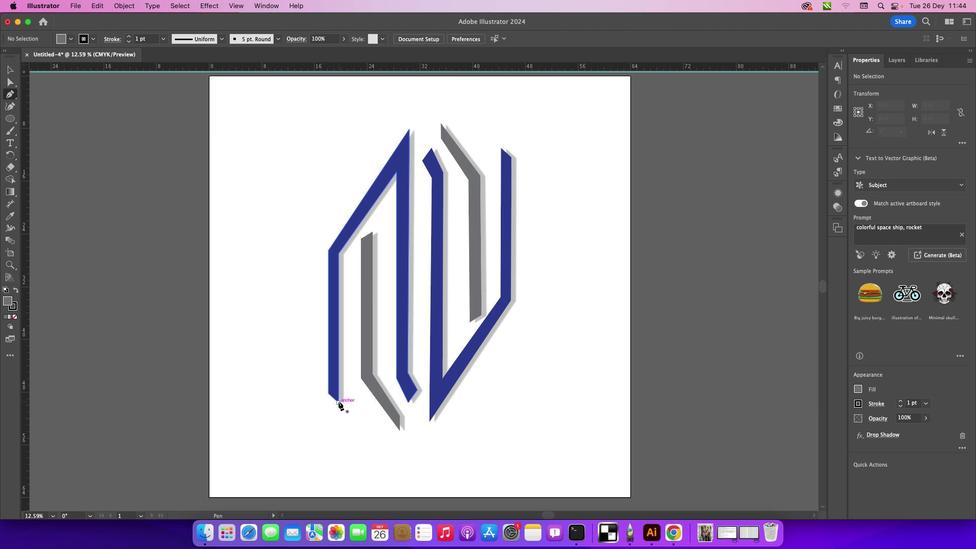 
Action: Mouse pressed left at (338, 401)
Screenshot: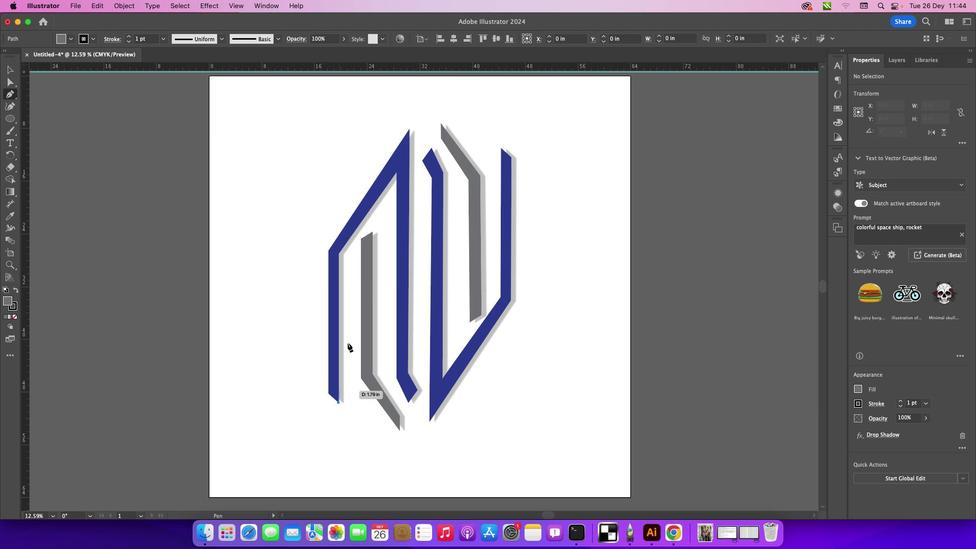 
Action: Mouse moved to (339, 254)
Screenshot: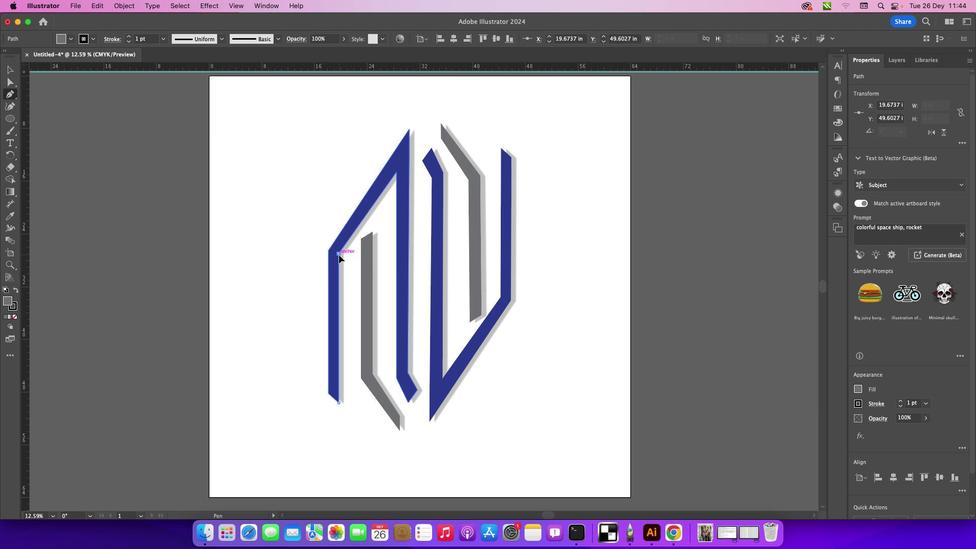 
Action: Mouse pressed left at (339, 254)
Screenshot: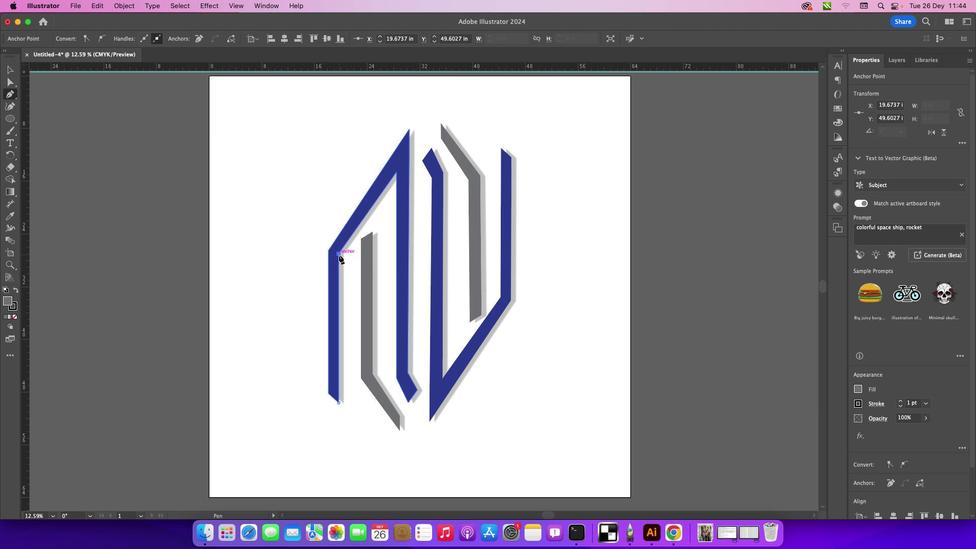 
Action: Mouse moved to (394, 172)
